 Task: Buy 1 Chef's Knives from Kitchen Knives & Accessories section under best seller category for shipping address: Krystal Hall, 1132 Sharon Lane, South Bend, Indiana 46625, Cell Number 5742125169. Pay from credit card ending with 9757, CVV 798
Action: Mouse moved to (16, 106)
Screenshot: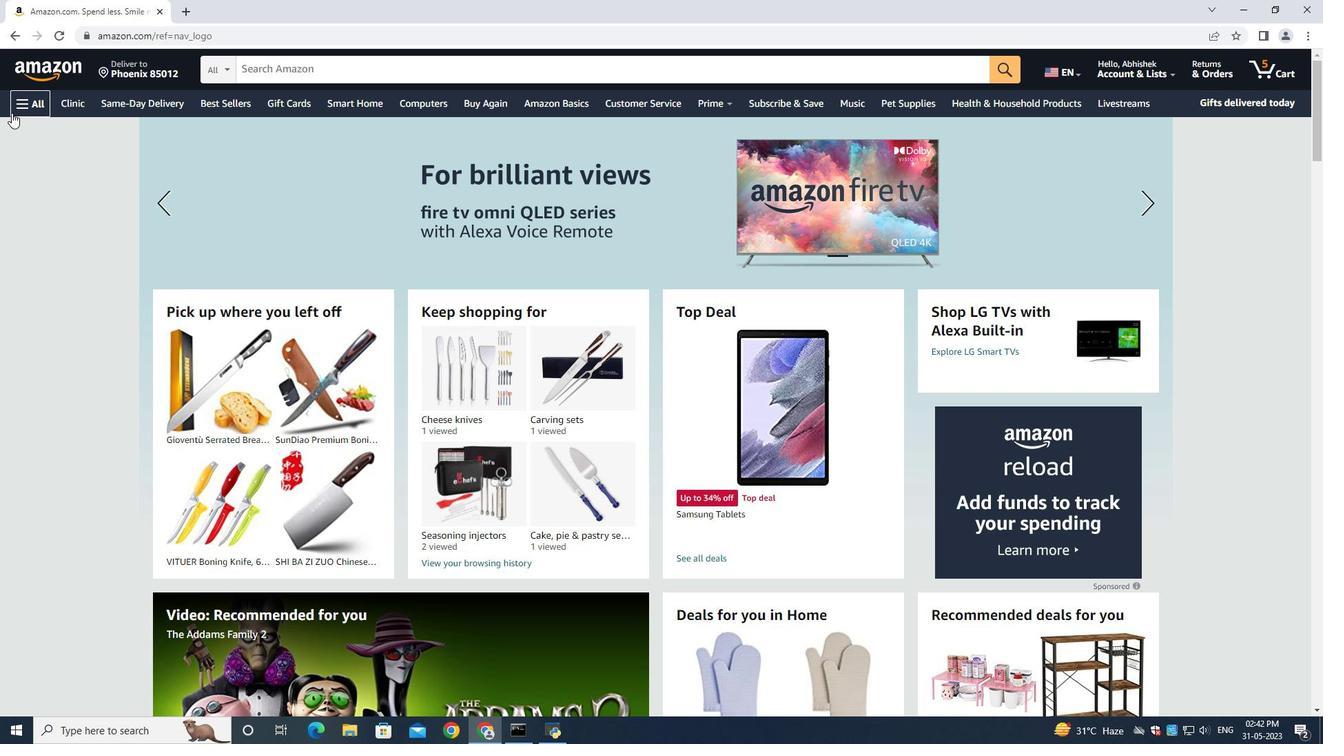 
Action: Mouse pressed left at (16, 106)
Screenshot: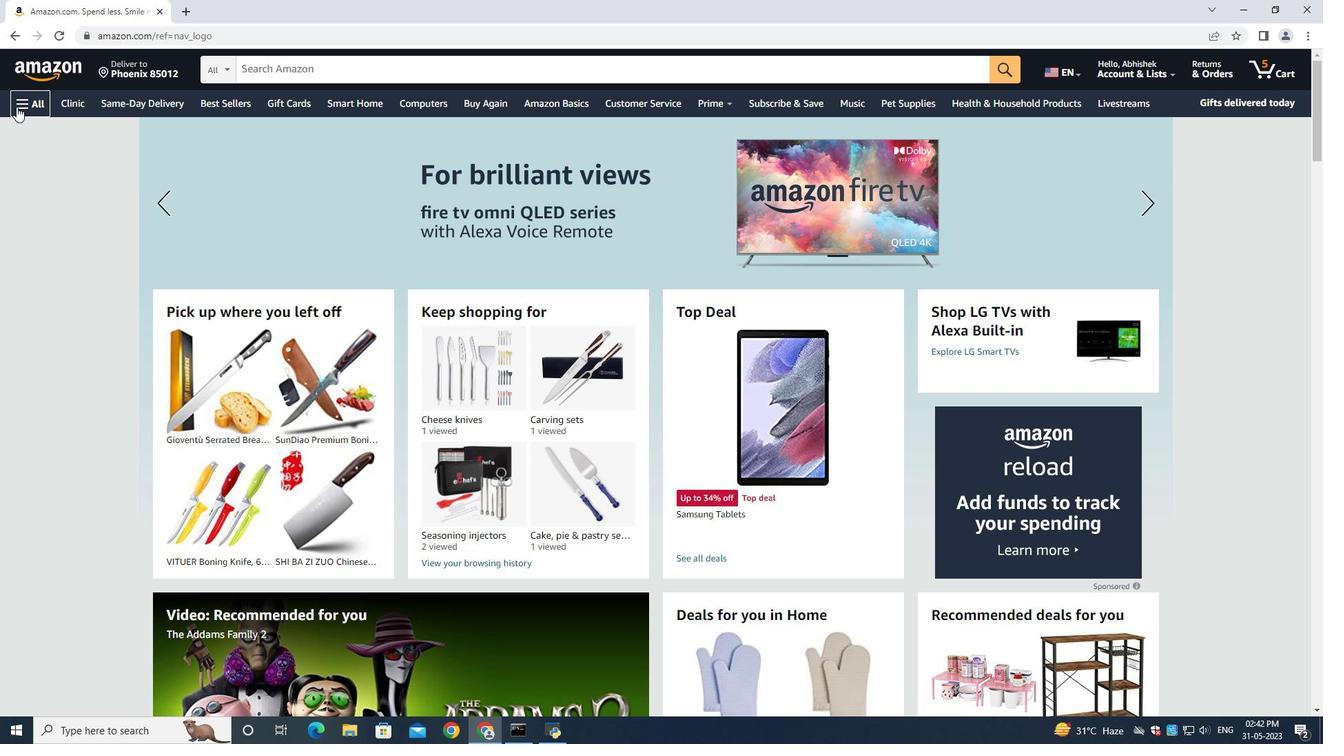 
Action: Mouse moved to (46, 134)
Screenshot: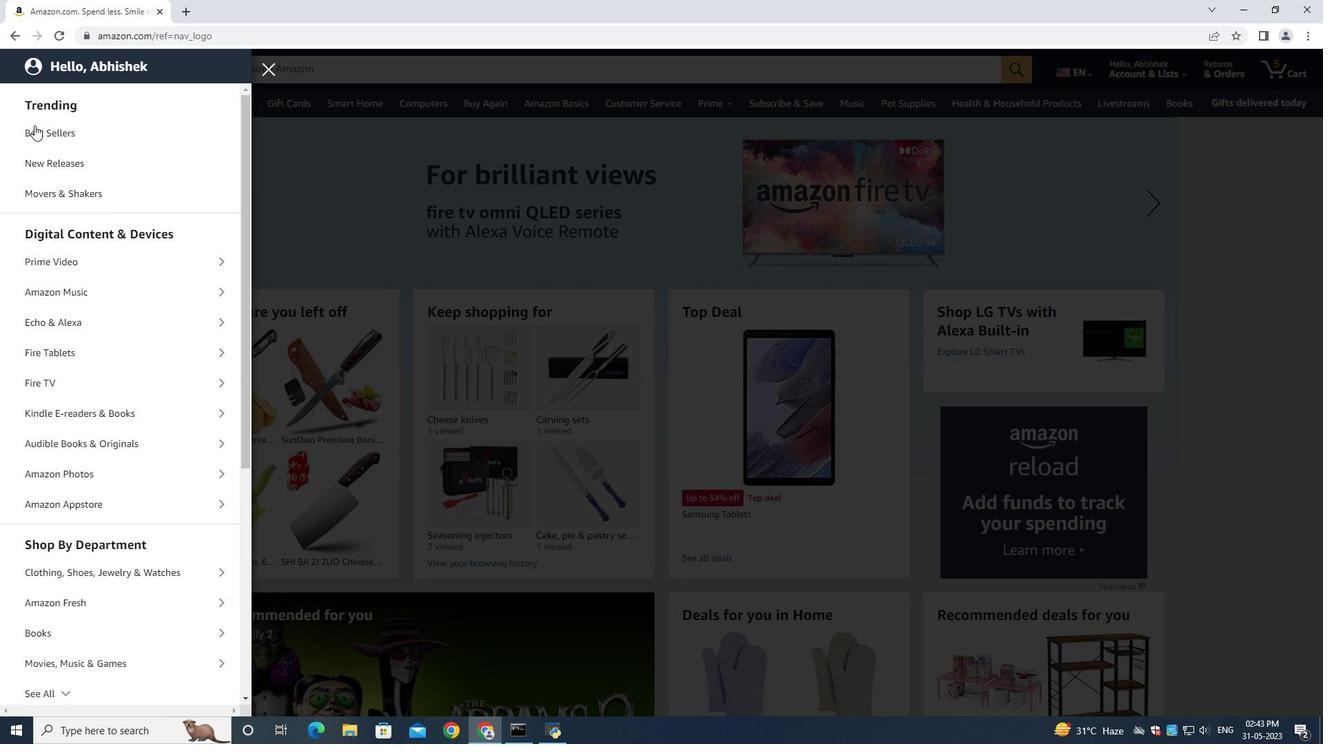 
Action: Mouse pressed left at (46, 134)
Screenshot: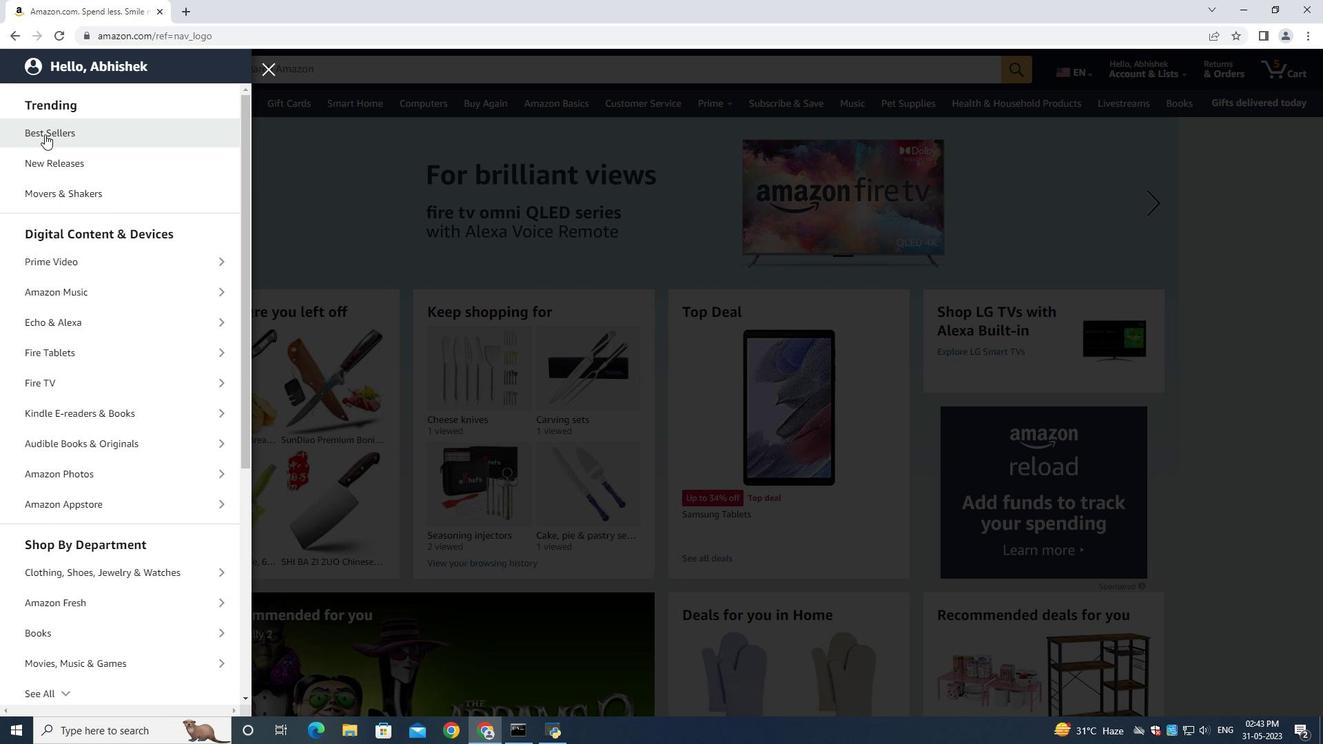 
Action: Mouse moved to (290, 66)
Screenshot: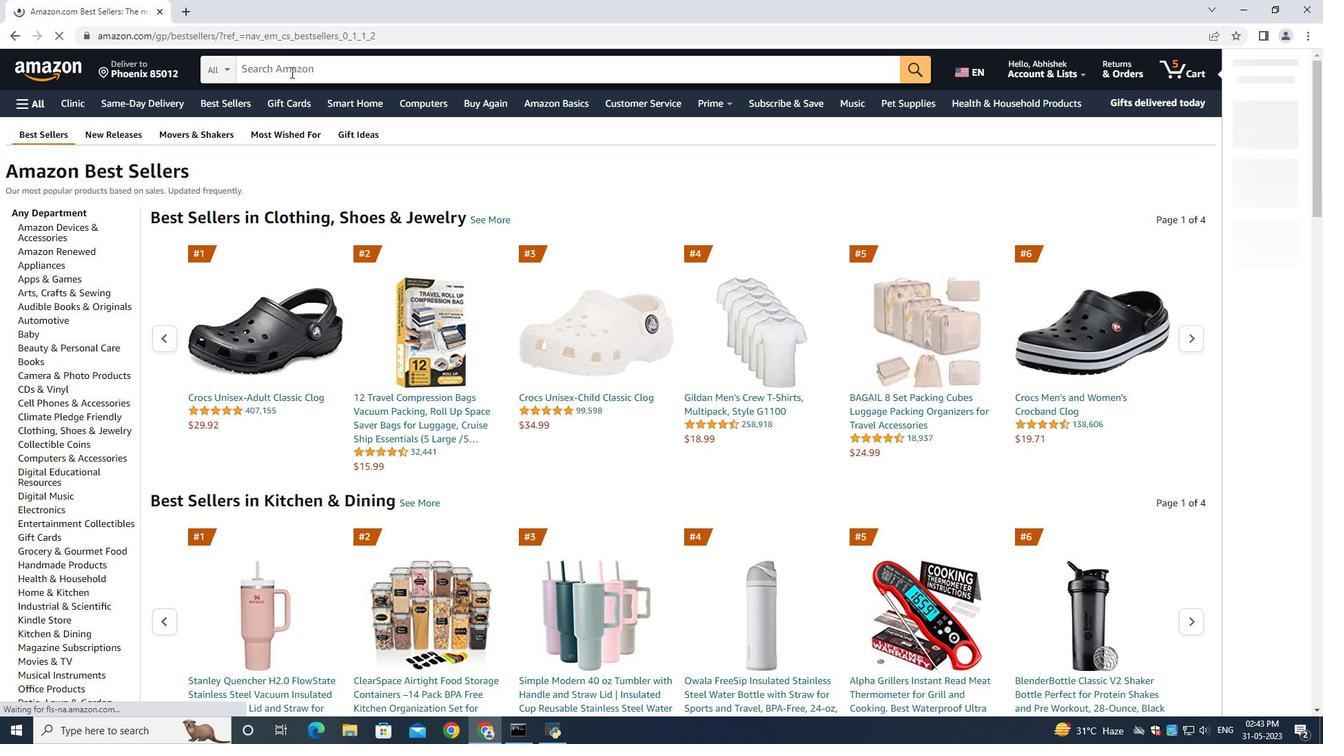 
Action: Mouse pressed left at (290, 66)
Screenshot: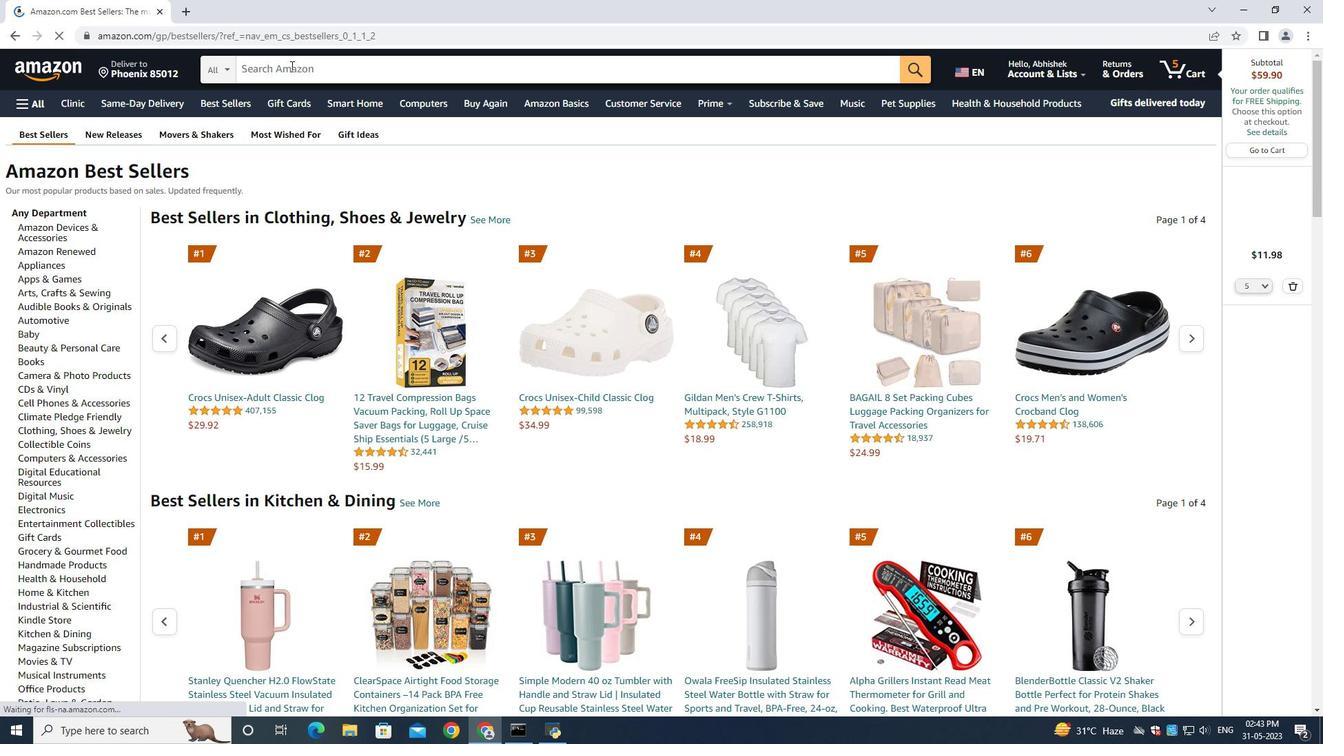 
Action: Mouse moved to (1288, 286)
Screenshot: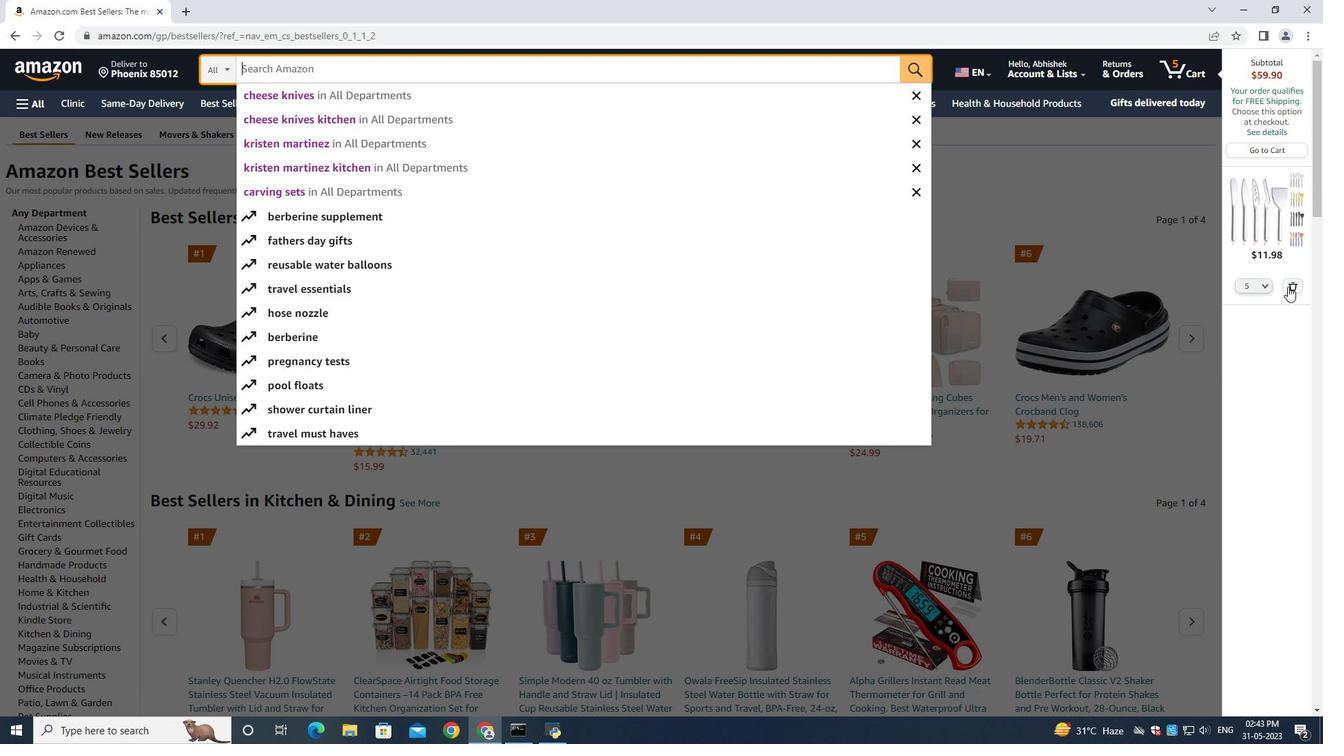 
Action: Mouse pressed left at (1288, 286)
Screenshot: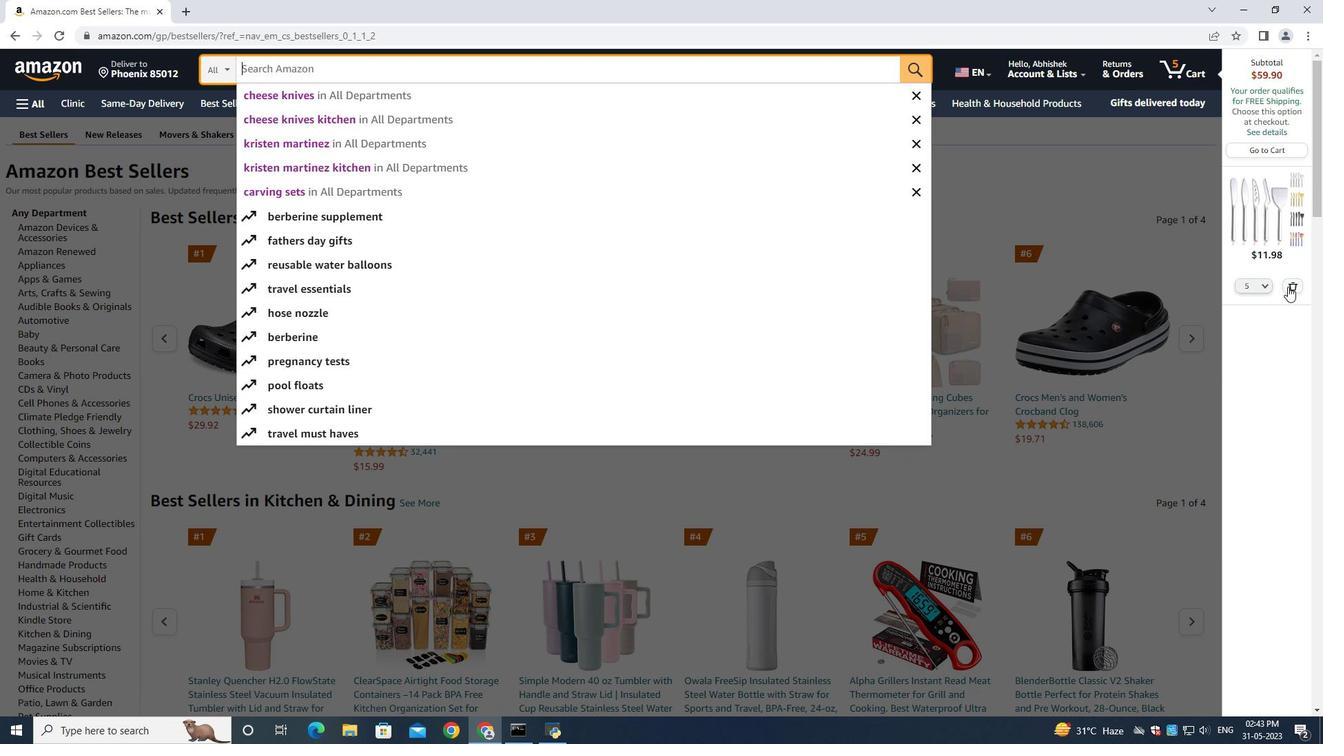 
Action: Mouse moved to (369, 73)
Screenshot: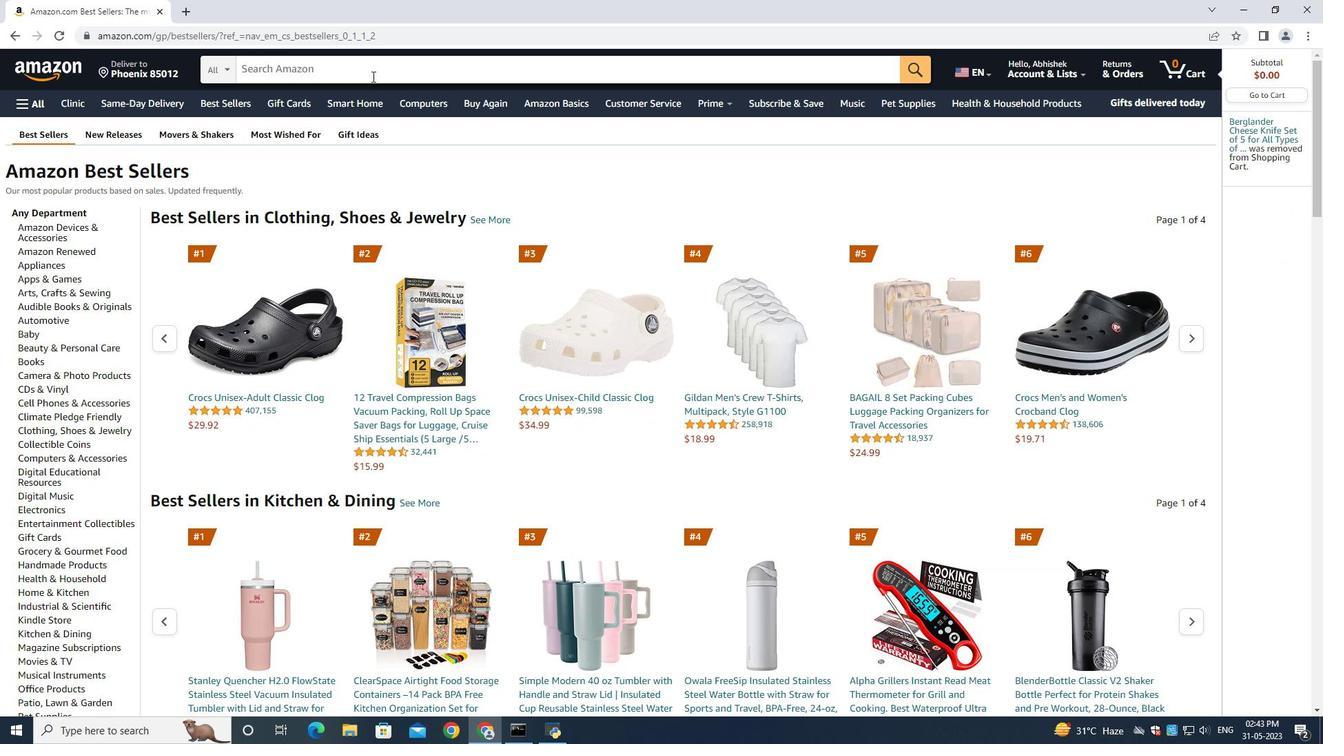 
Action: Mouse pressed left at (369, 73)
Screenshot: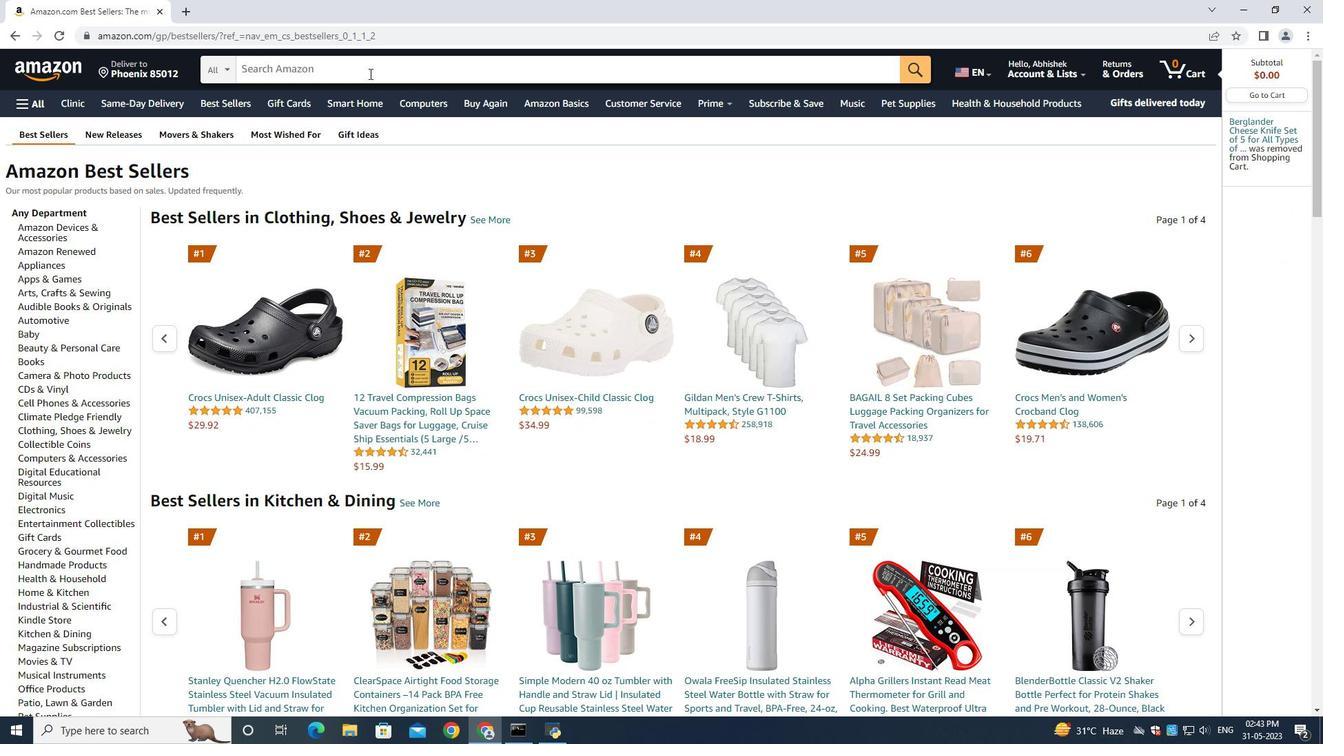 
Action: Mouse moved to (372, 75)
Screenshot: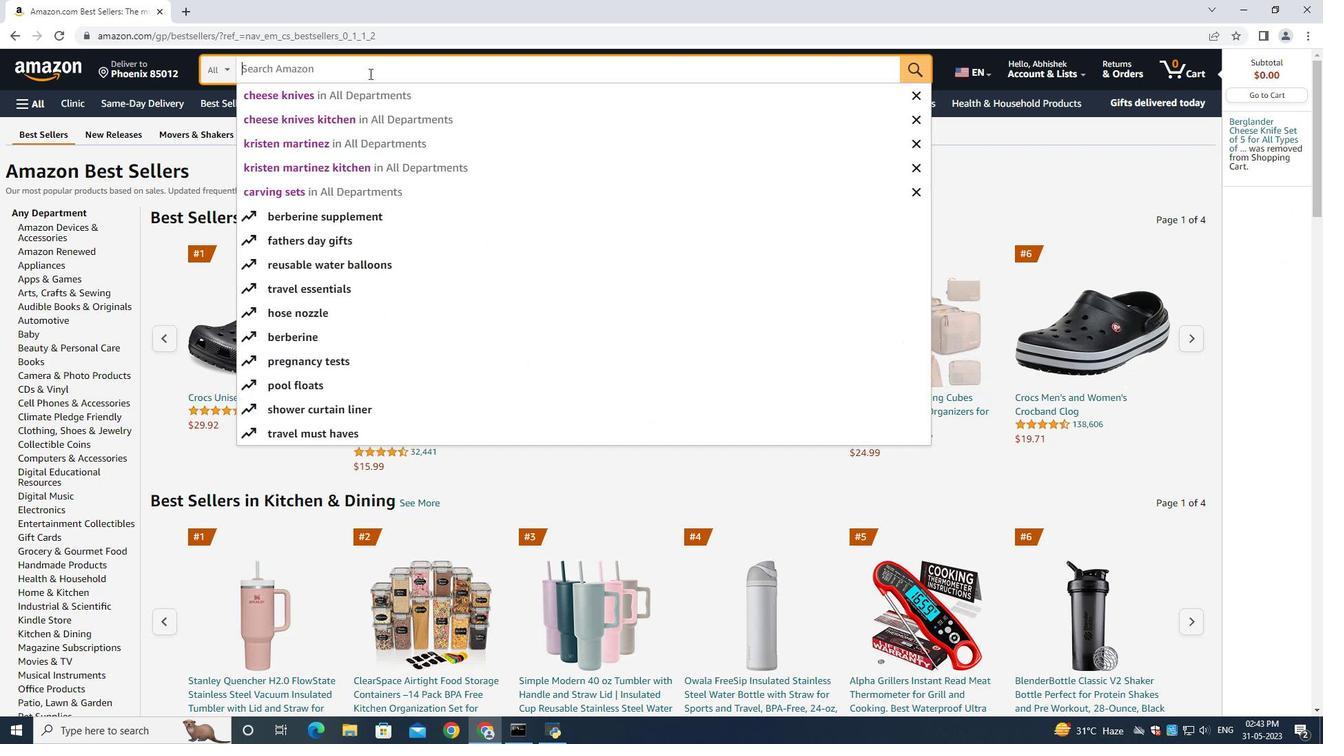 
Action: Key pressed <Key.shift><Key.shift><Key.shift><Key.shift><Key.shift><Key.shift><Key.shift><Key.shift><Key.shift><Key.shift><Key.shift><Key.shift><Key.shift><Key.shift><Key.shift><Key.shift><Key.shift><Key.shift><Key.shift><Key.shift><Key.shift><Key.shift><Key.shift>Chef<Key.space><Key.shift><Key.shift><Key.shift><Key.shift><Key.shift><Key.shift><Key.shift><Key.shift><Key.shift><Key.shift><Key.shift><Key.shift><Key.shift><Key.shift><Key.shift><Key.shift>Knives<Key.enter>
Screenshot: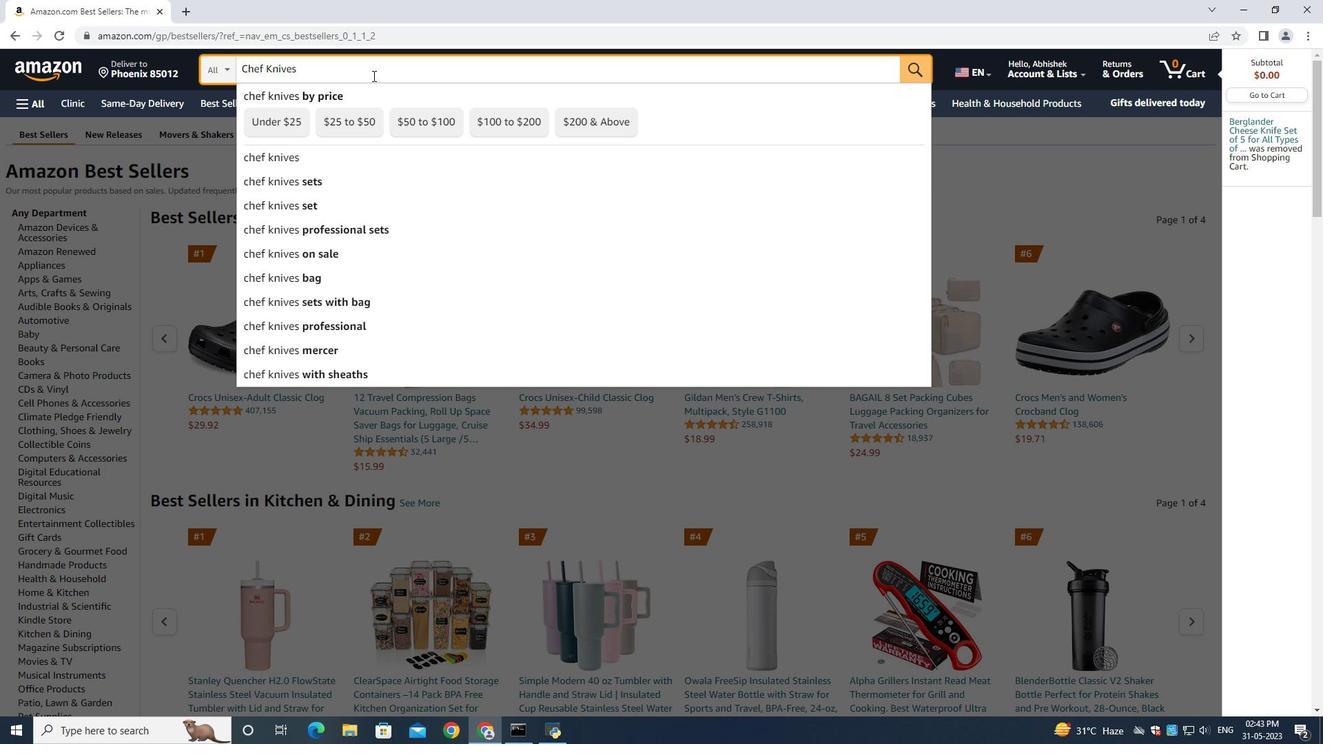 
Action: Mouse moved to (503, 332)
Screenshot: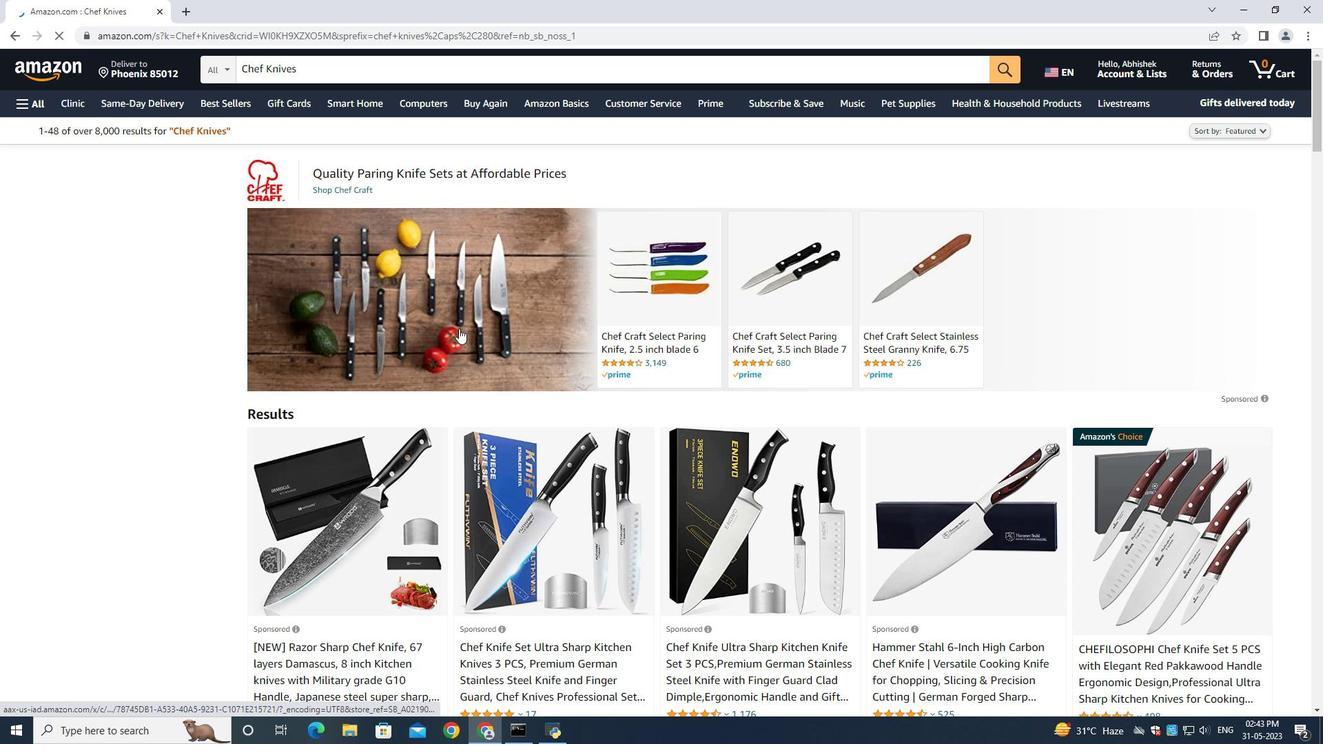
Action: Mouse scrolled (503, 331) with delta (0, 0)
Screenshot: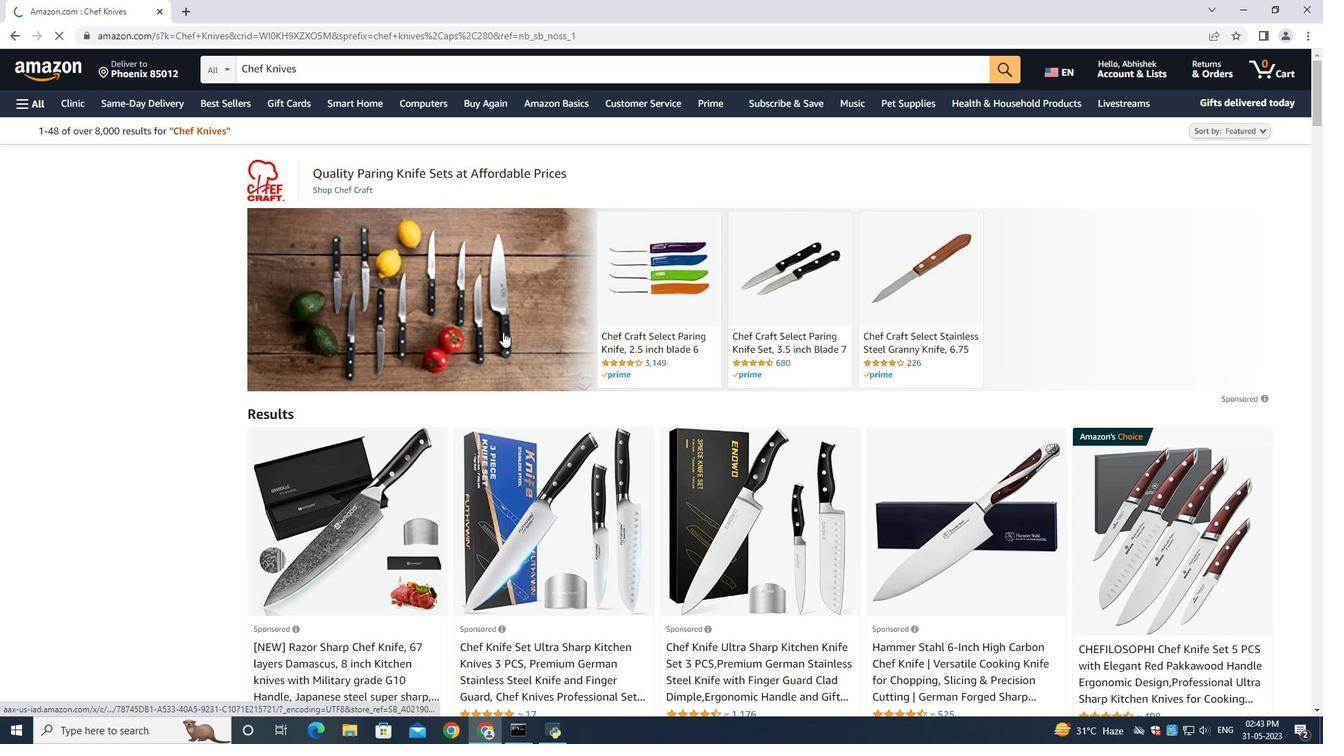 
Action: Mouse scrolled (503, 331) with delta (0, 0)
Screenshot: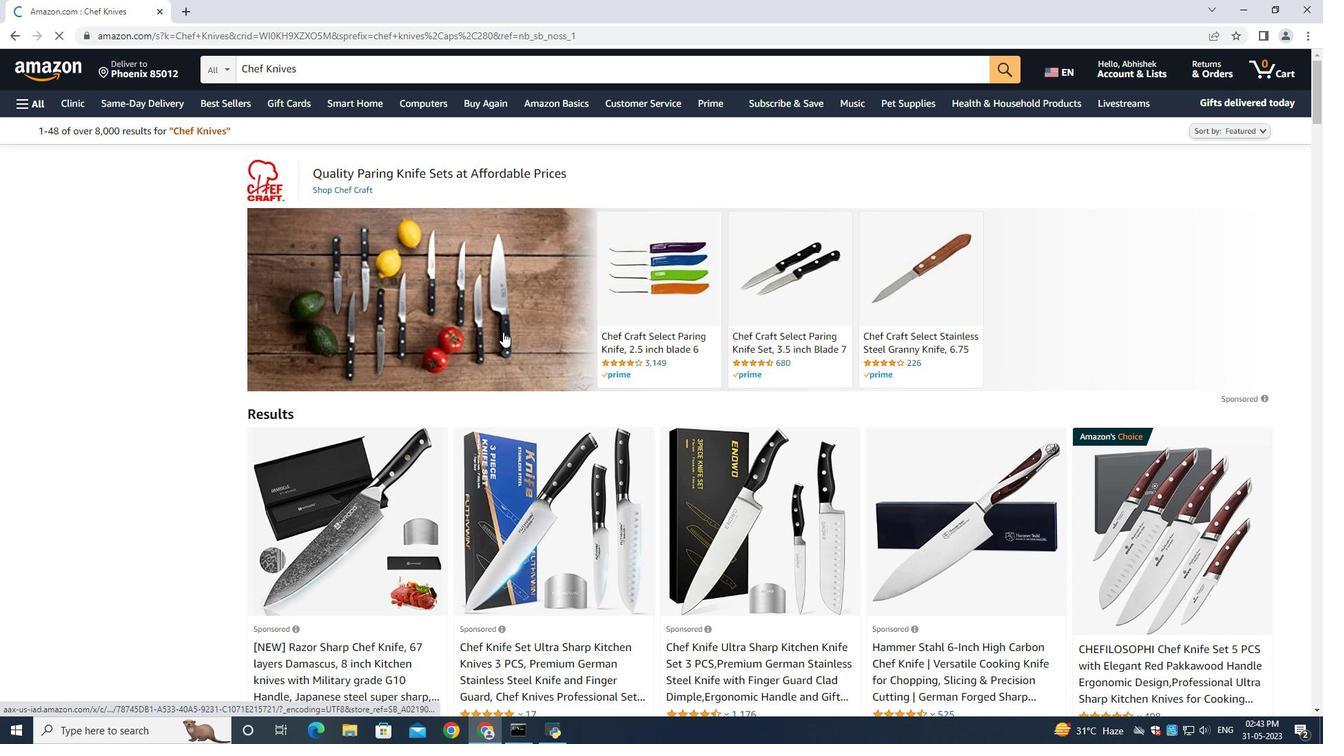 
Action: Mouse scrolled (503, 331) with delta (0, 0)
Screenshot: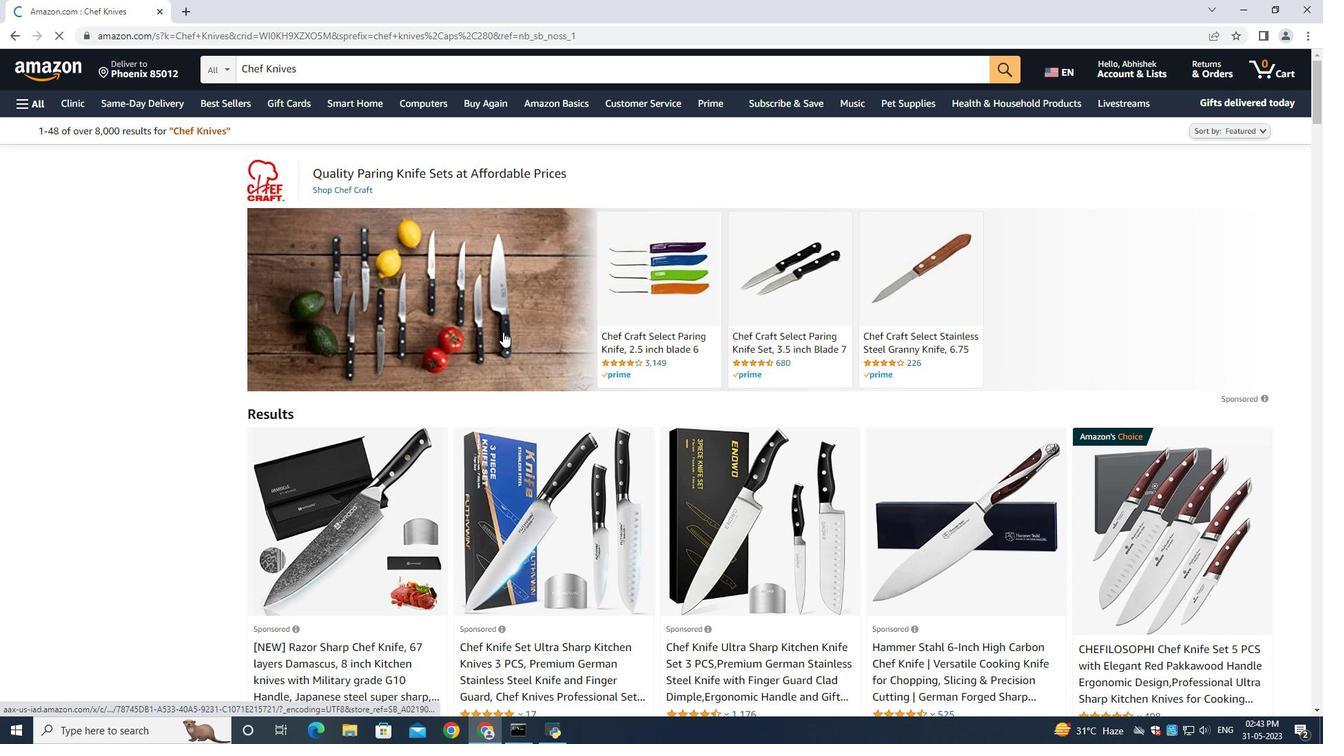 
Action: Mouse moved to (529, 459)
Screenshot: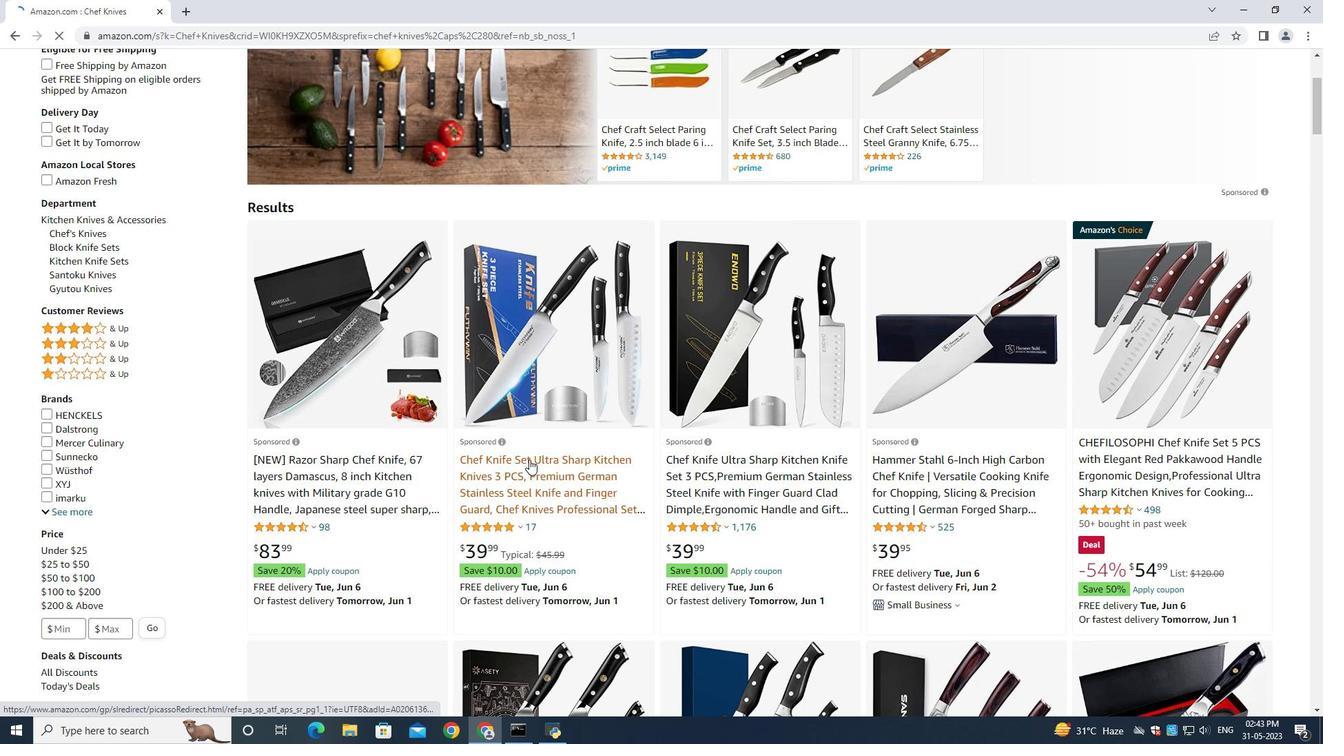 
Action: Mouse pressed left at (529, 459)
Screenshot: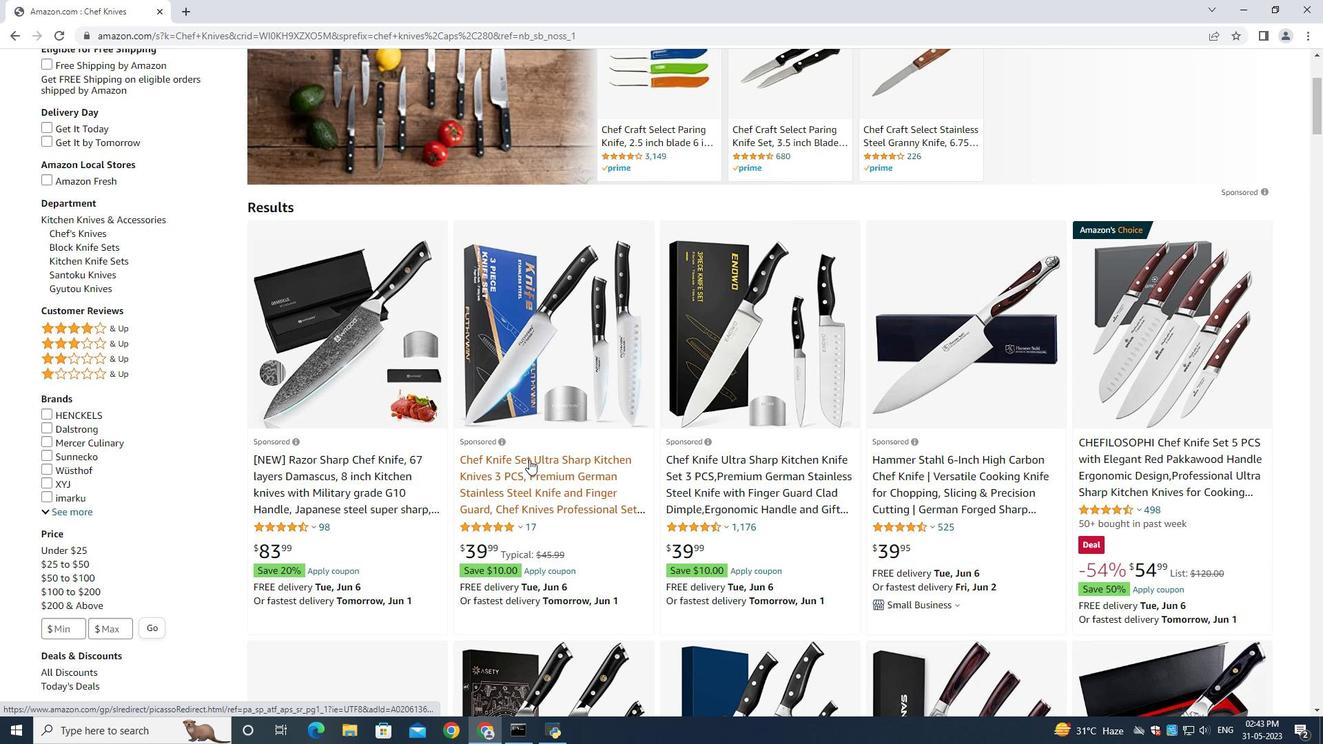
Action: Mouse moved to (1080, 553)
Screenshot: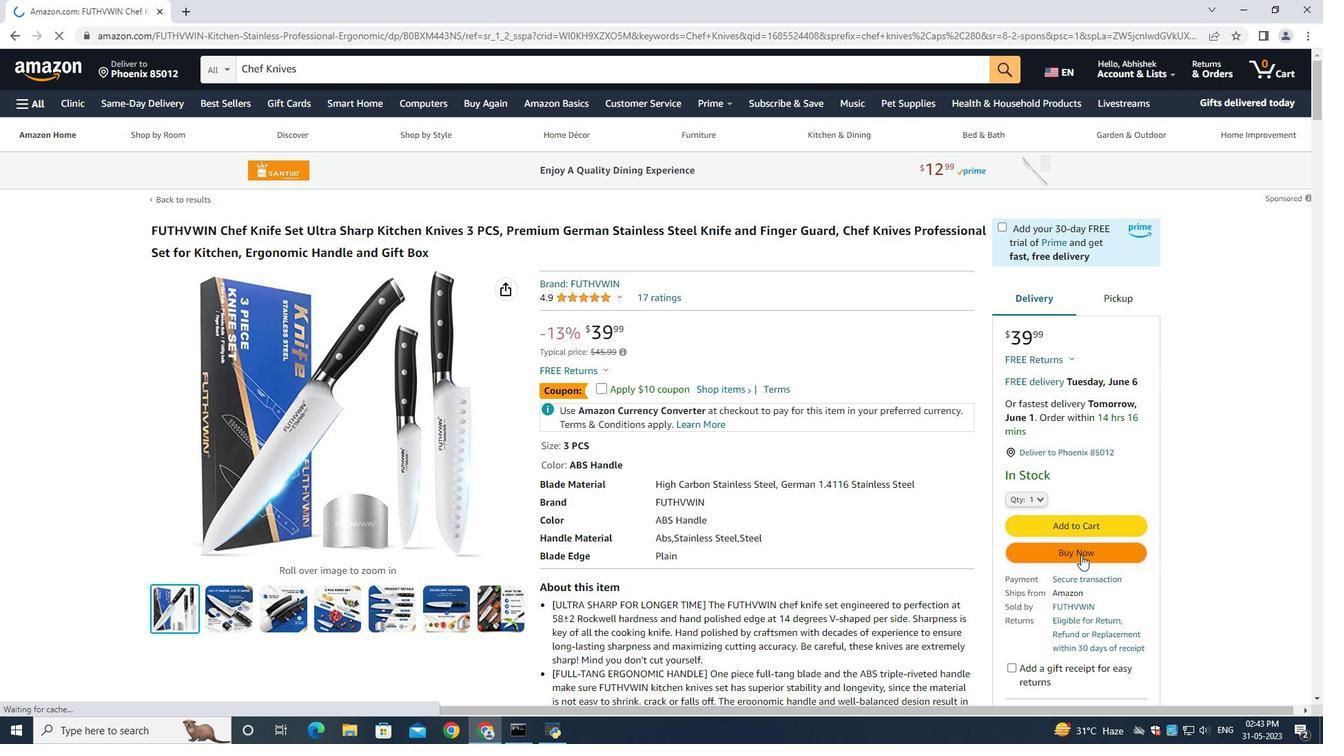 
Action: Mouse pressed left at (1080, 553)
Screenshot: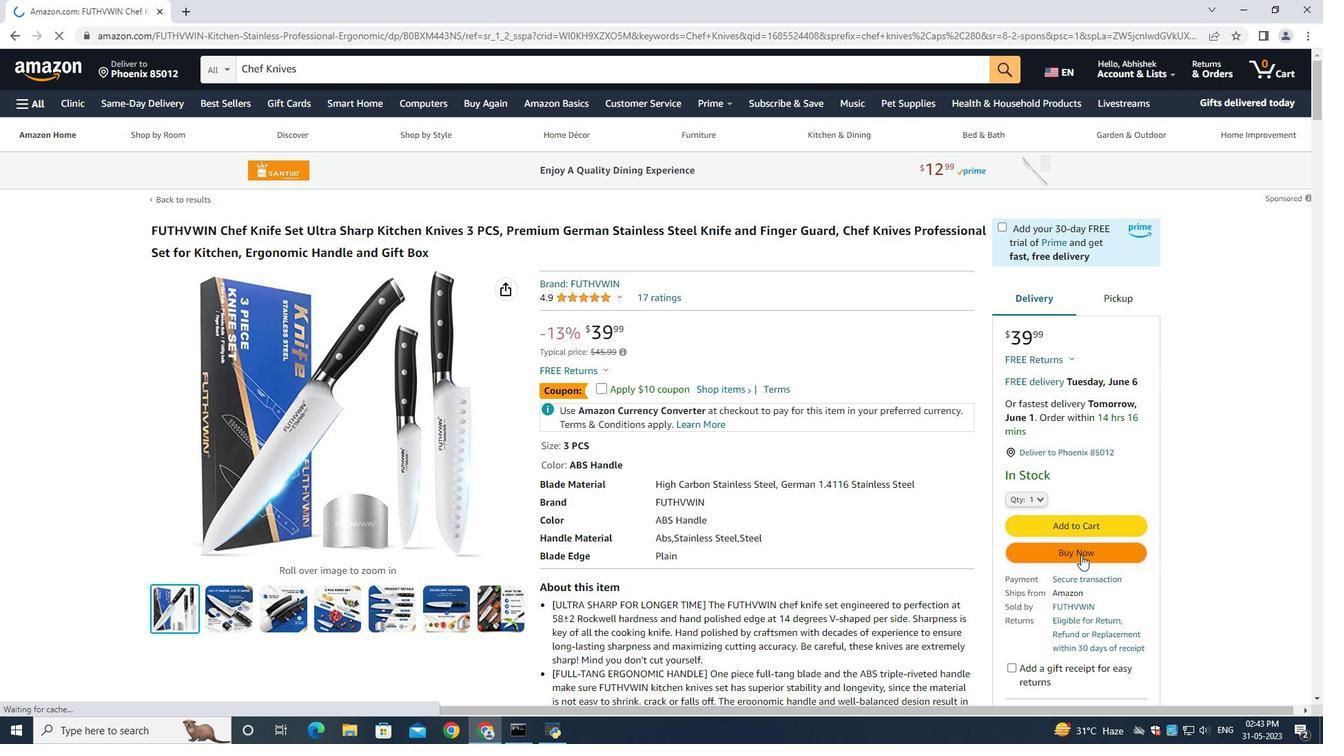 
Action: Mouse moved to (767, 321)
Screenshot: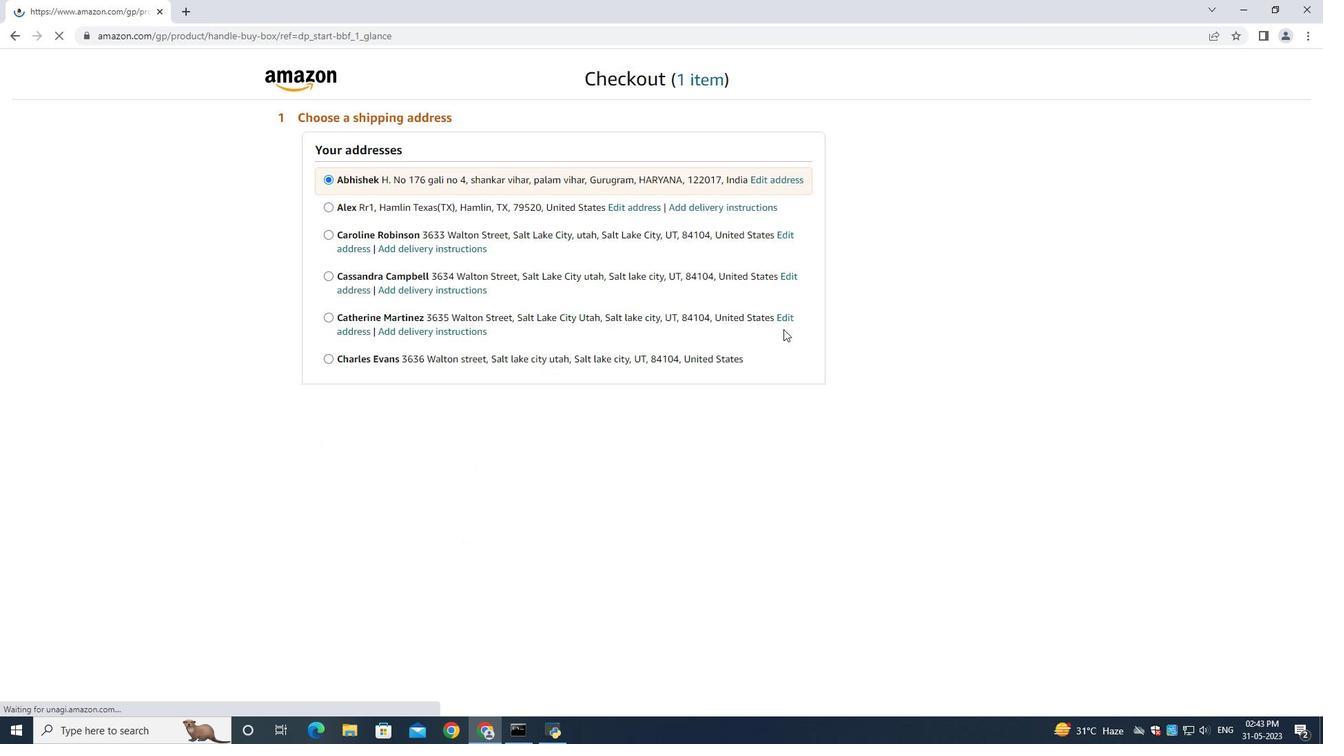 
Action: Mouse scrolled (767, 321) with delta (0, 0)
Screenshot: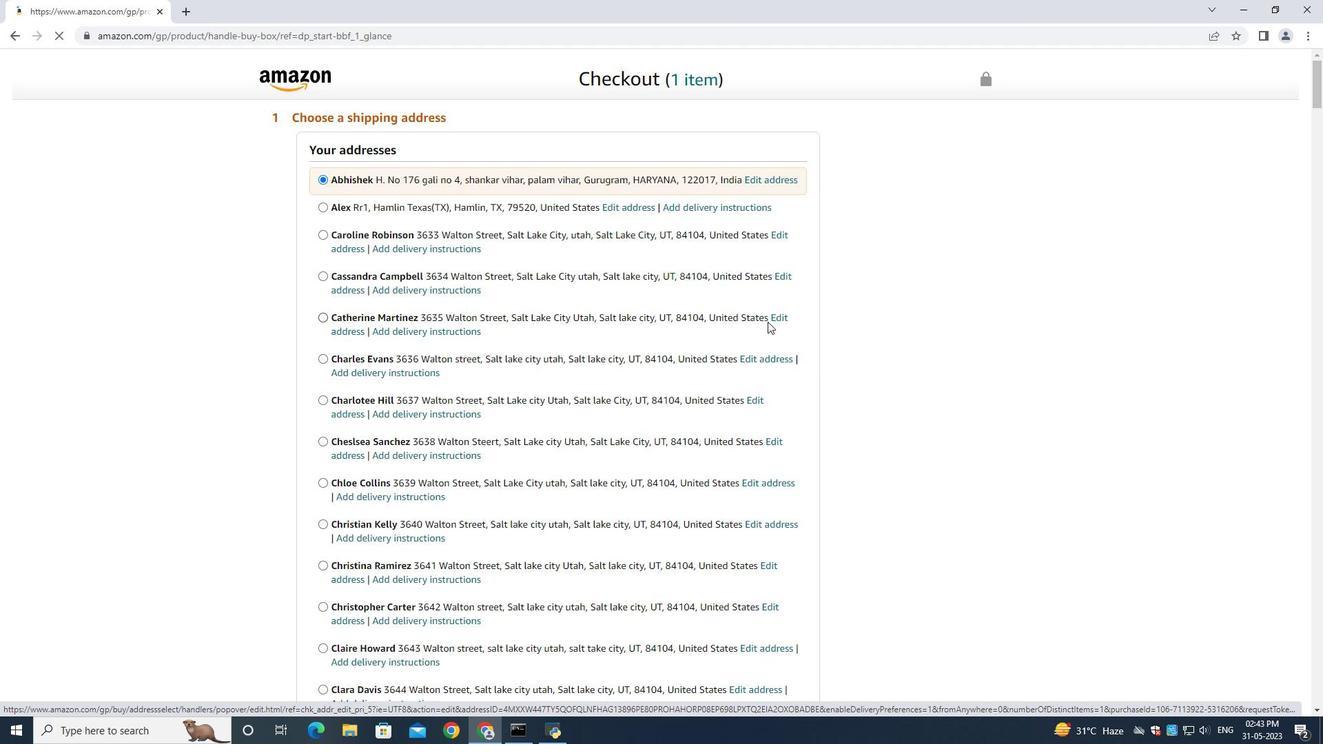 
Action: Mouse scrolled (767, 321) with delta (0, 0)
Screenshot: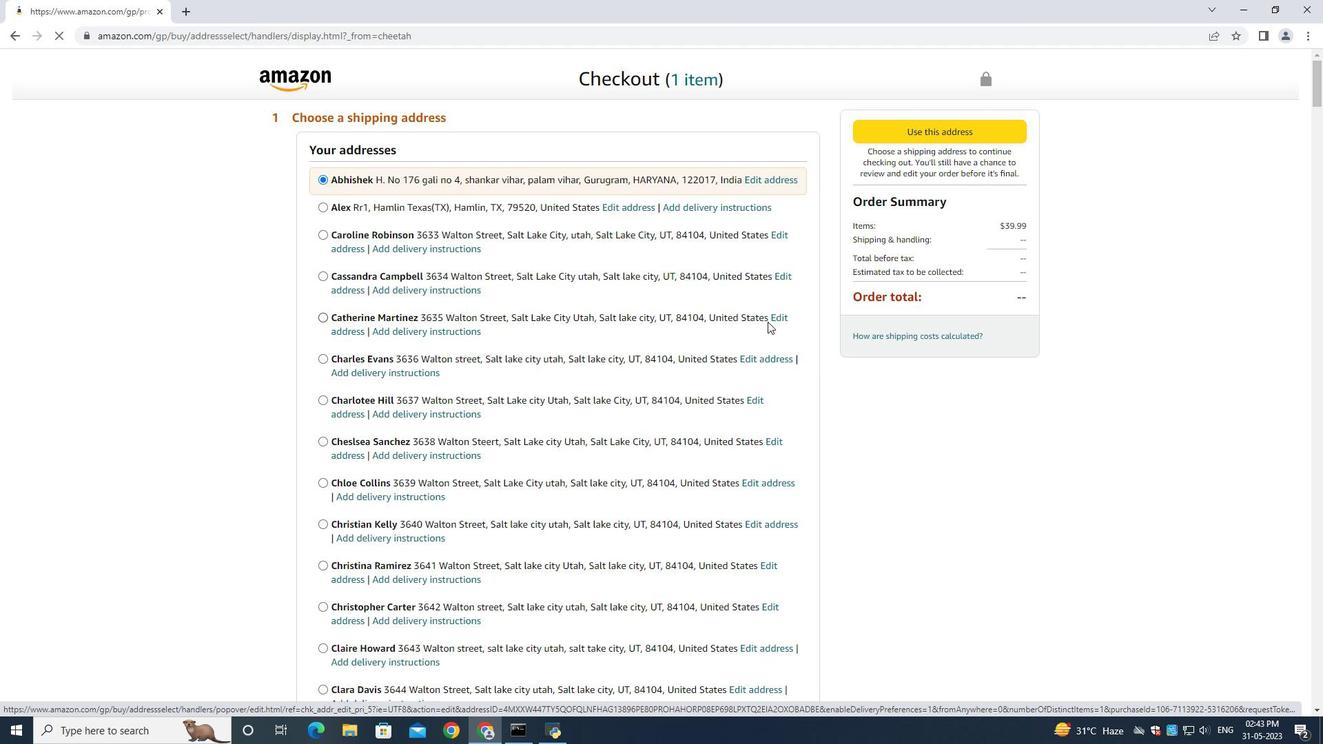 
Action: Mouse scrolled (767, 321) with delta (0, 0)
Screenshot: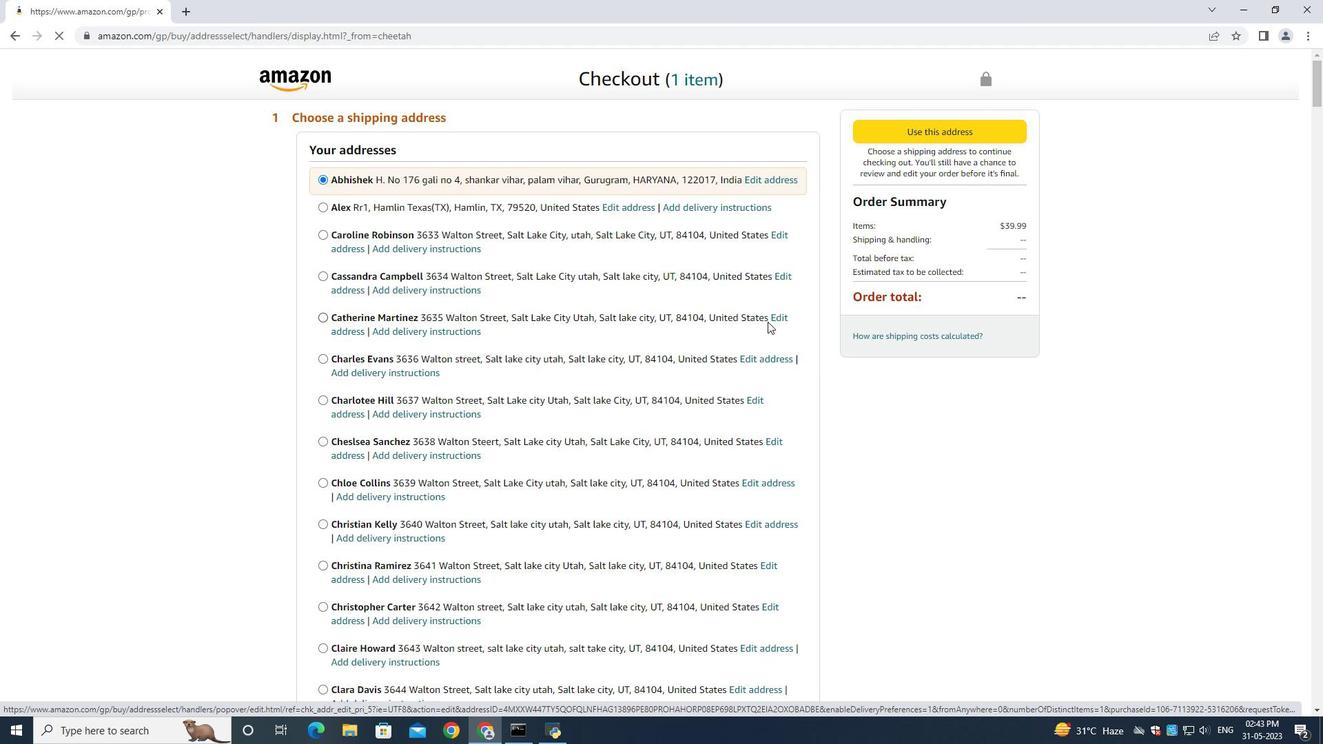 
Action: Mouse moved to (767, 321)
Screenshot: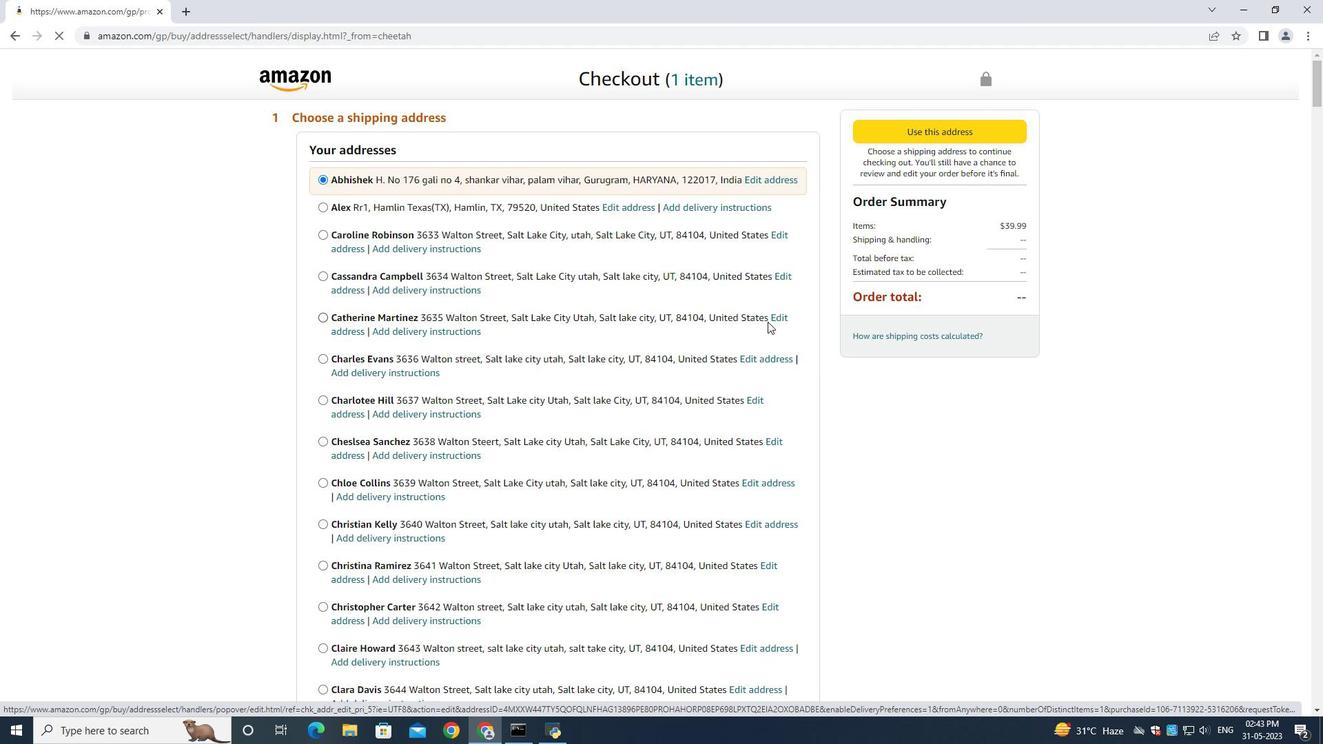
Action: Mouse scrolled (767, 321) with delta (0, 0)
Screenshot: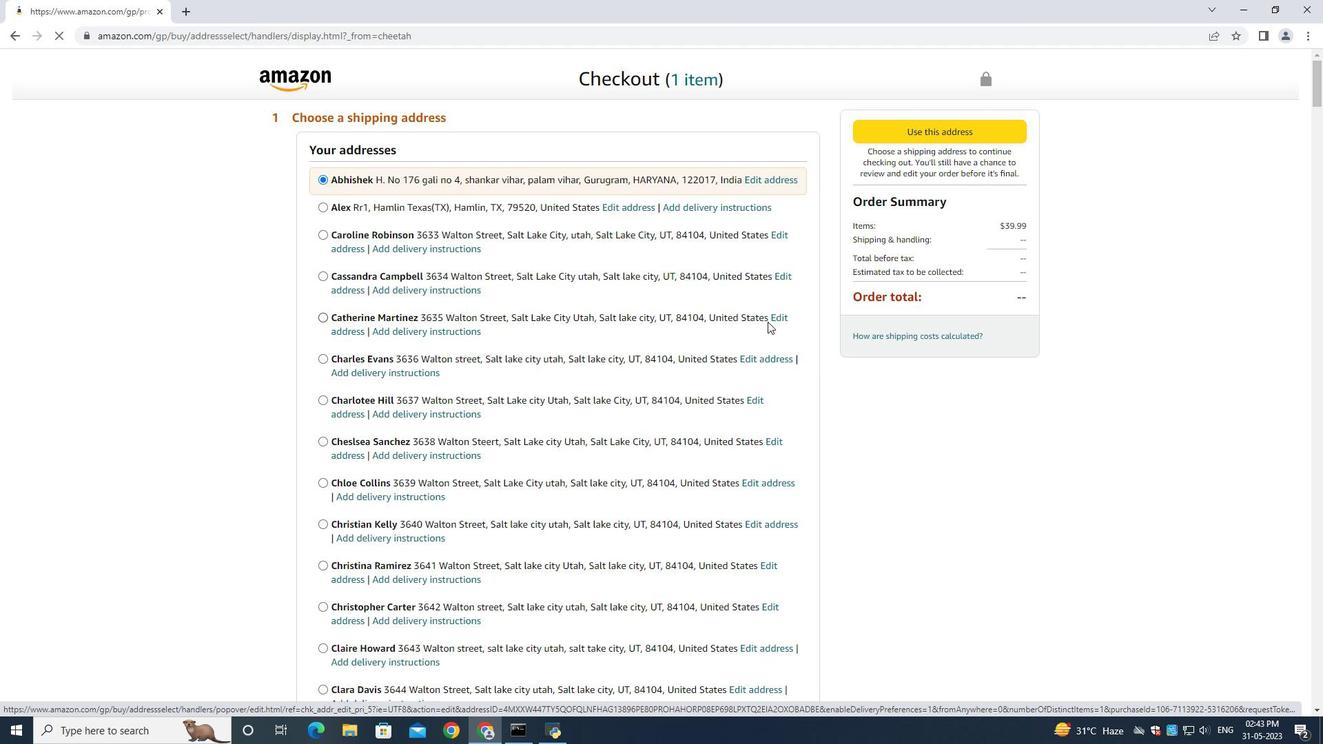 
Action: Mouse scrolled (767, 321) with delta (0, 0)
Screenshot: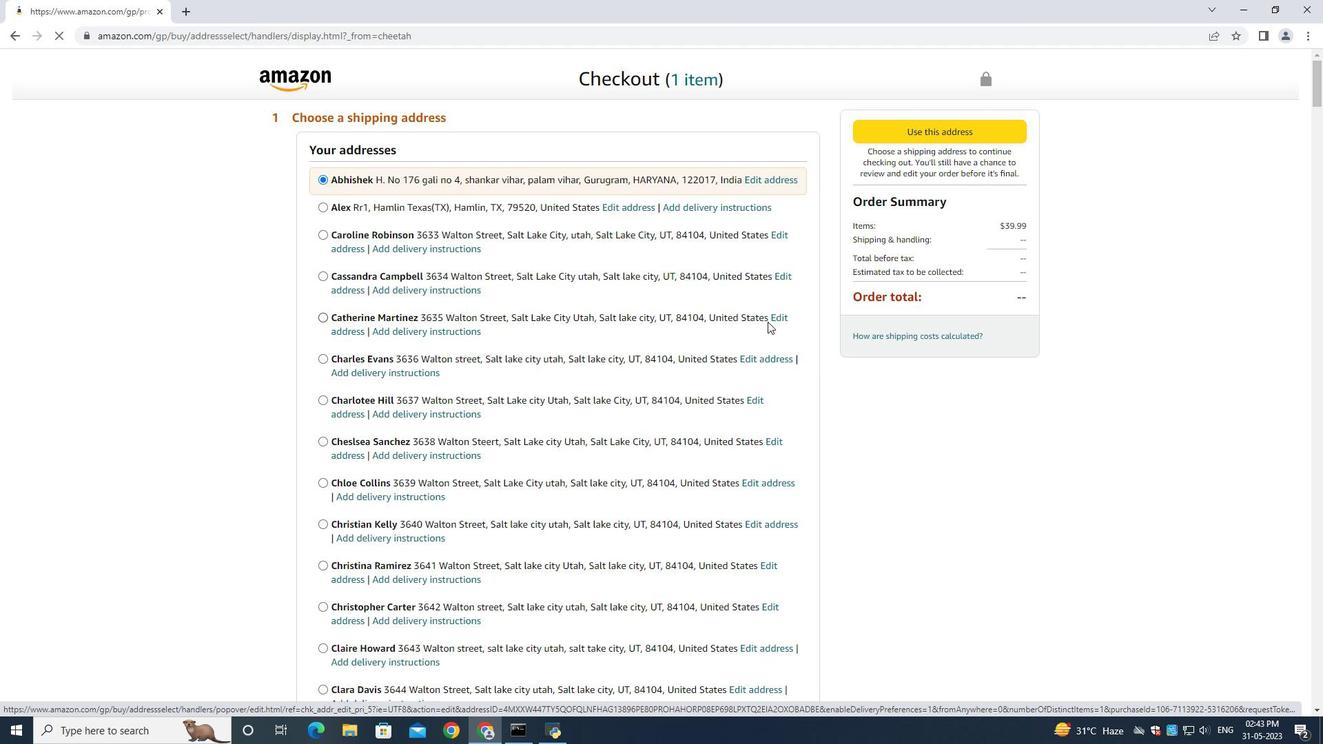 
Action: Mouse scrolled (767, 321) with delta (0, 0)
Screenshot: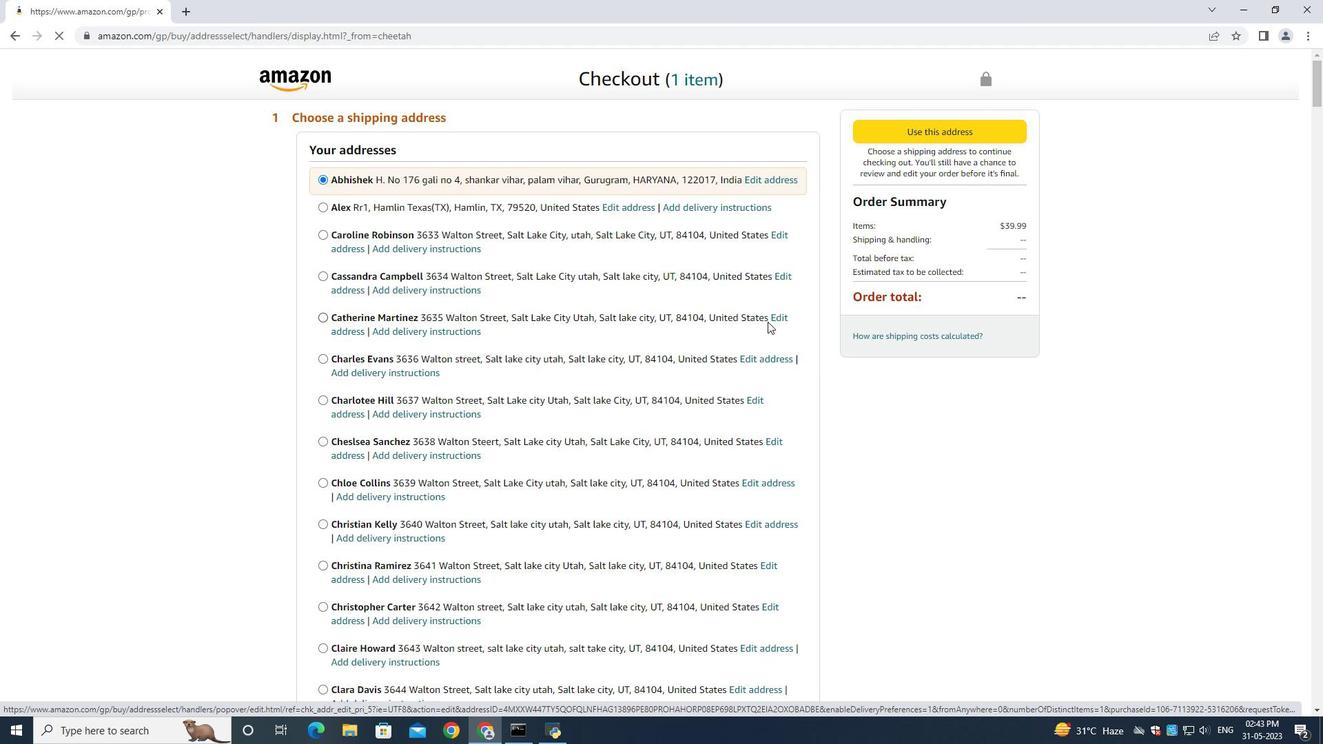 
Action: Mouse scrolled (767, 321) with delta (0, 0)
Screenshot: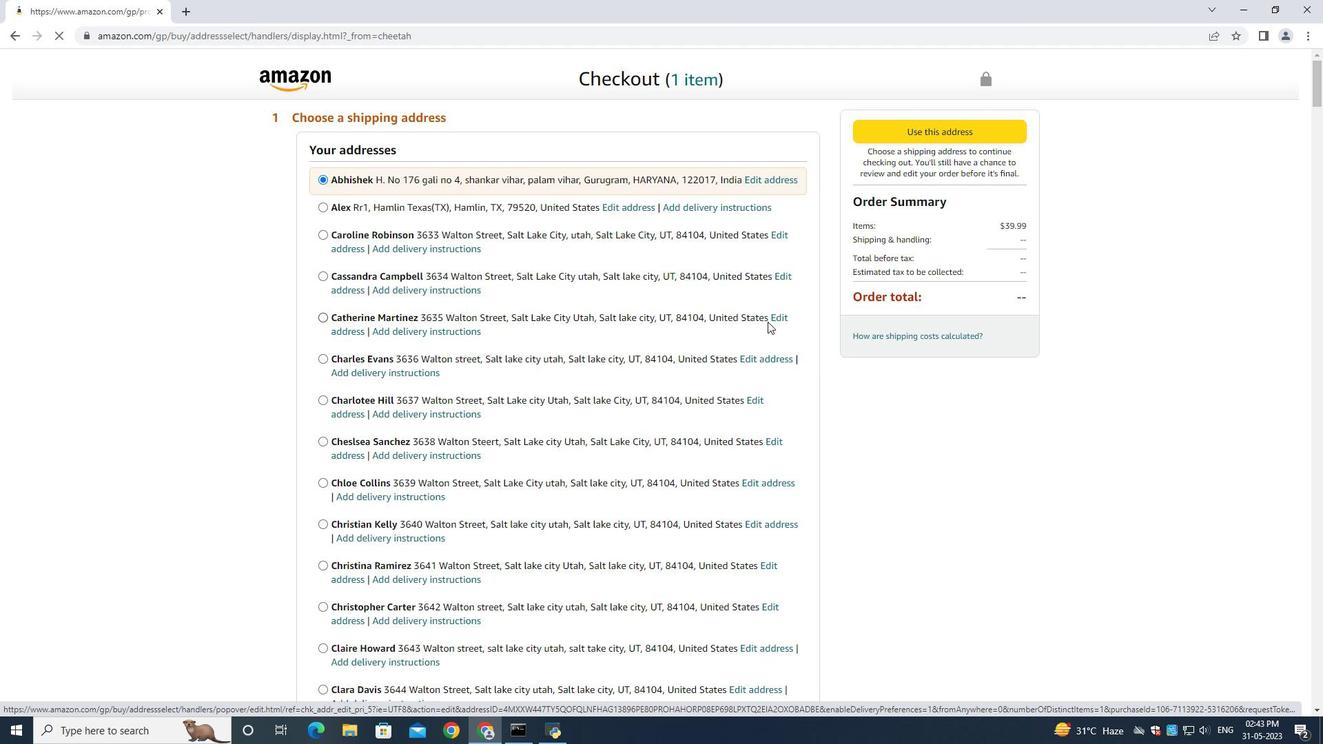 
Action: Mouse moved to (764, 322)
Screenshot: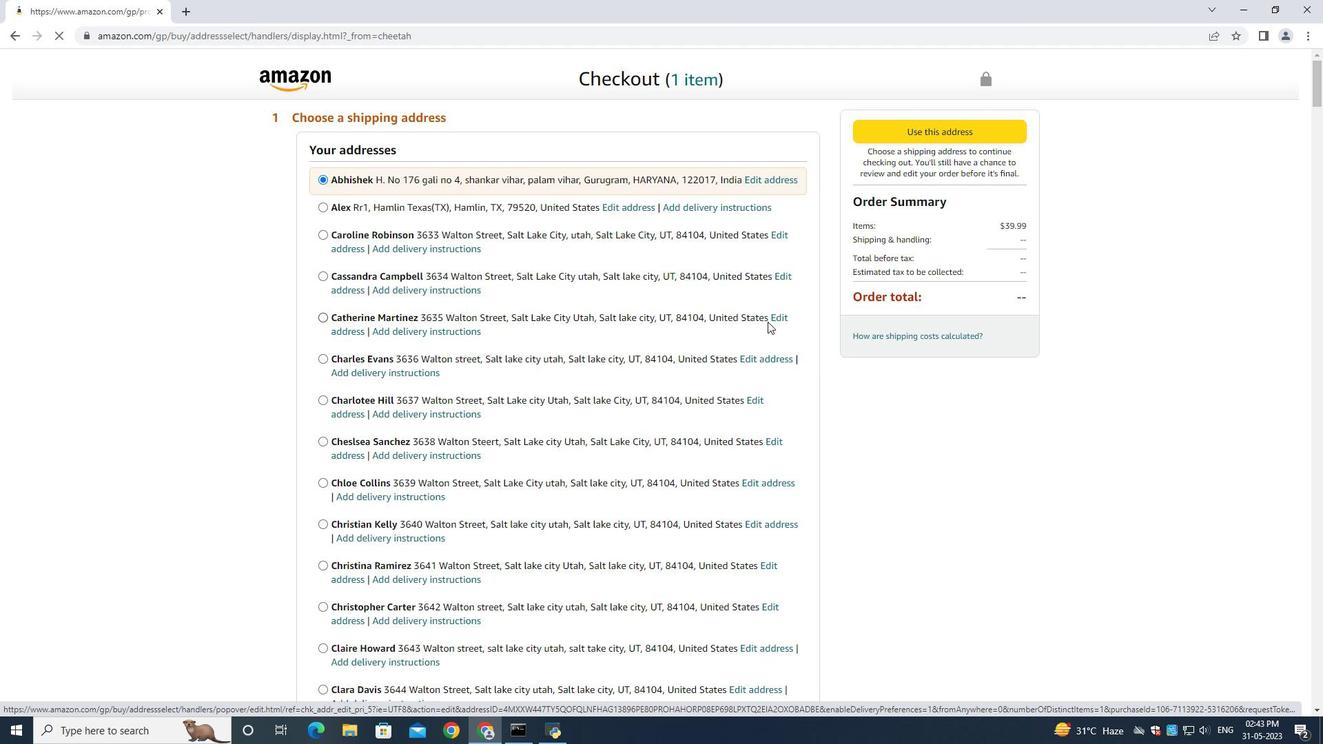 
Action: Mouse scrolled (766, 321) with delta (0, 0)
Screenshot: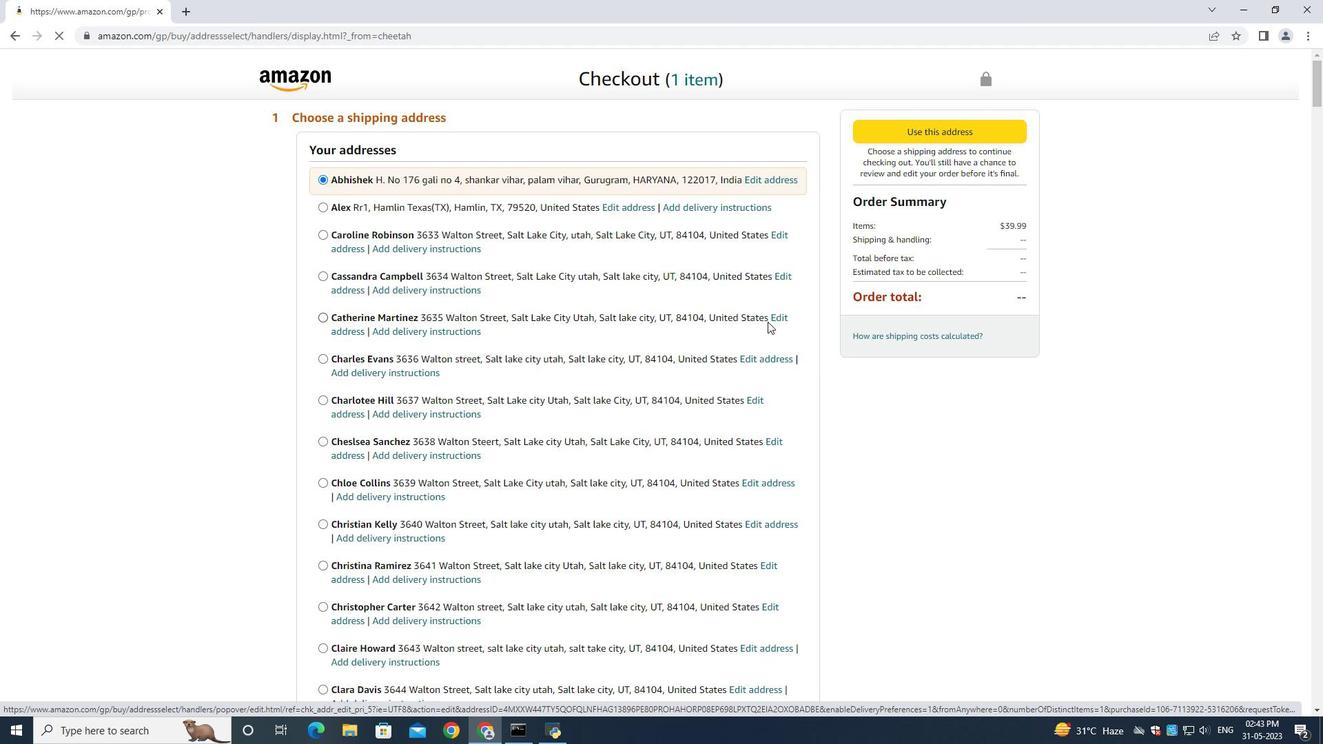 
Action: Mouse moved to (761, 318)
Screenshot: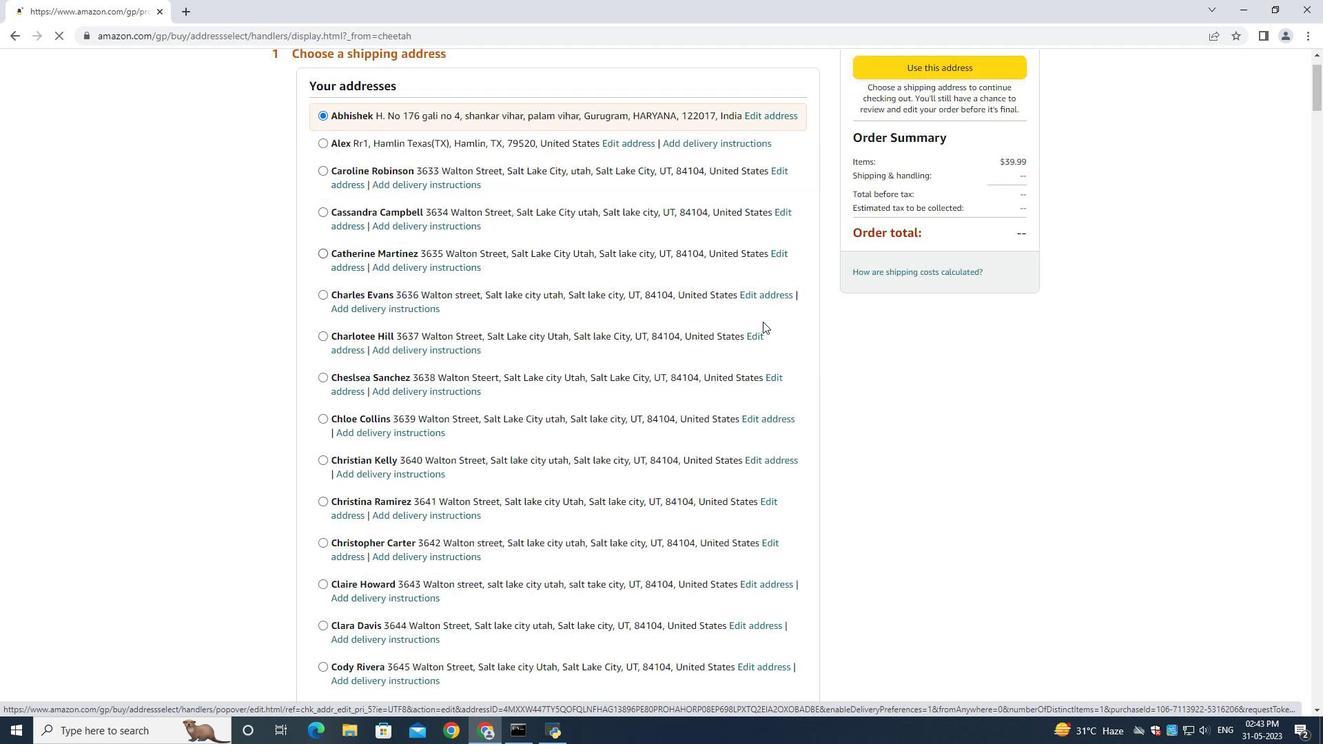 
Action: Mouse scrolled (761, 317) with delta (0, 0)
Screenshot: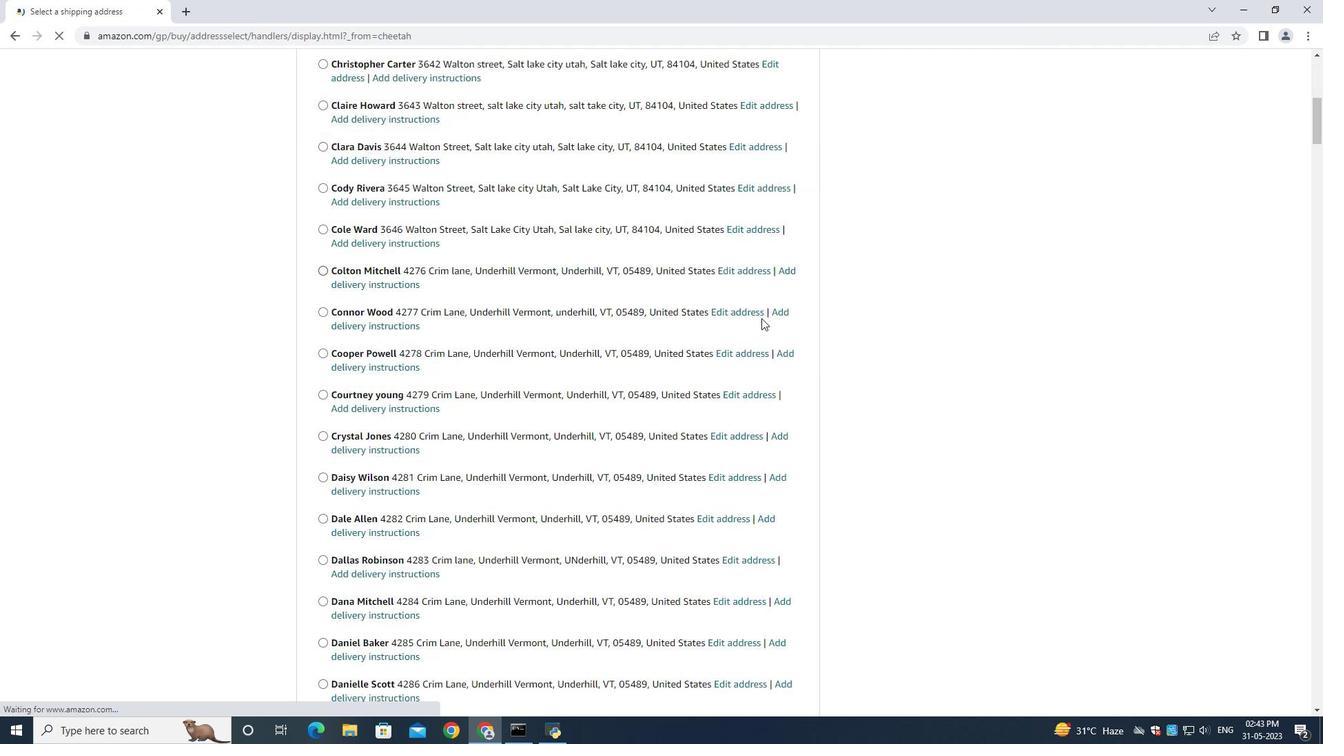
Action: Mouse scrolled (761, 317) with delta (0, 0)
Screenshot: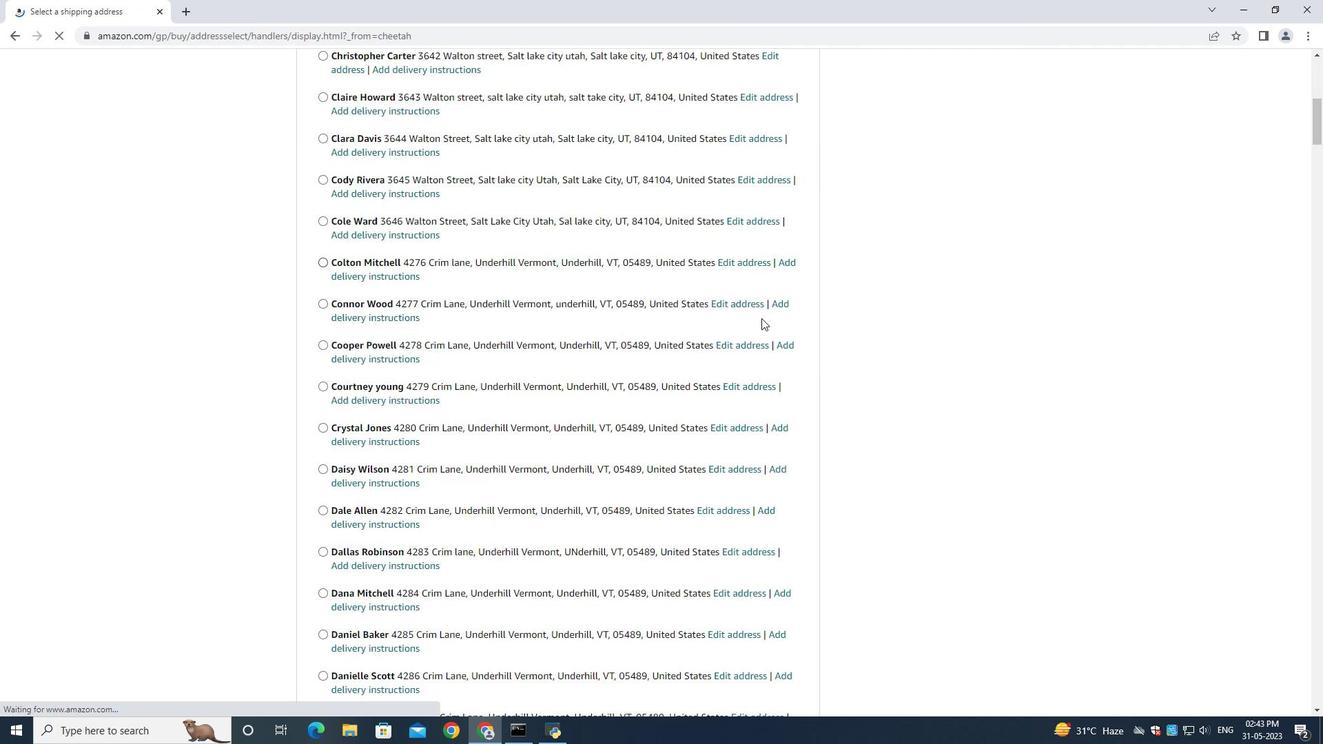 
Action: Mouse scrolled (761, 317) with delta (0, 0)
Screenshot: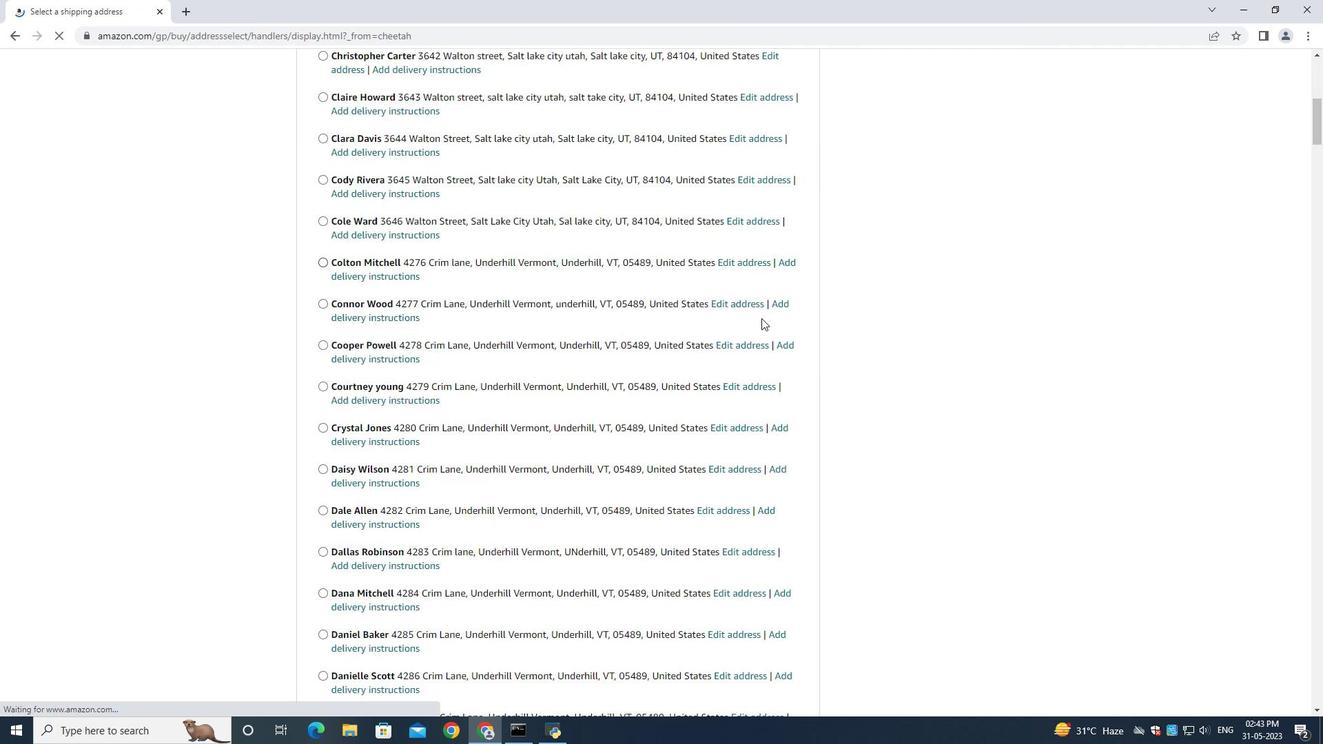 
Action: Mouse scrolled (761, 317) with delta (0, 0)
Screenshot: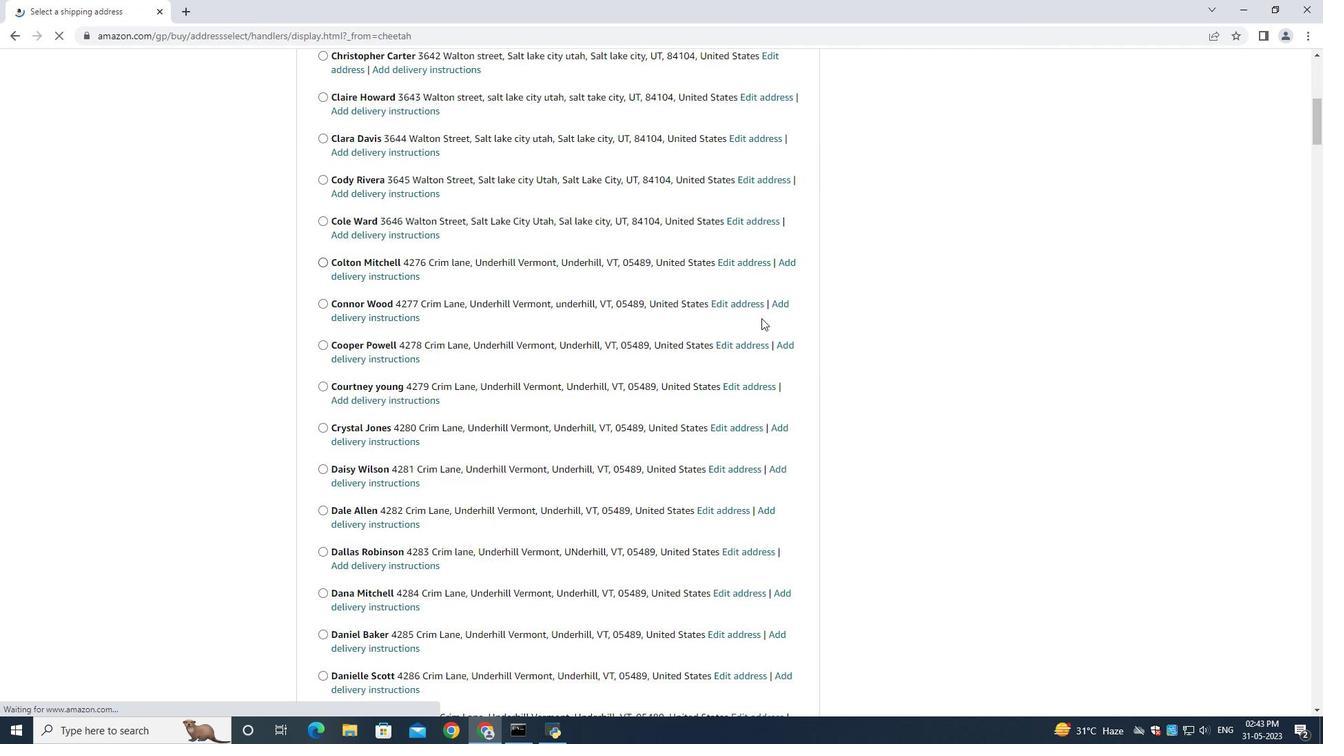 
Action: Mouse scrolled (761, 317) with delta (0, 0)
Screenshot: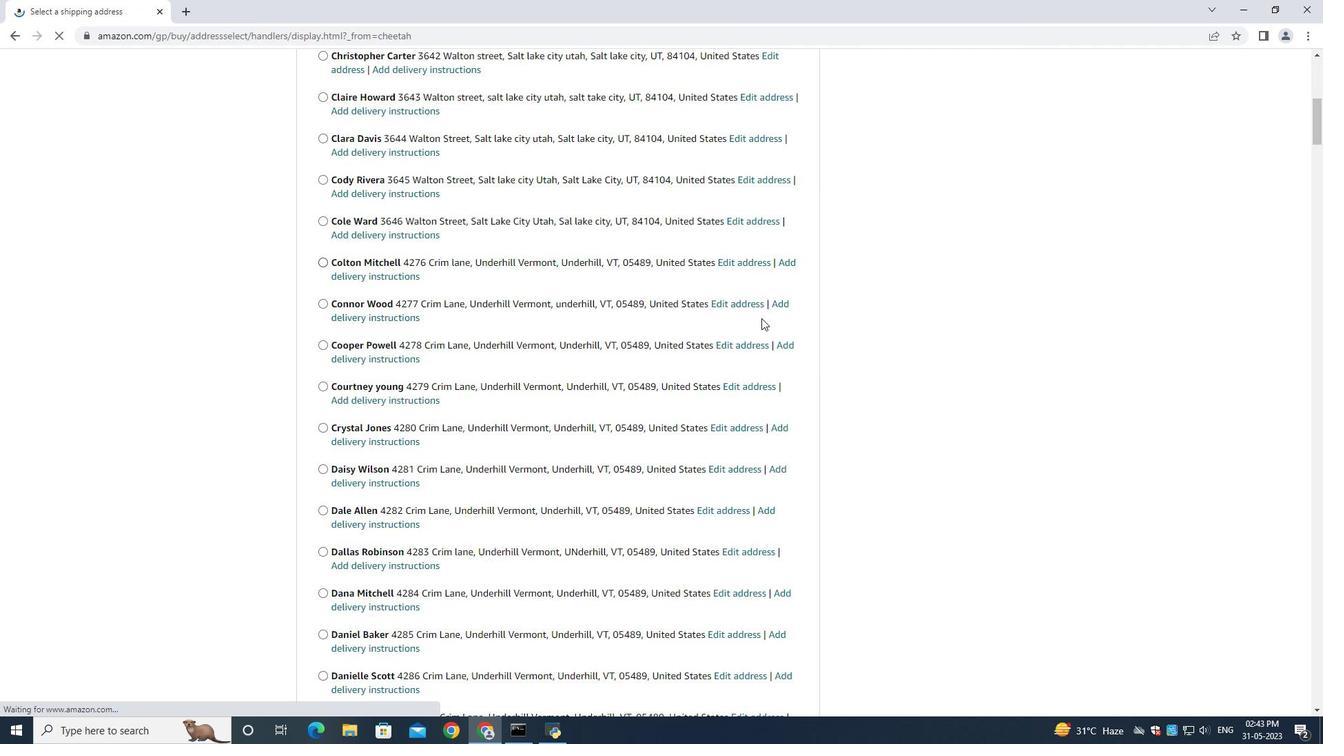 
Action: Mouse scrolled (761, 317) with delta (0, 0)
Screenshot: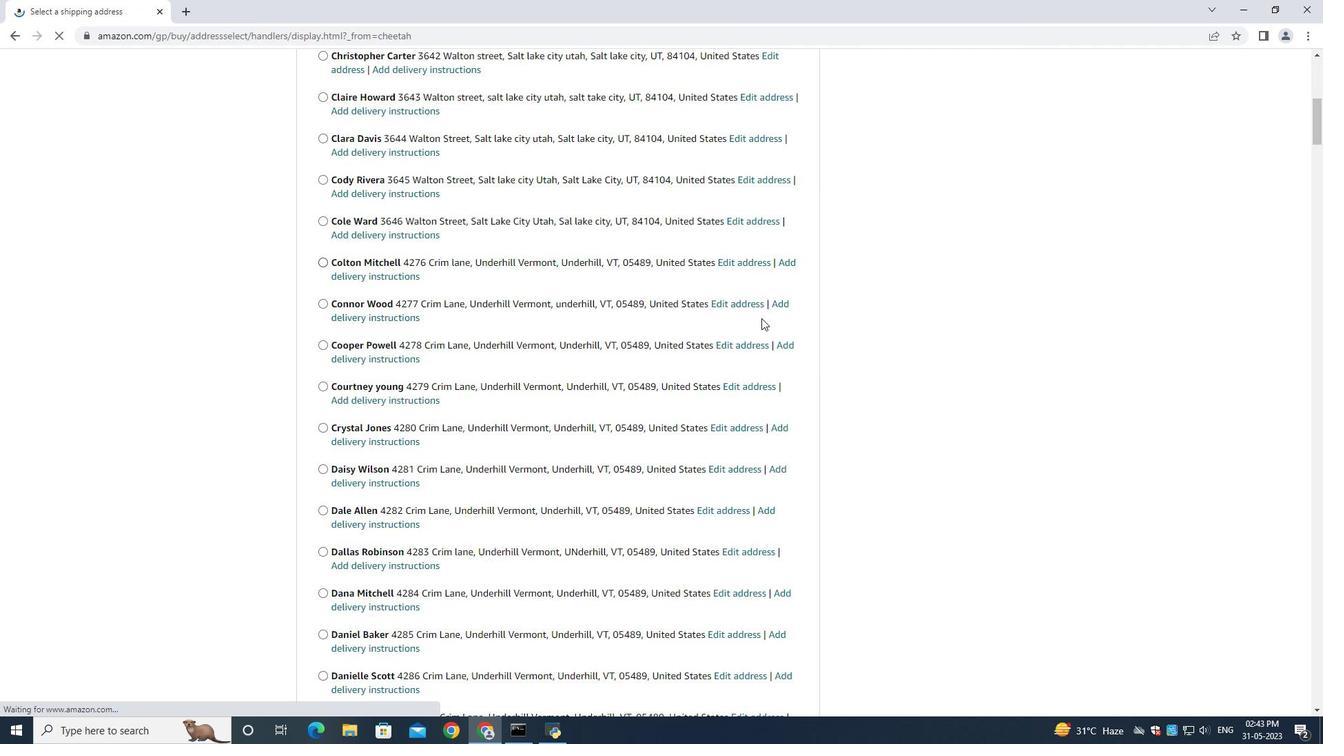 
Action: Mouse moved to (761, 318)
Screenshot: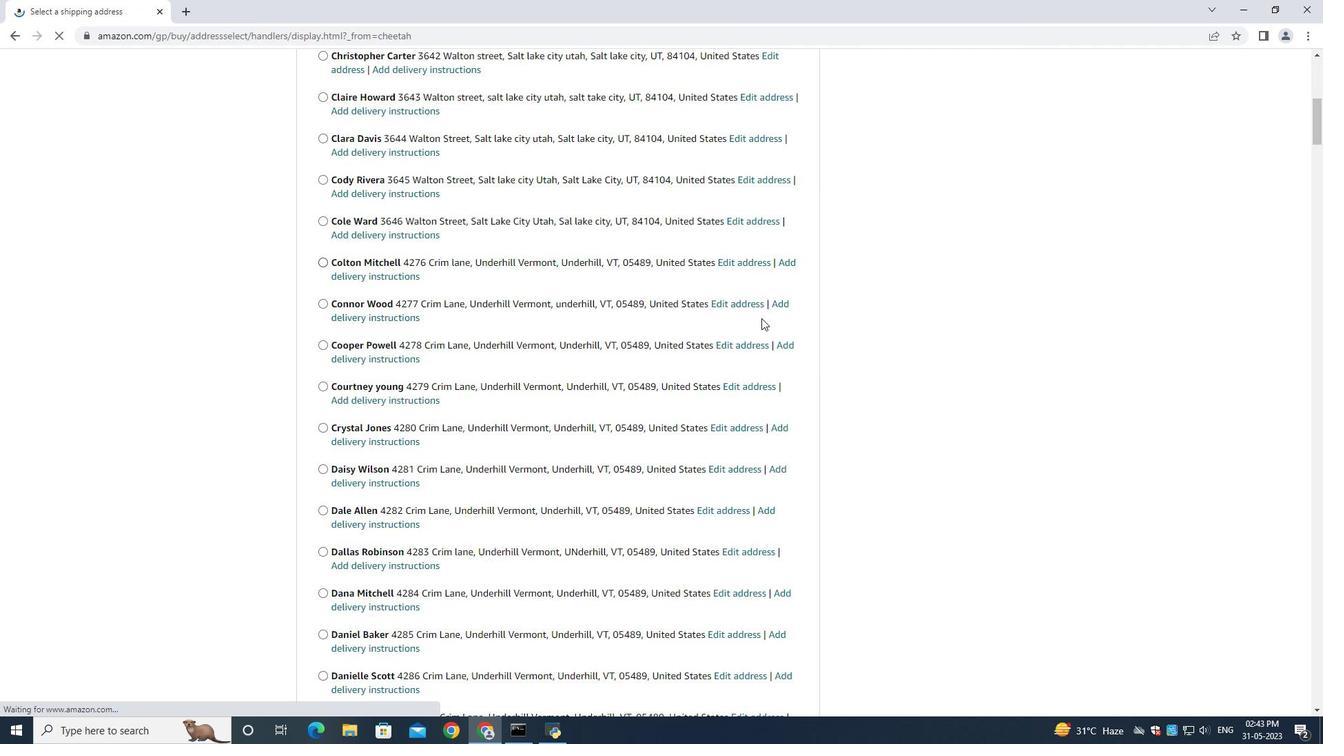 
Action: Mouse scrolled (761, 317) with delta (0, 0)
Screenshot: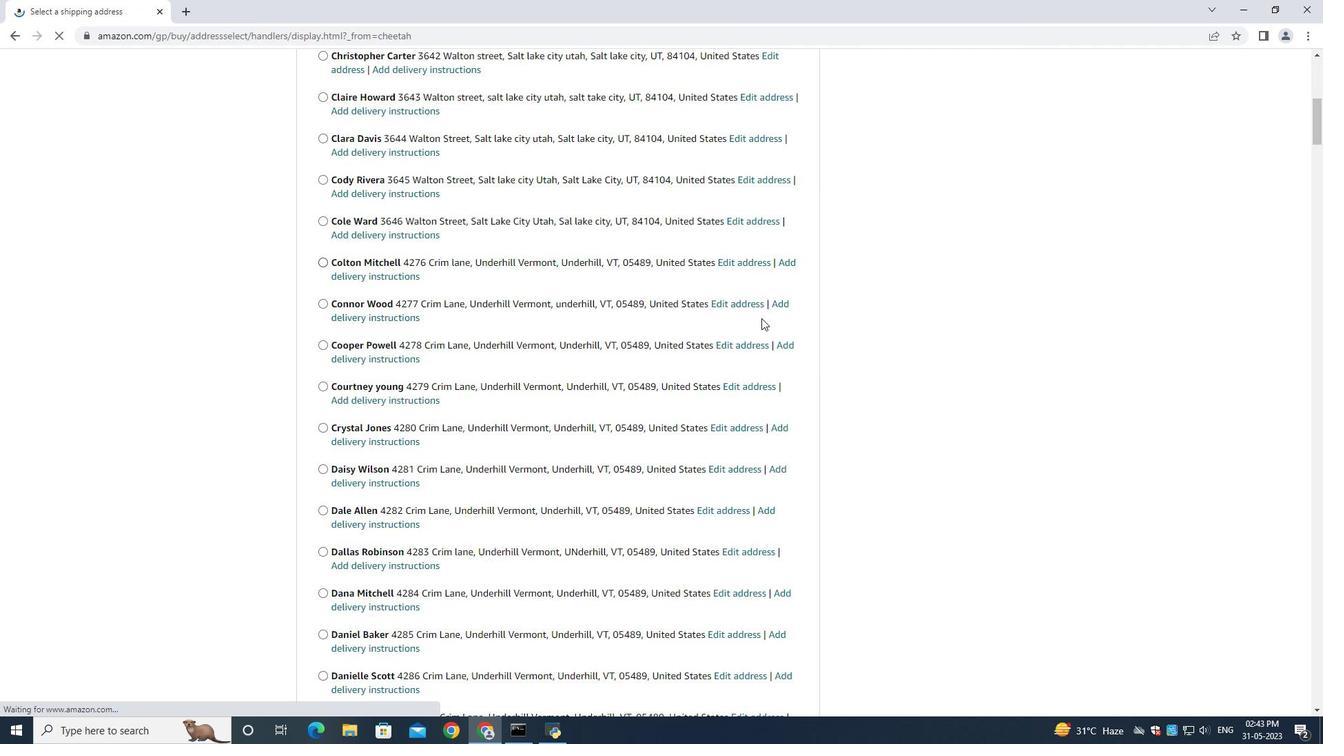 
Action: Mouse moved to (761, 318)
Screenshot: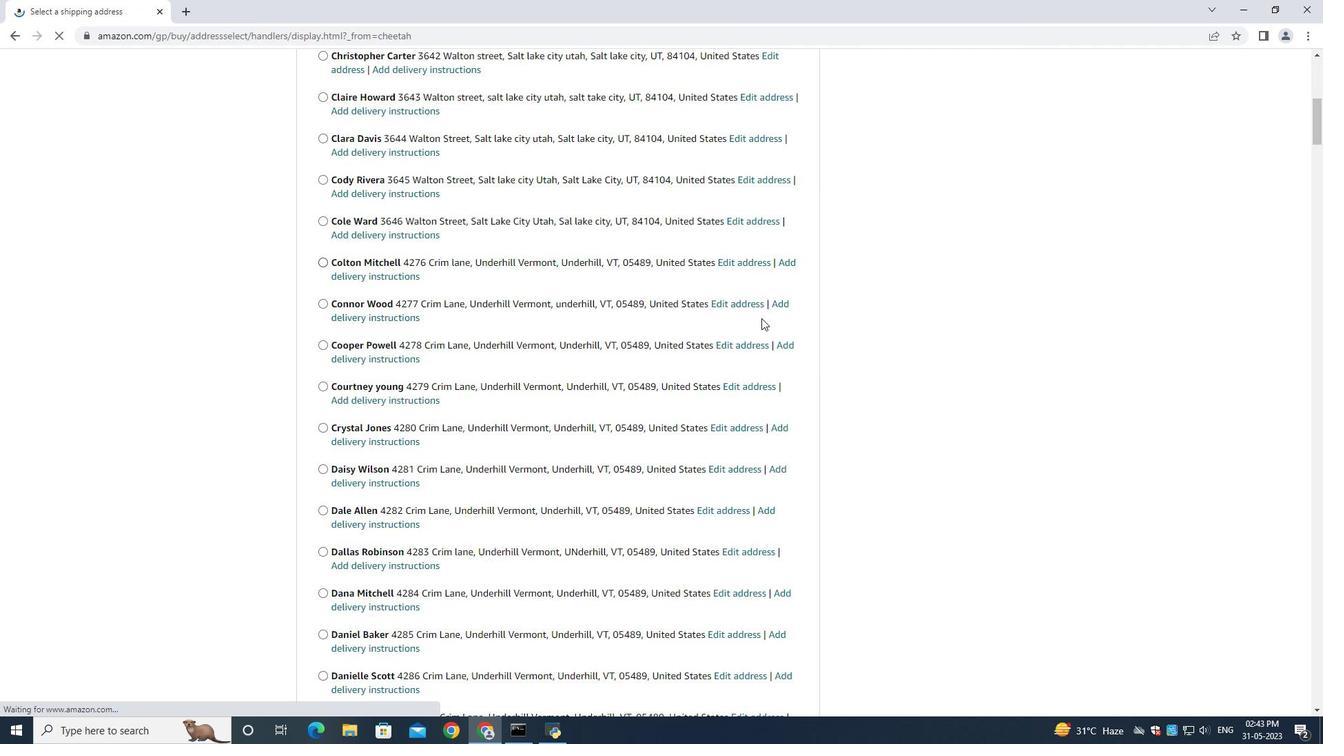 
Action: Mouse scrolled (761, 317) with delta (0, 0)
Screenshot: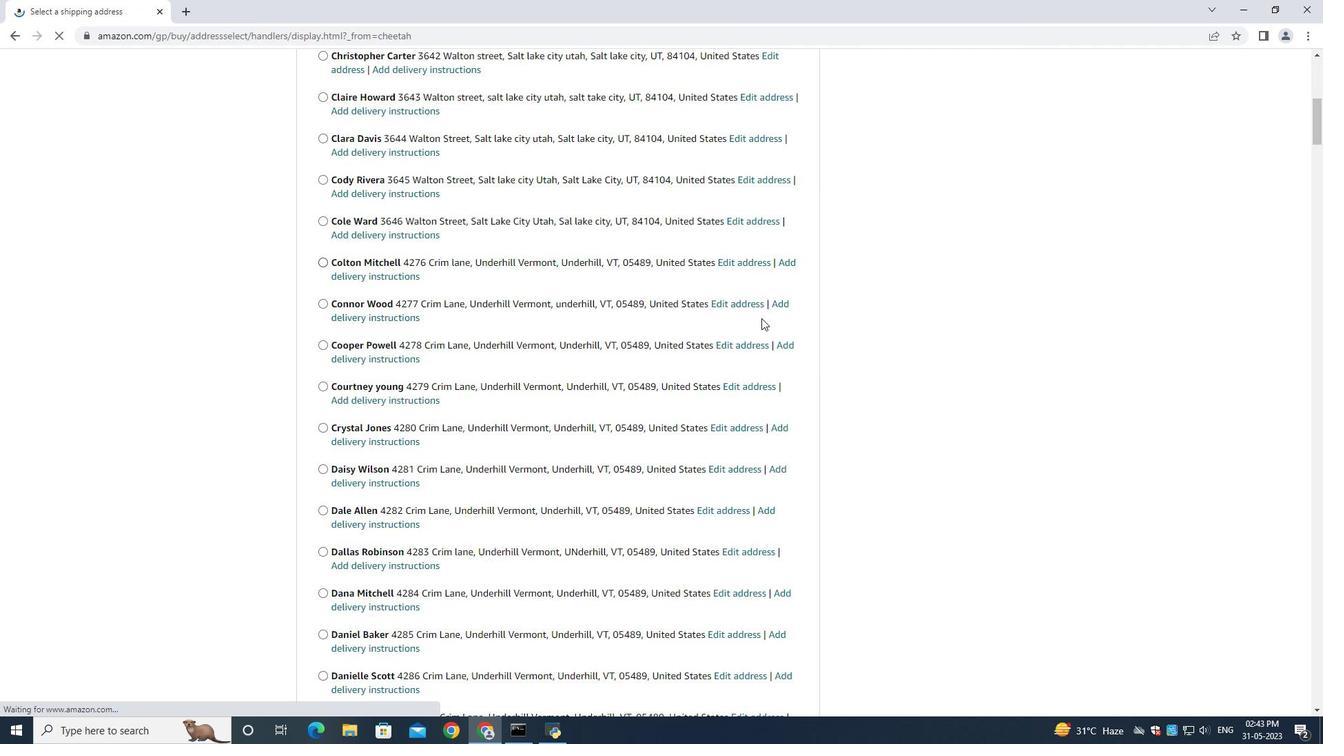 
Action: Mouse scrolled (761, 317) with delta (0, 0)
Screenshot: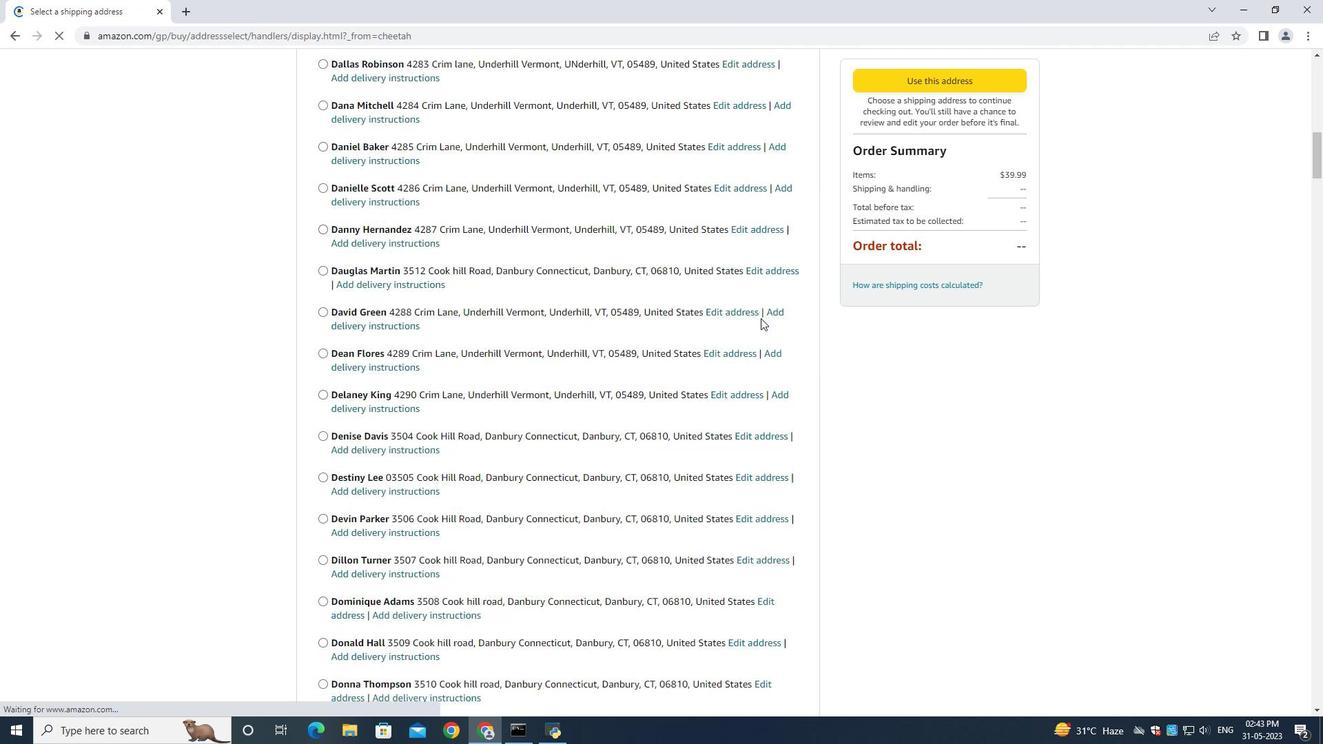
Action: Mouse scrolled (761, 317) with delta (0, 0)
Screenshot: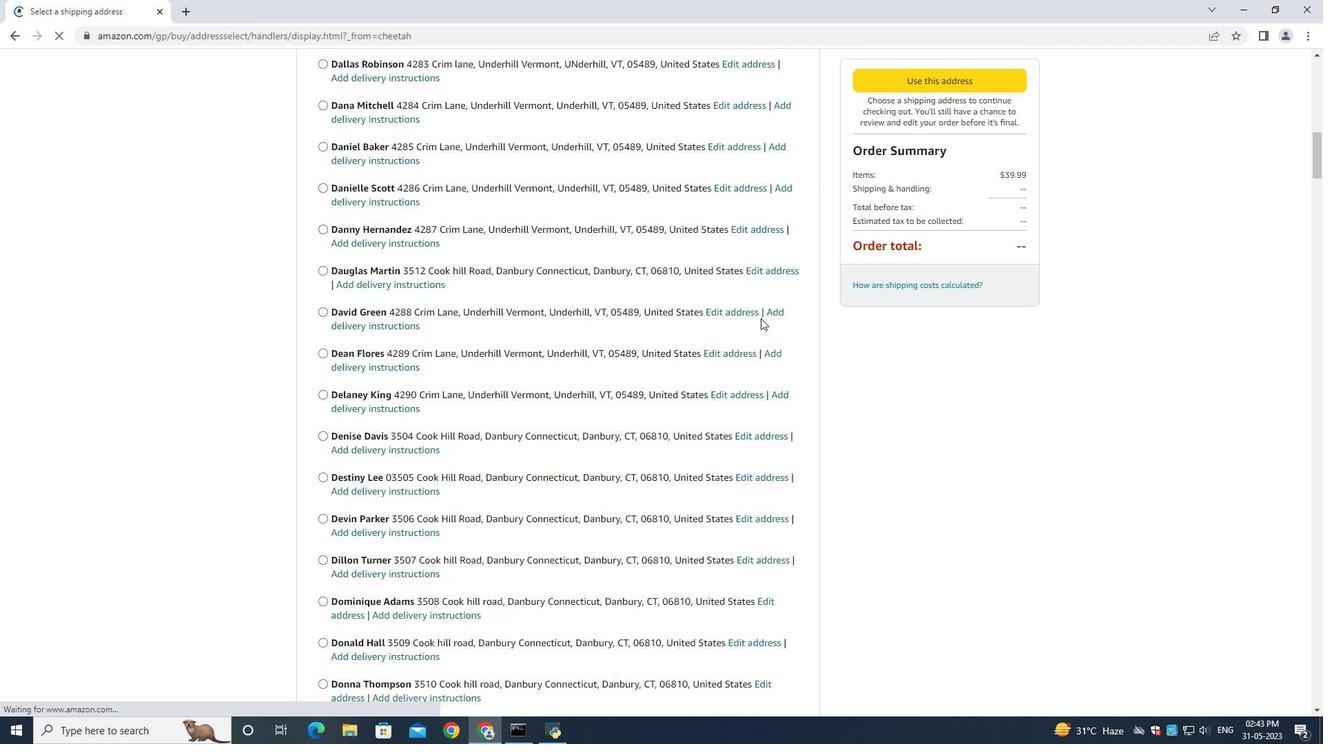
Action: Mouse scrolled (761, 317) with delta (0, 0)
Screenshot: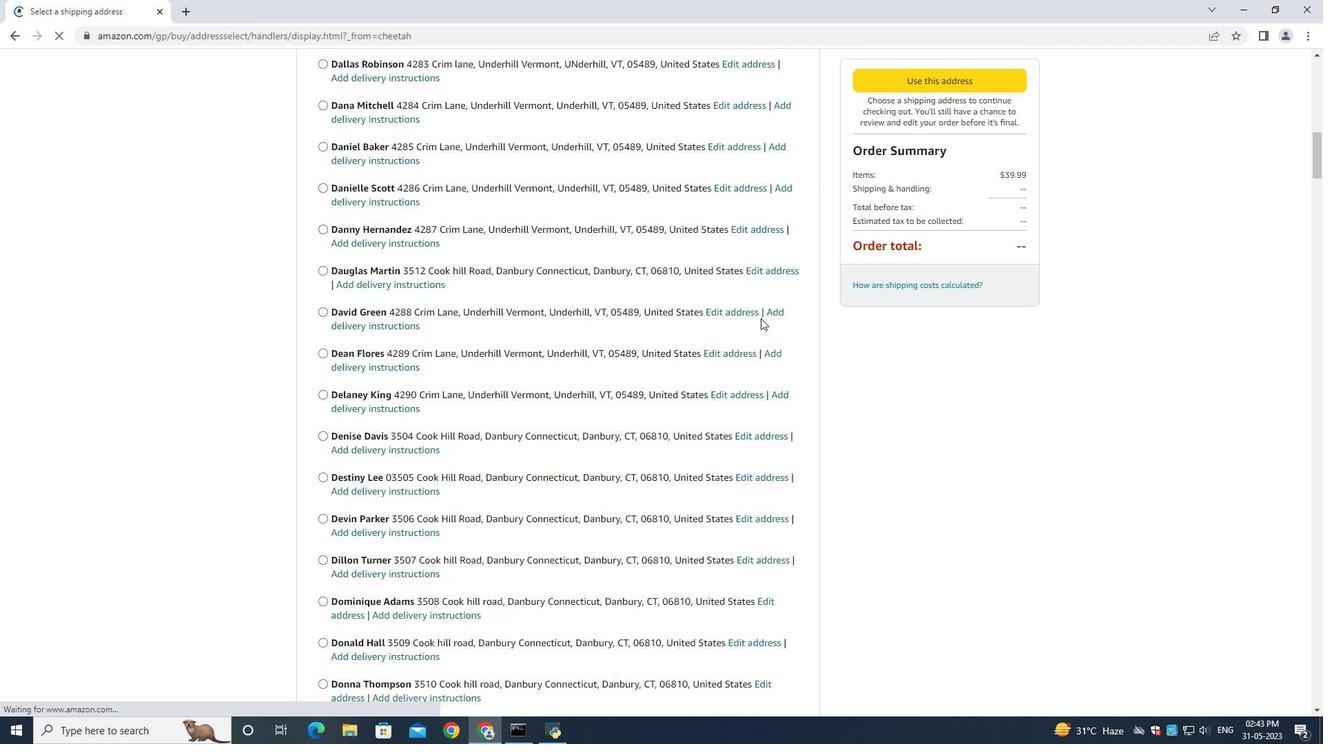 
Action: Mouse scrolled (761, 317) with delta (0, 0)
Screenshot: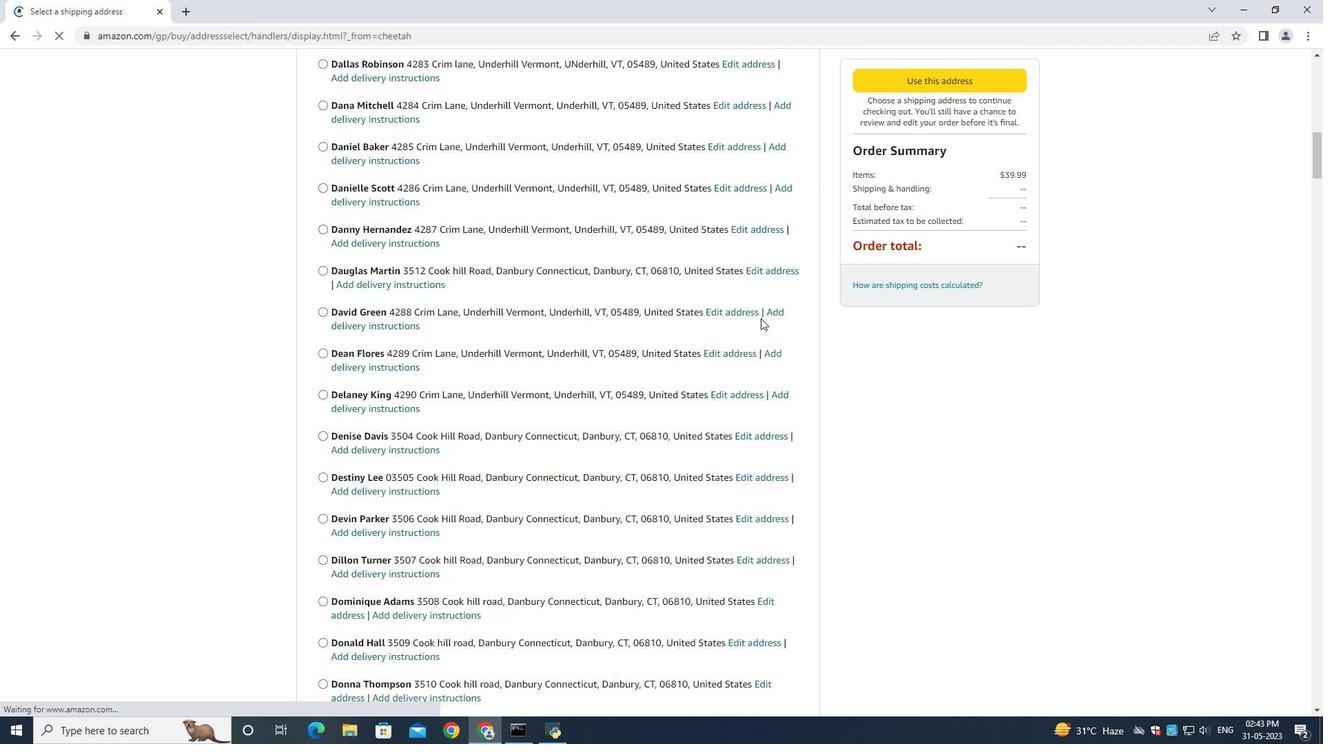 
Action: Mouse scrolled (761, 317) with delta (0, 0)
Screenshot: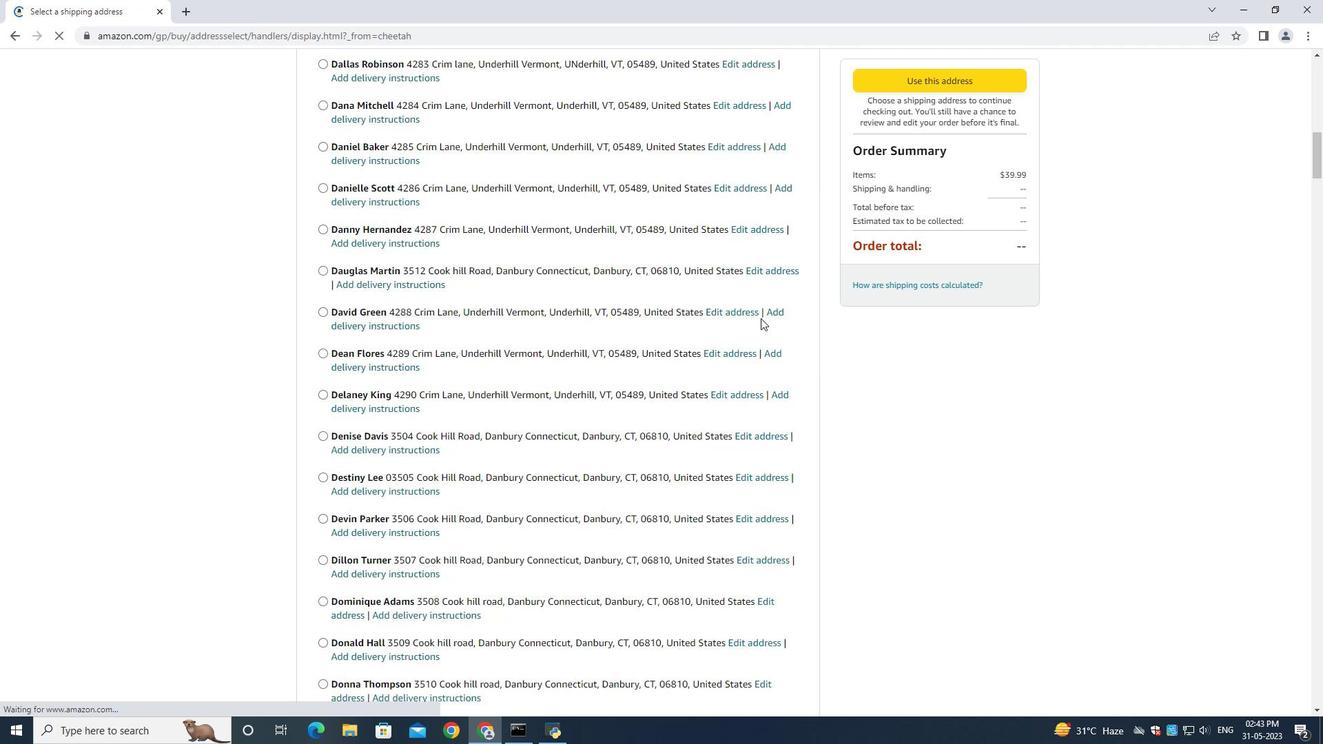 
Action: Mouse scrolled (761, 317) with delta (0, 0)
Screenshot: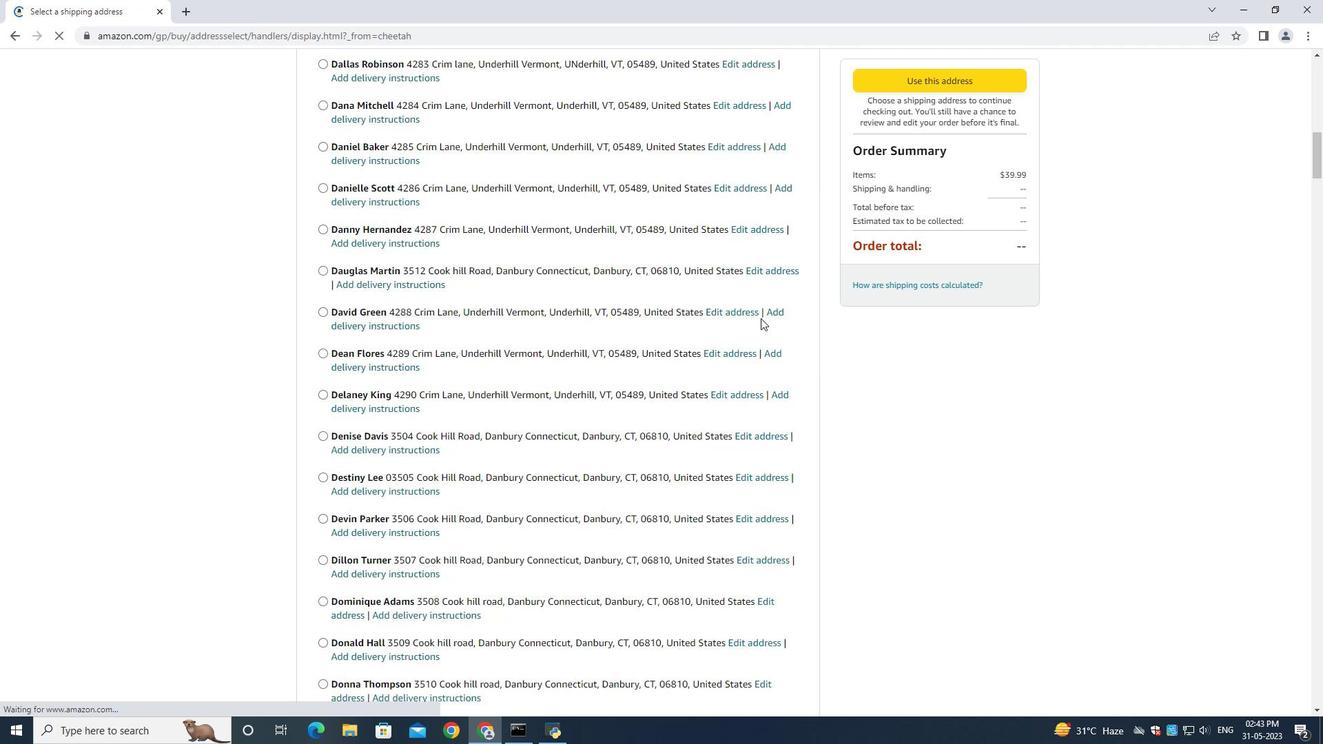 
Action: Mouse scrolled (761, 317) with delta (0, 0)
Screenshot: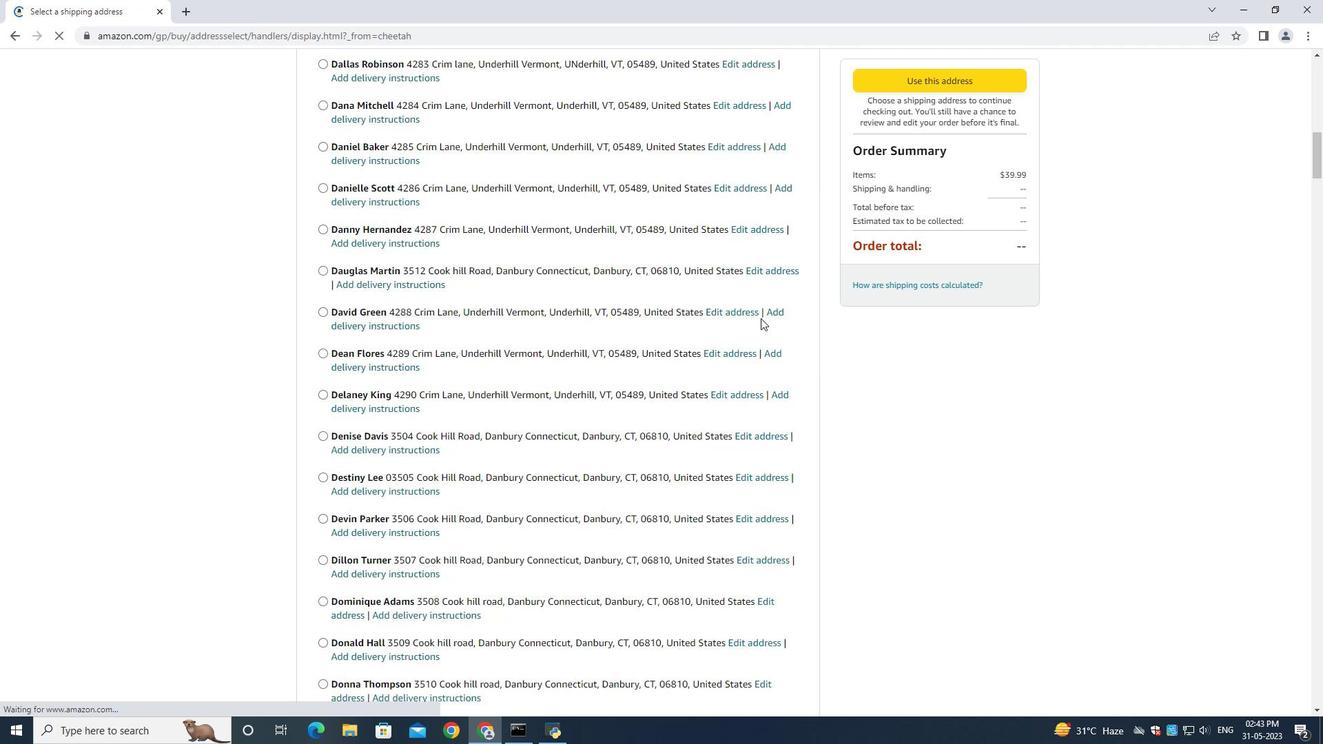 
Action: Mouse scrolled (761, 317) with delta (0, 0)
Screenshot: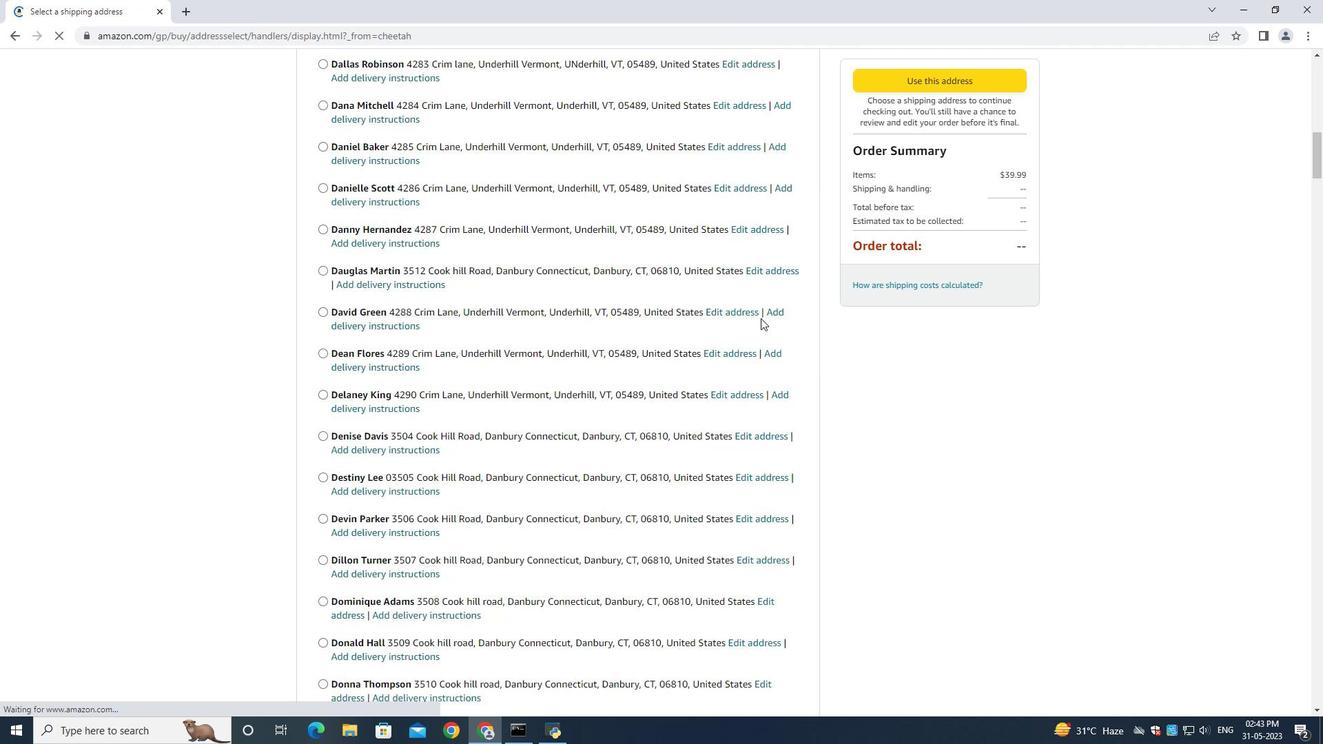 
Action: Mouse moved to (1320, 193)
Screenshot: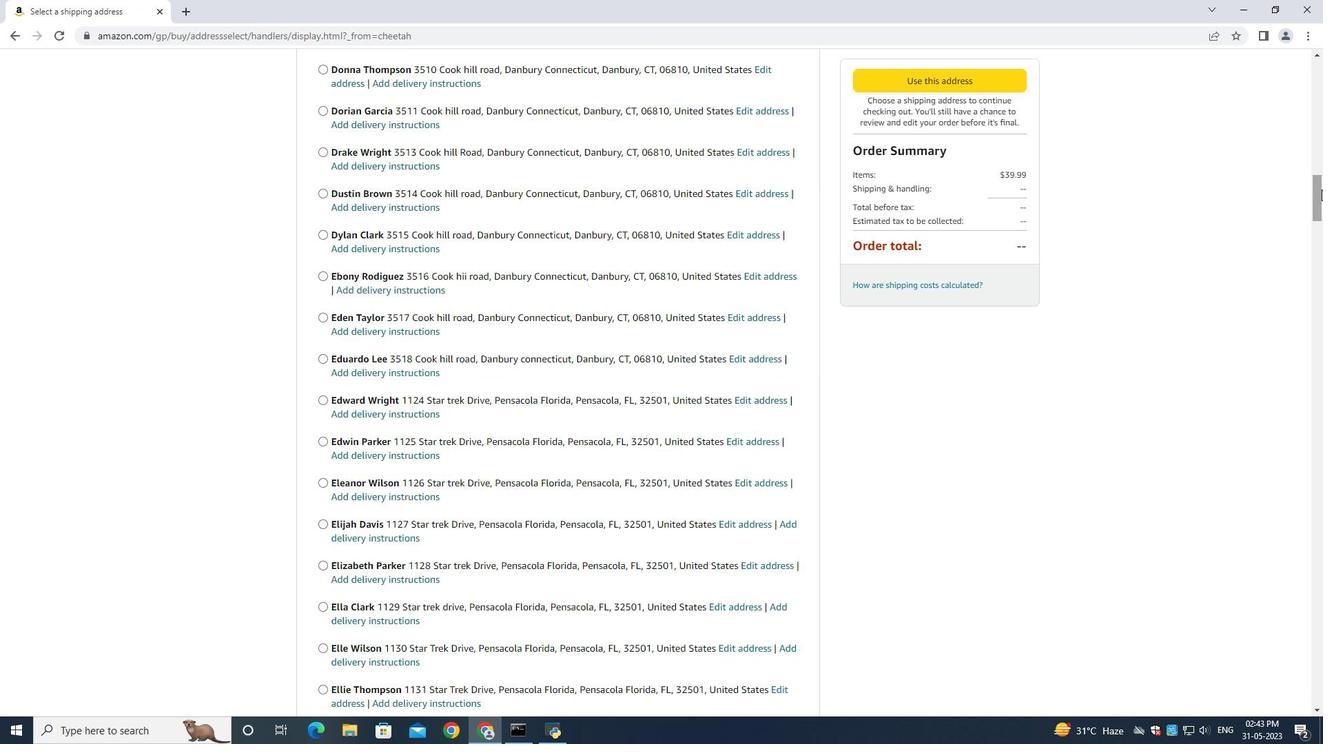 
Action: Mouse pressed left at (1320, 193)
Screenshot: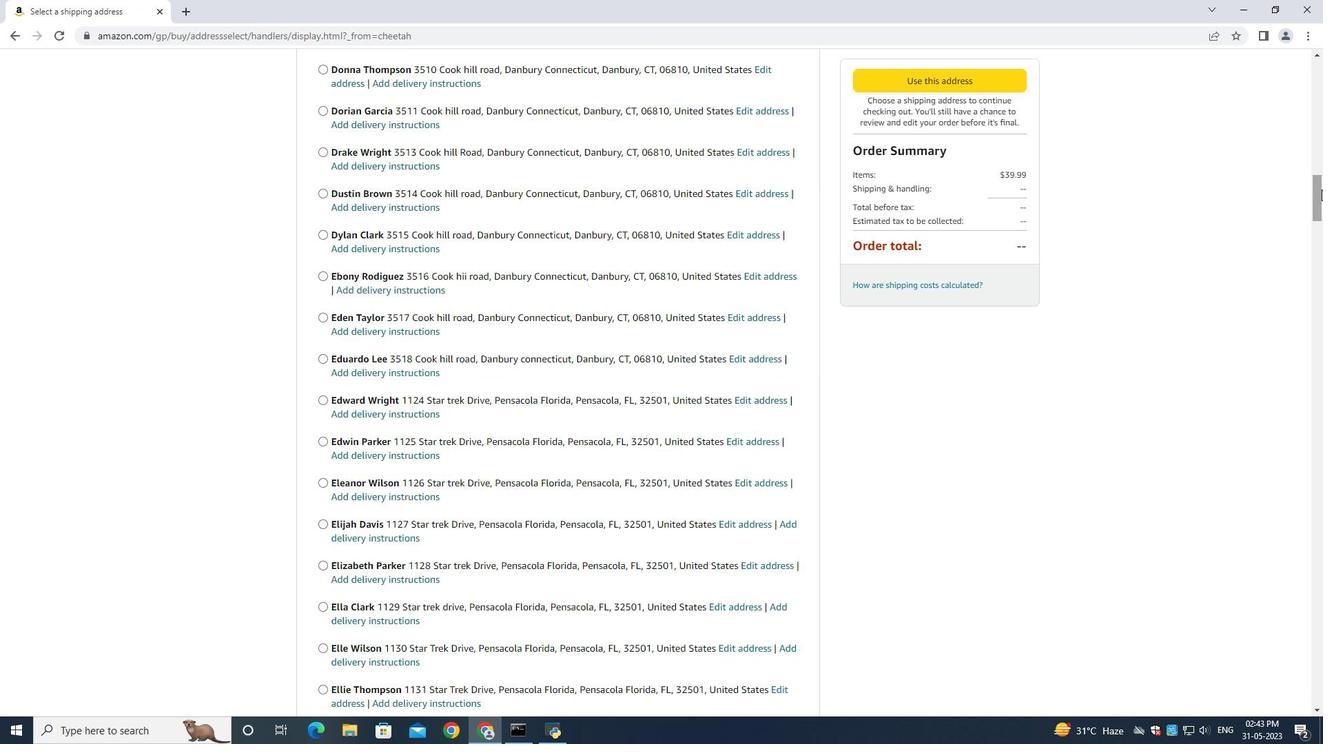 
Action: Mouse moved to (620, 419)
Screenshot: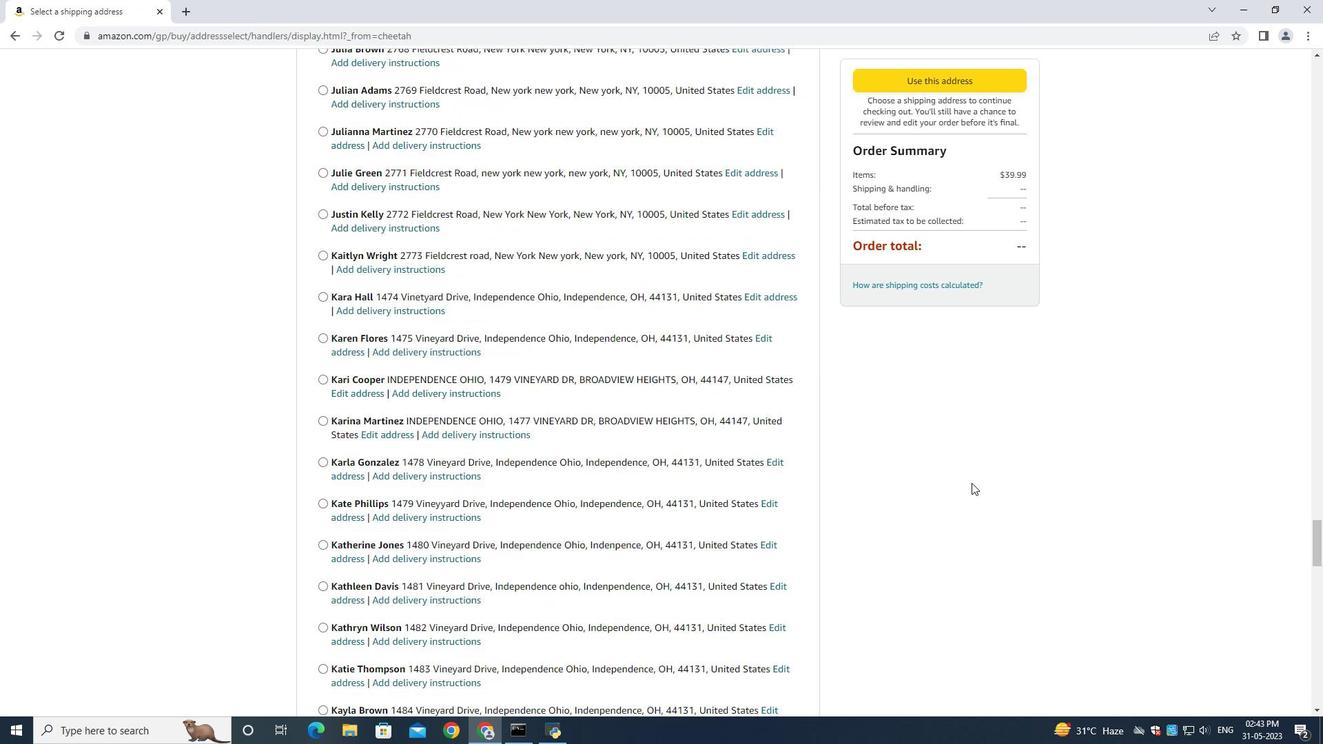 
Action: Mouse scrolled (620, 419) with delta (0, 0)
Screenshot: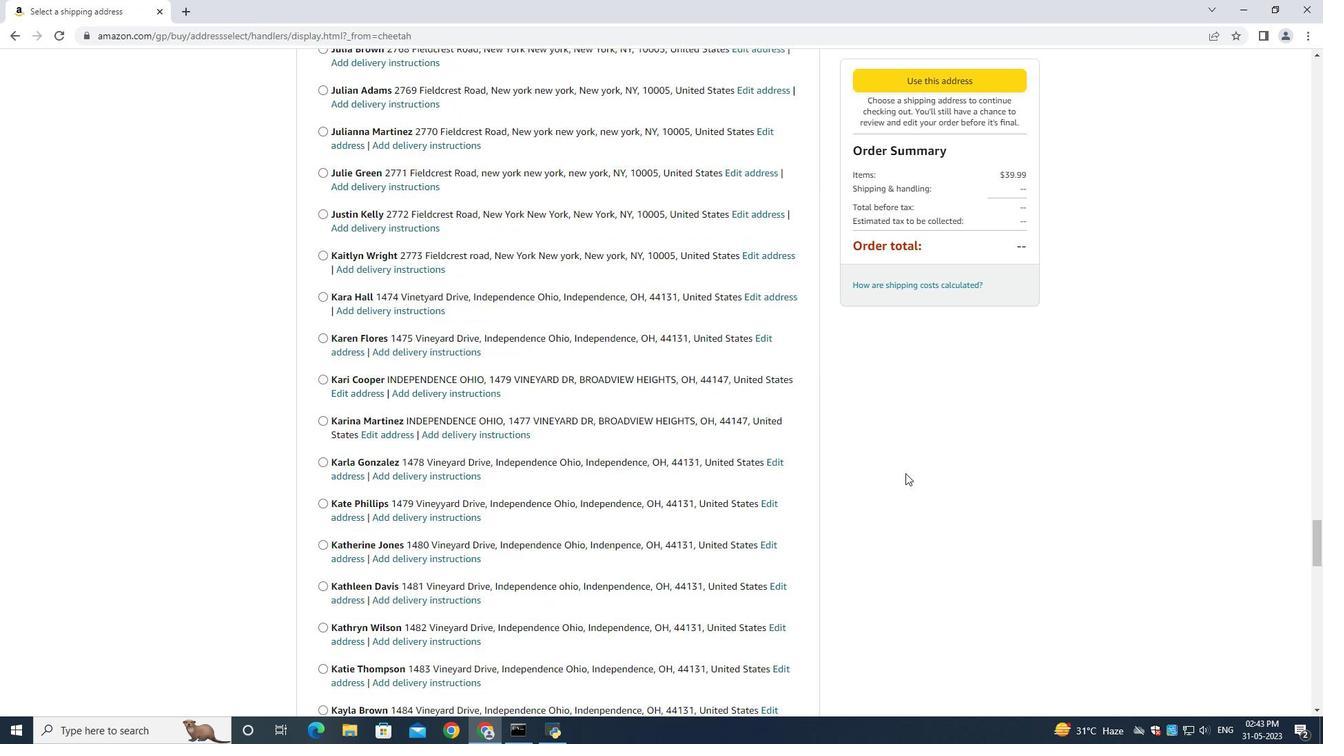 
Action: Mouse moved to (620, 419)
Screenshot: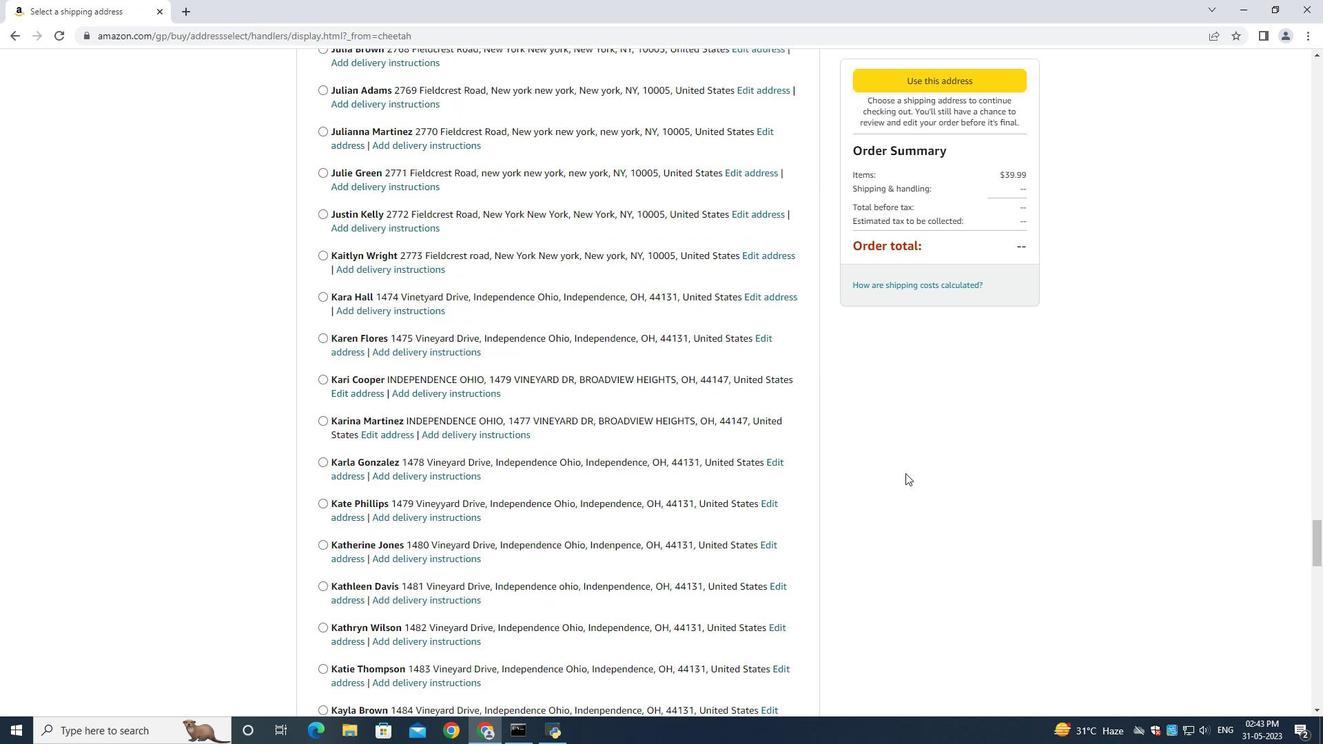 
Action: Mouse scrolled (620, 418) with delta (0, 0)
Screenshot: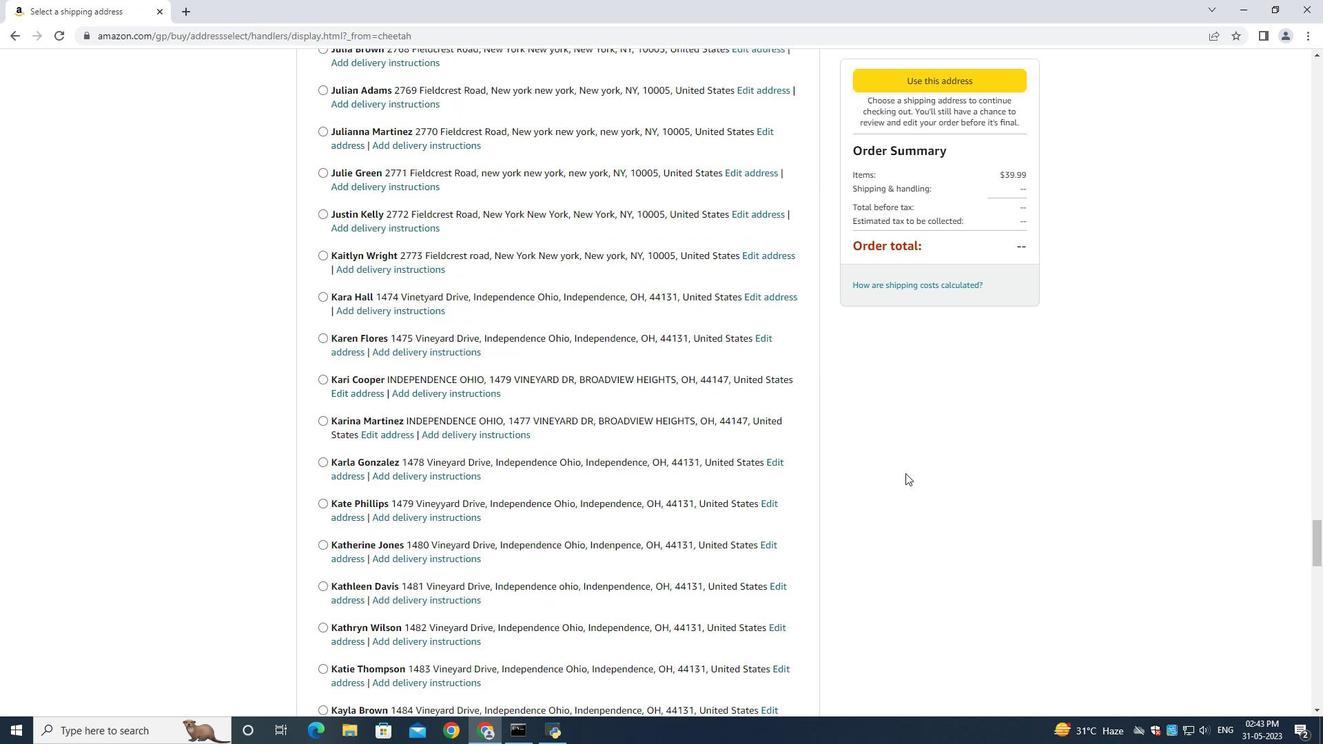 
Action: Mouse scrolled (620, 418) with delta (0, 0)
Screenshot: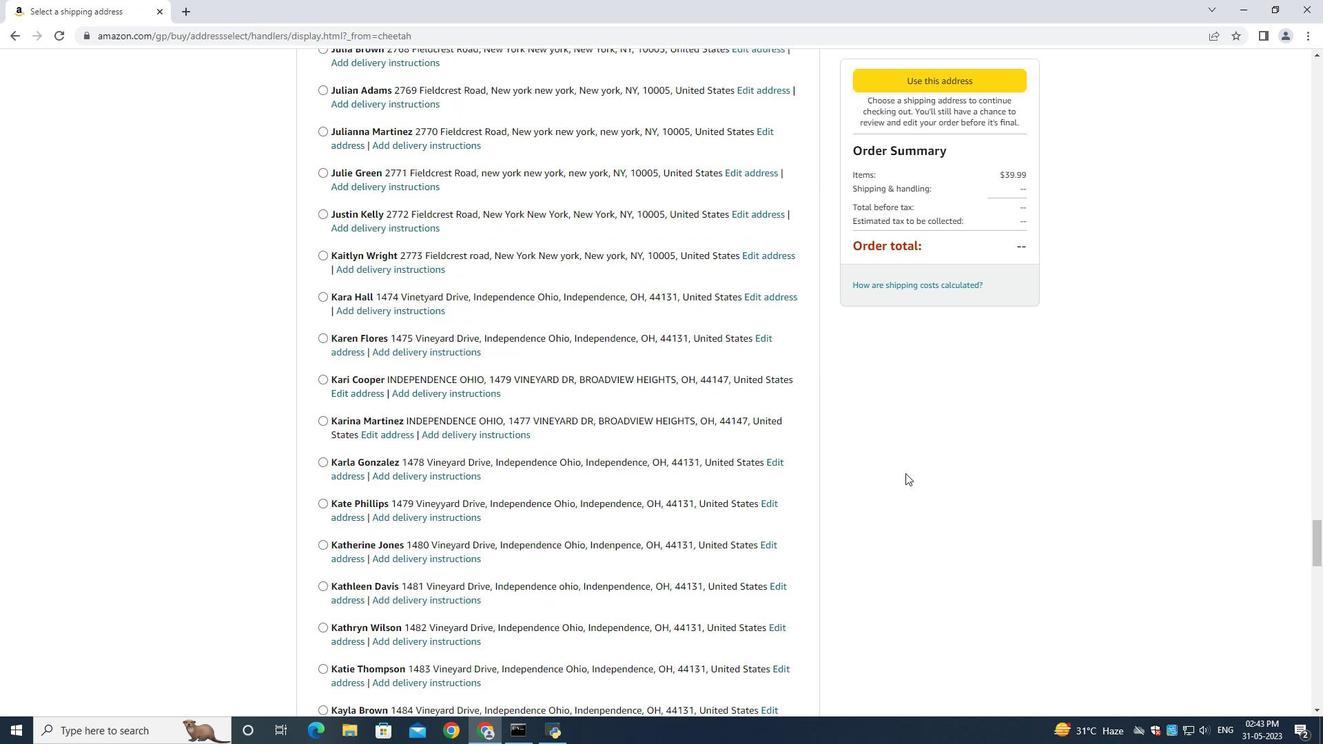 
Action: Mouse scrolled (620, 418) with delta (0, 0)
Screenshot: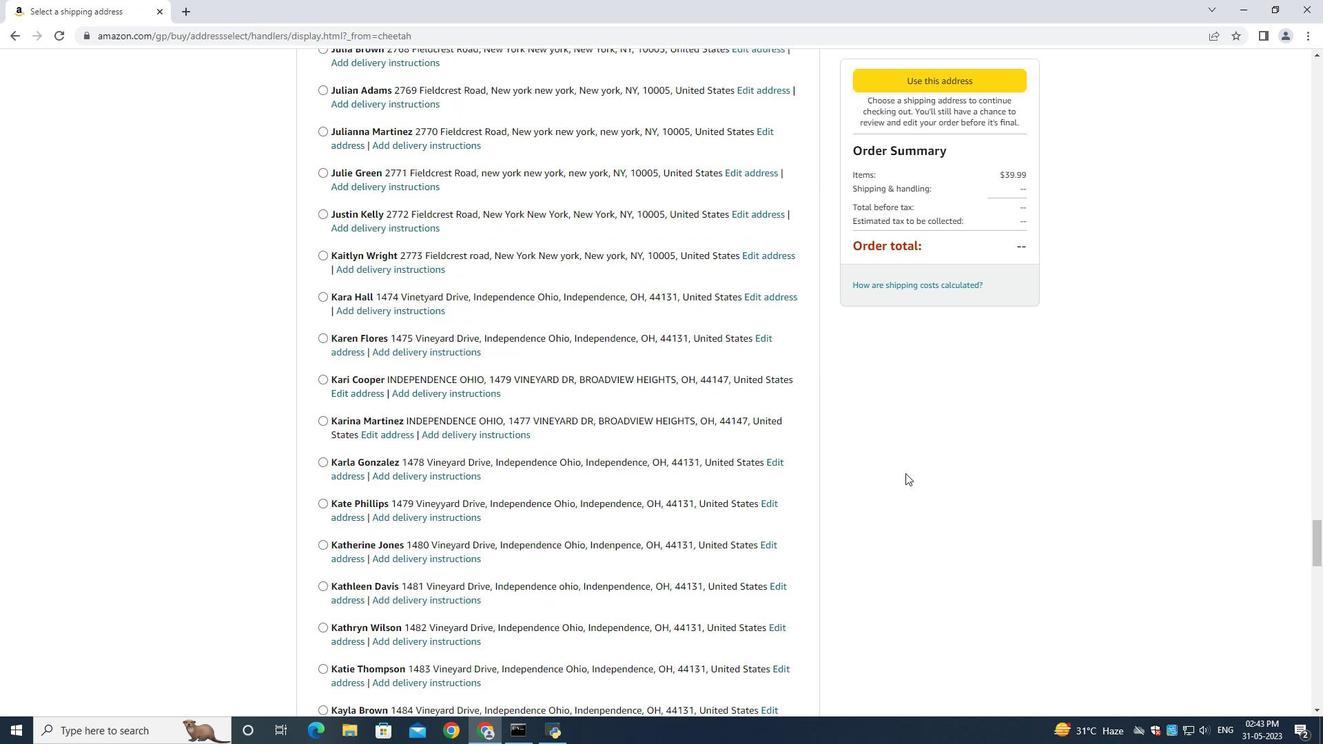 
Action: Mouse scrolled (620, 417) with delta (0, -1)
Screenshot: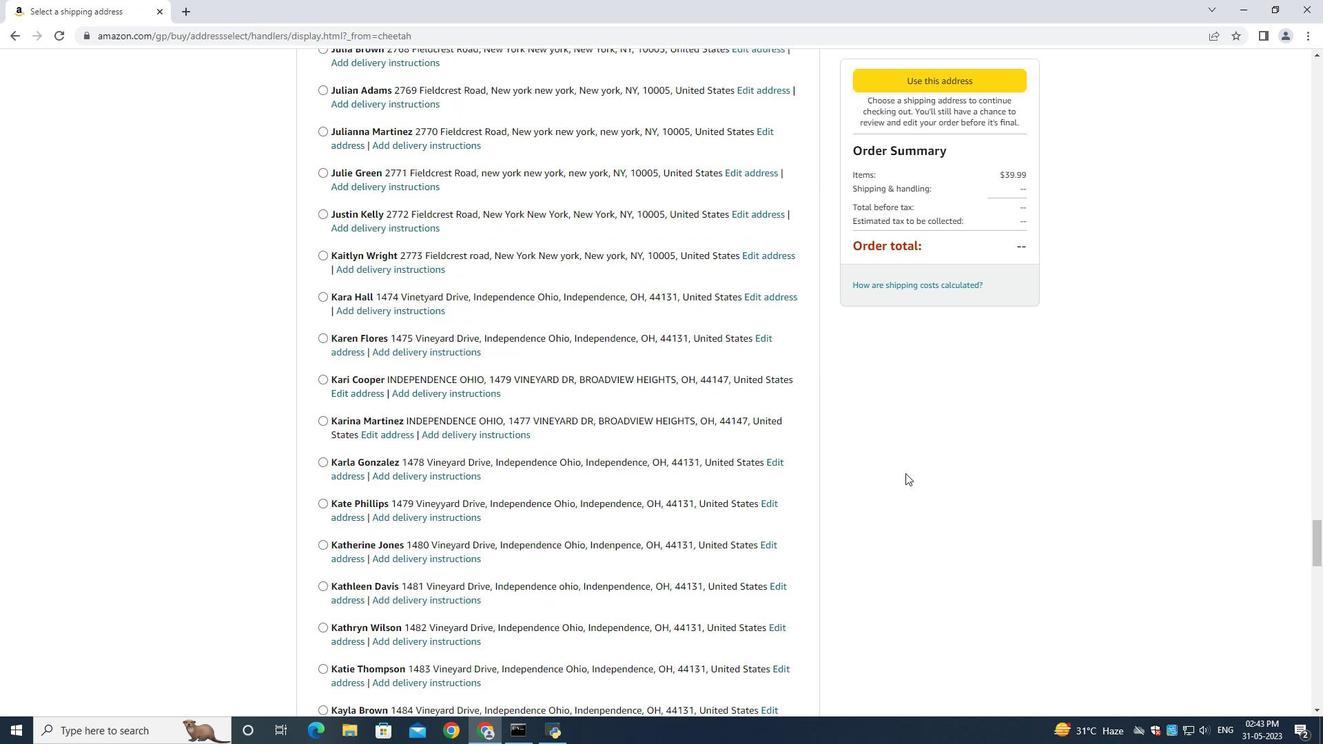 
Action: Mouse scrolled (620, 418) with delta (0, 0)
Screenshot: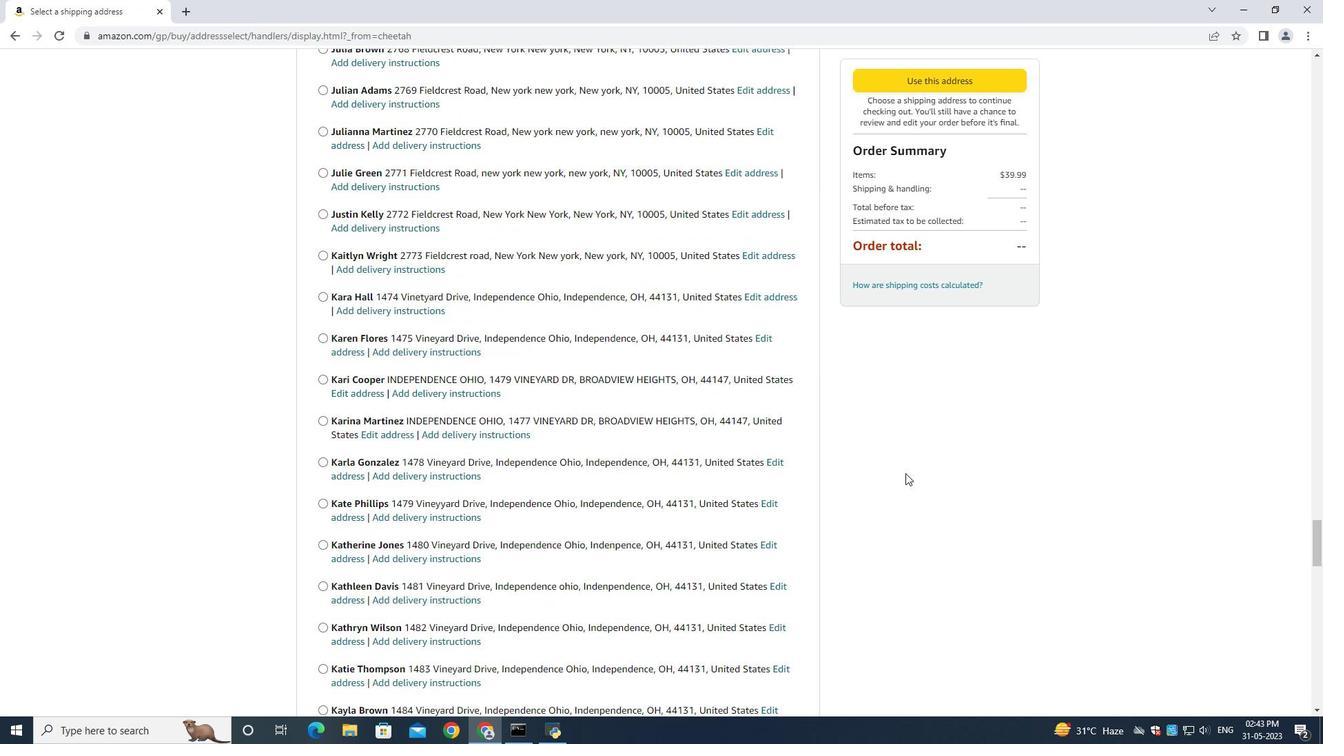 
Action: Mouse scrolled (620, 418) with delta (0, 0)
Screenshot: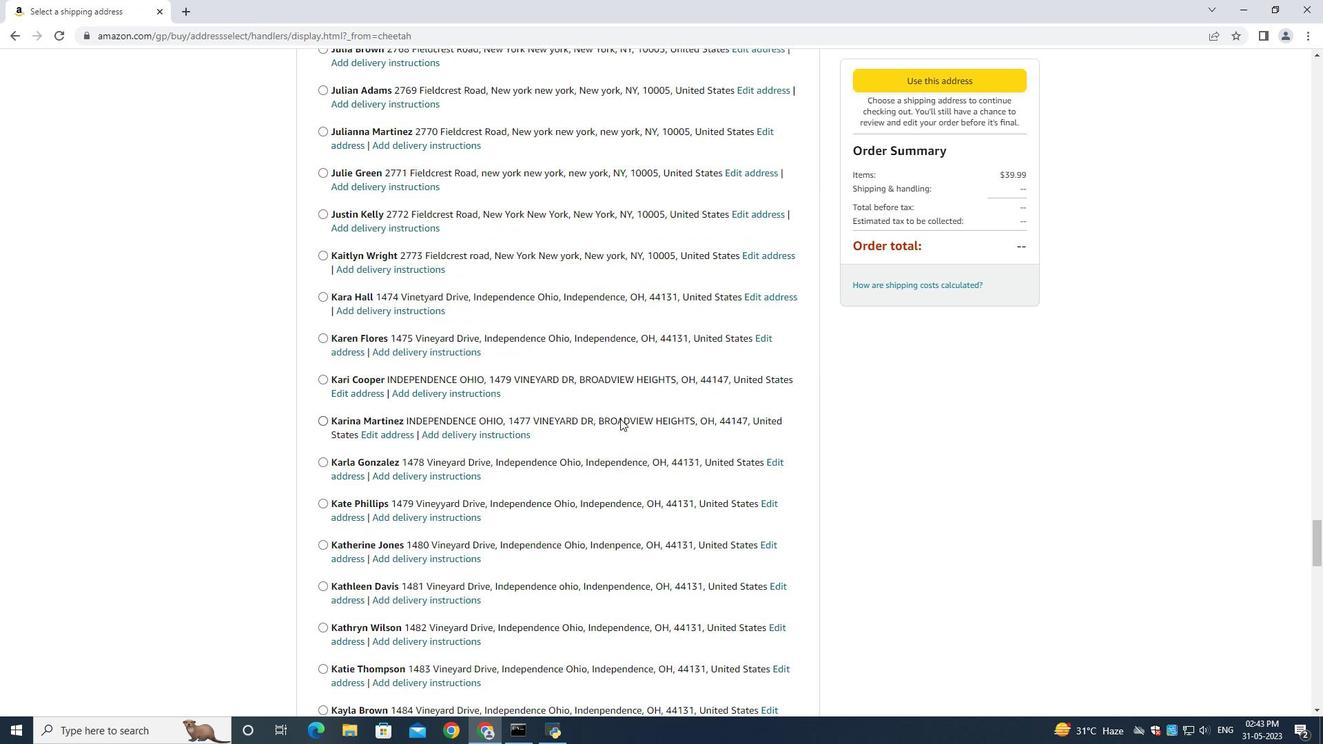 
Action: Mouse moved to (618, 416)
Screenshot: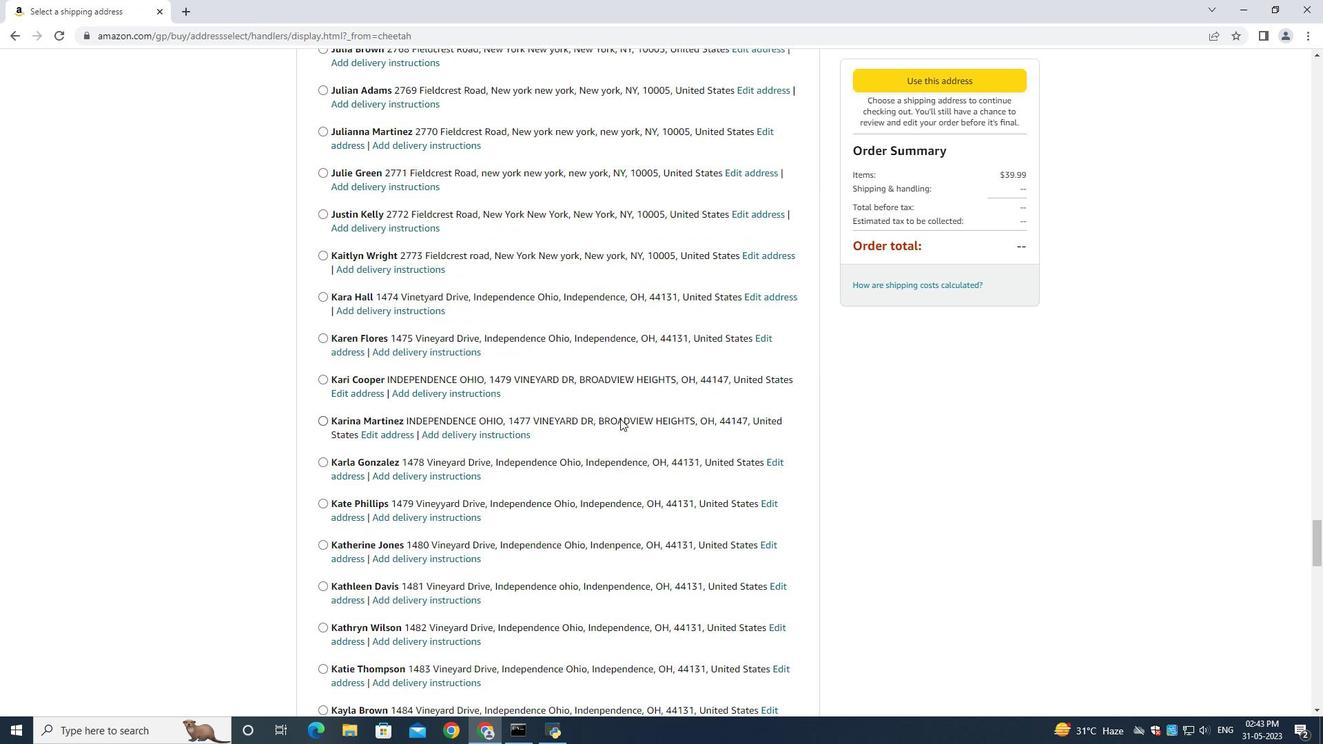 
Action: Mouse scrolled (618, 415) with delta (0, 0)
Screenshot: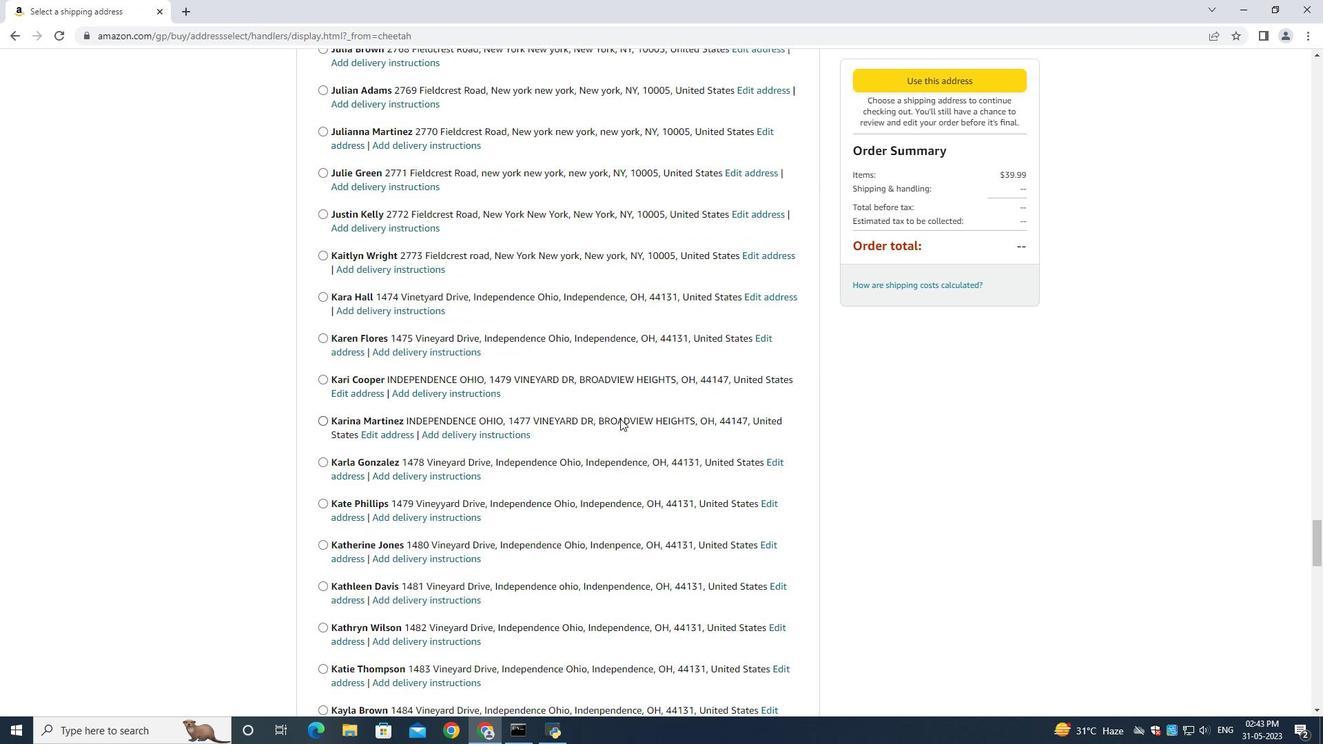 
Action: Mouse moved to (570, 380)
Screenshot: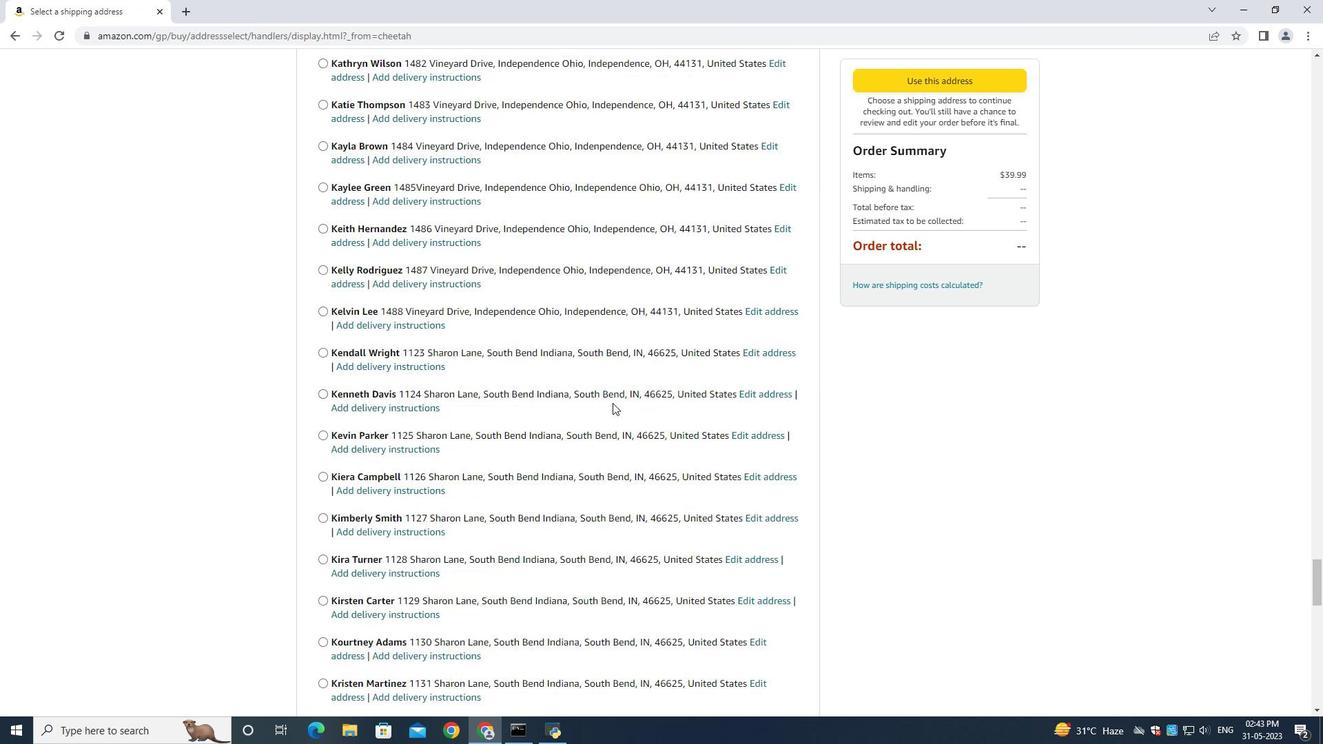 
Action: Mouse scrolled (570, 379) with delta (0, 0)
Screenshot: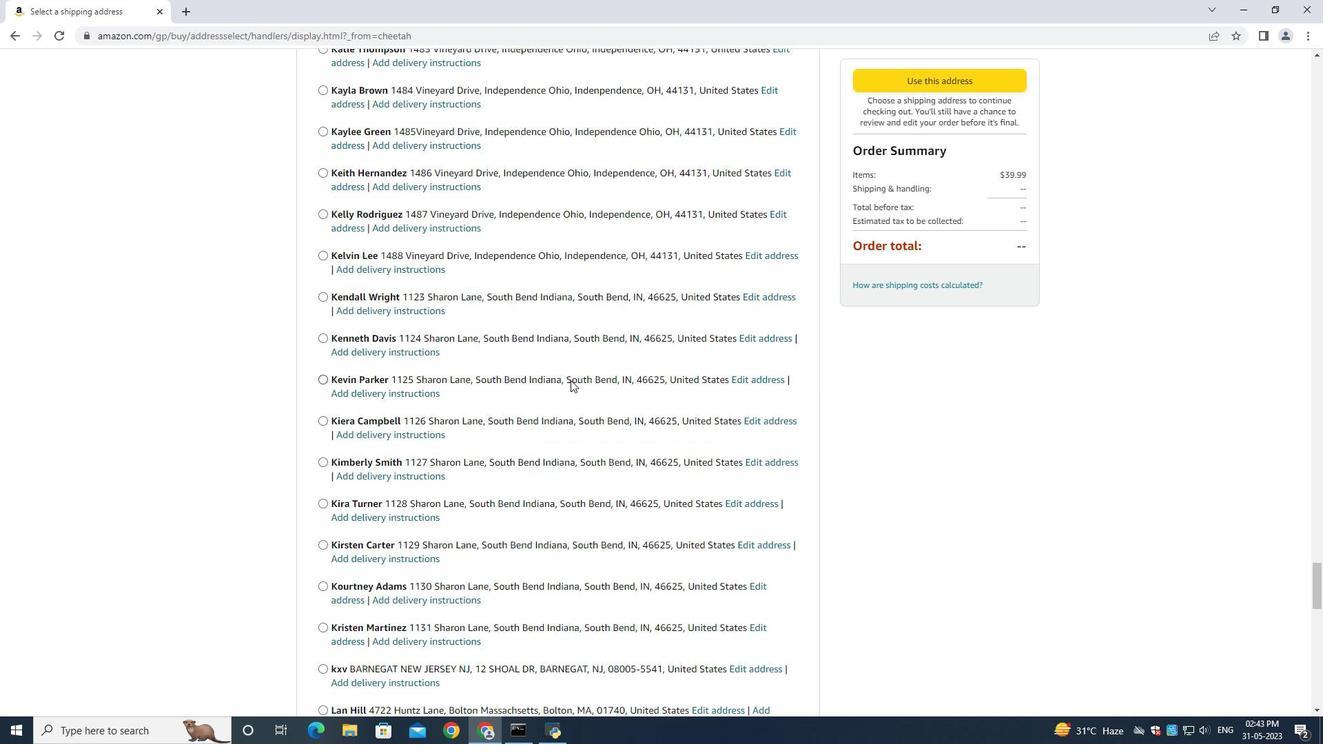 
Action: Mouse scrolled (570, 379) with delta (0, 0)
Screenshot: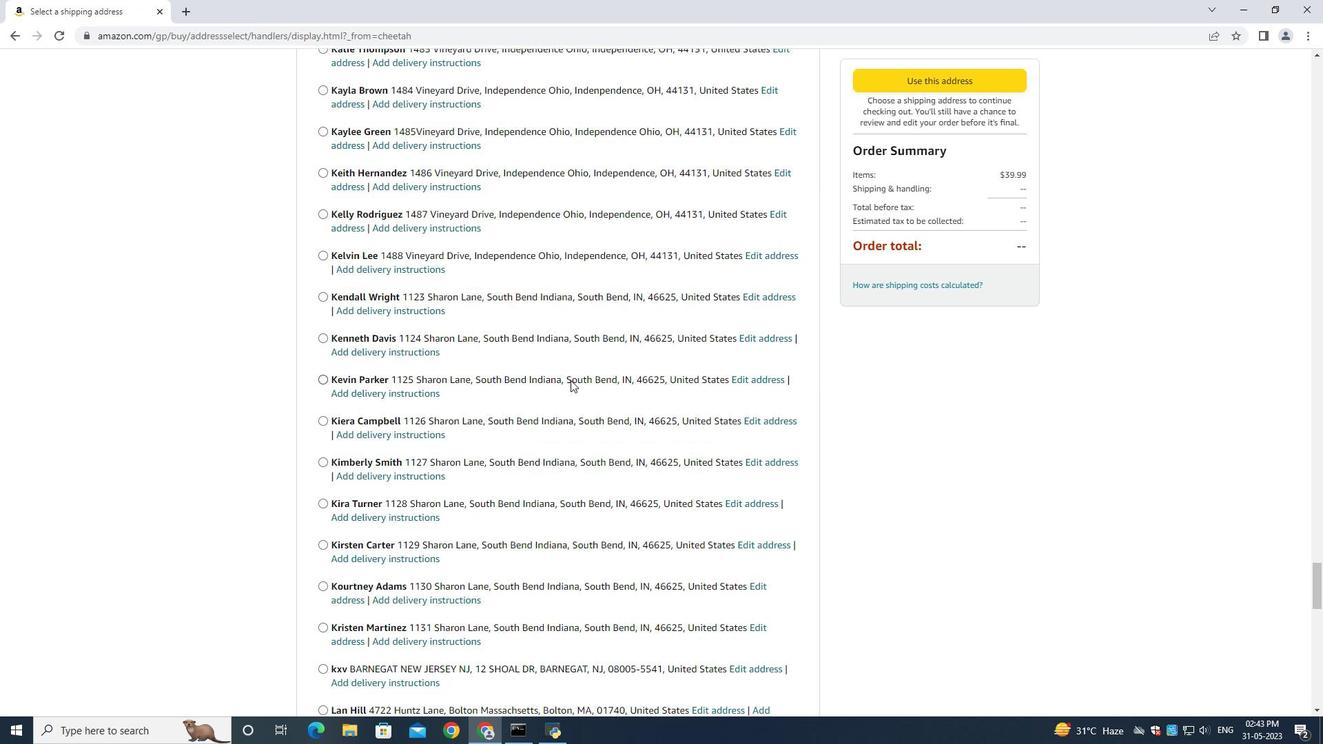 
Action: Mouse scrolled (570, 379) with delta (0, 0)
Screenshot: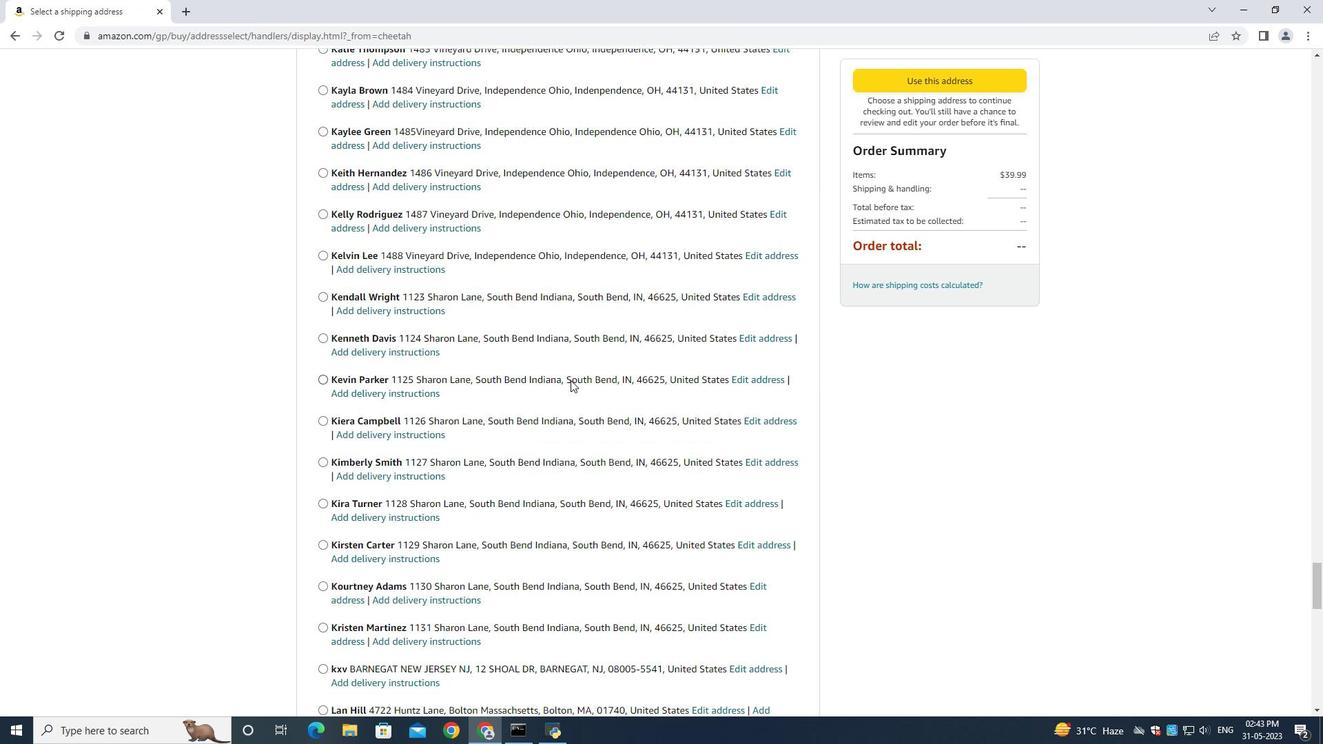 
Action: Mouse scrolled (570, 379) with delta (0, 0)
Screenshot: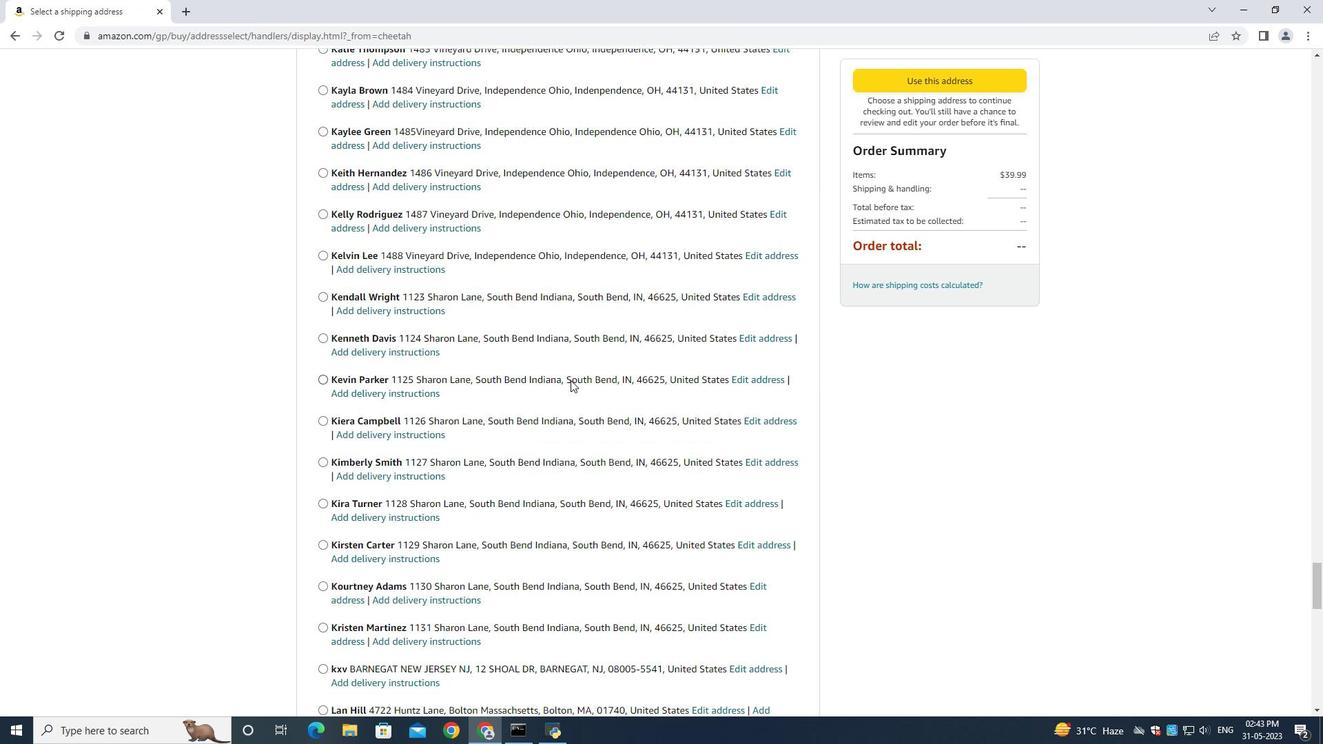 
Action: Mouse scrolled (570, 379) with delta (0, 0)
Screenshot: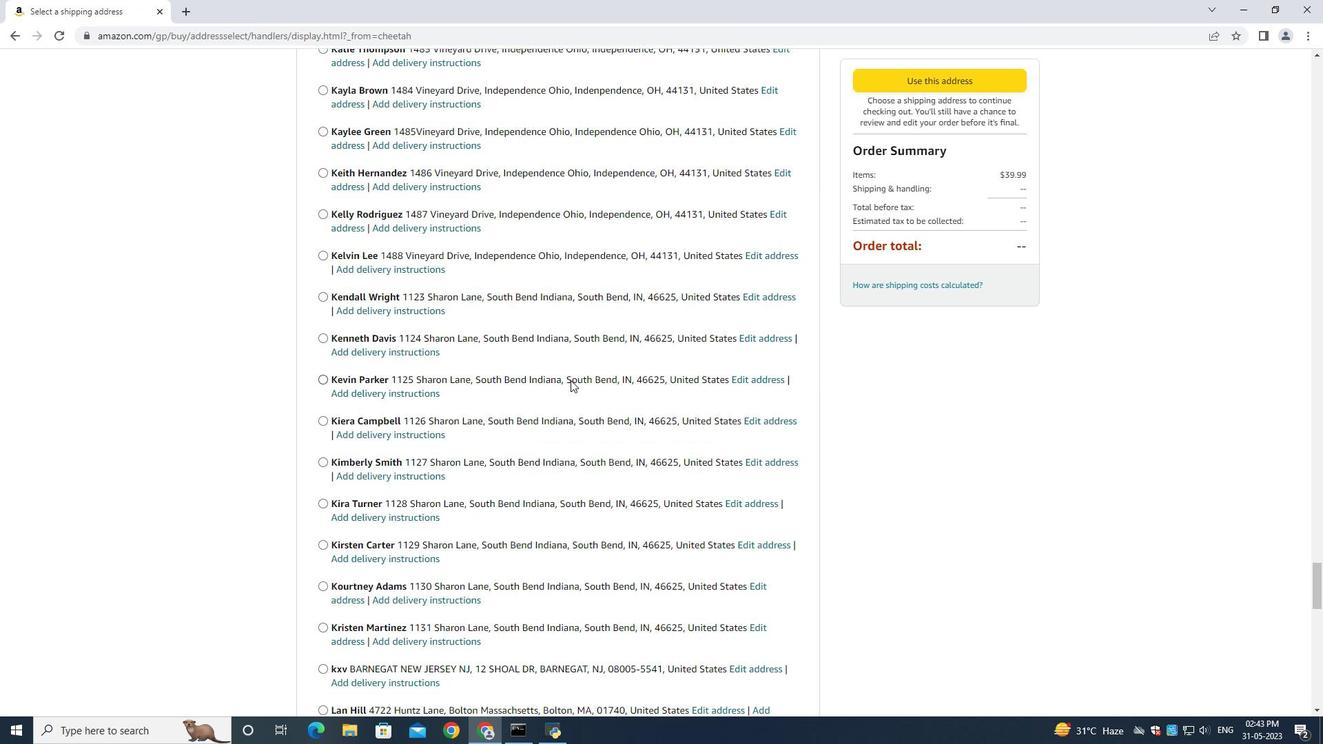 
Action: Mouse moved to (561, 370)
Screenshot: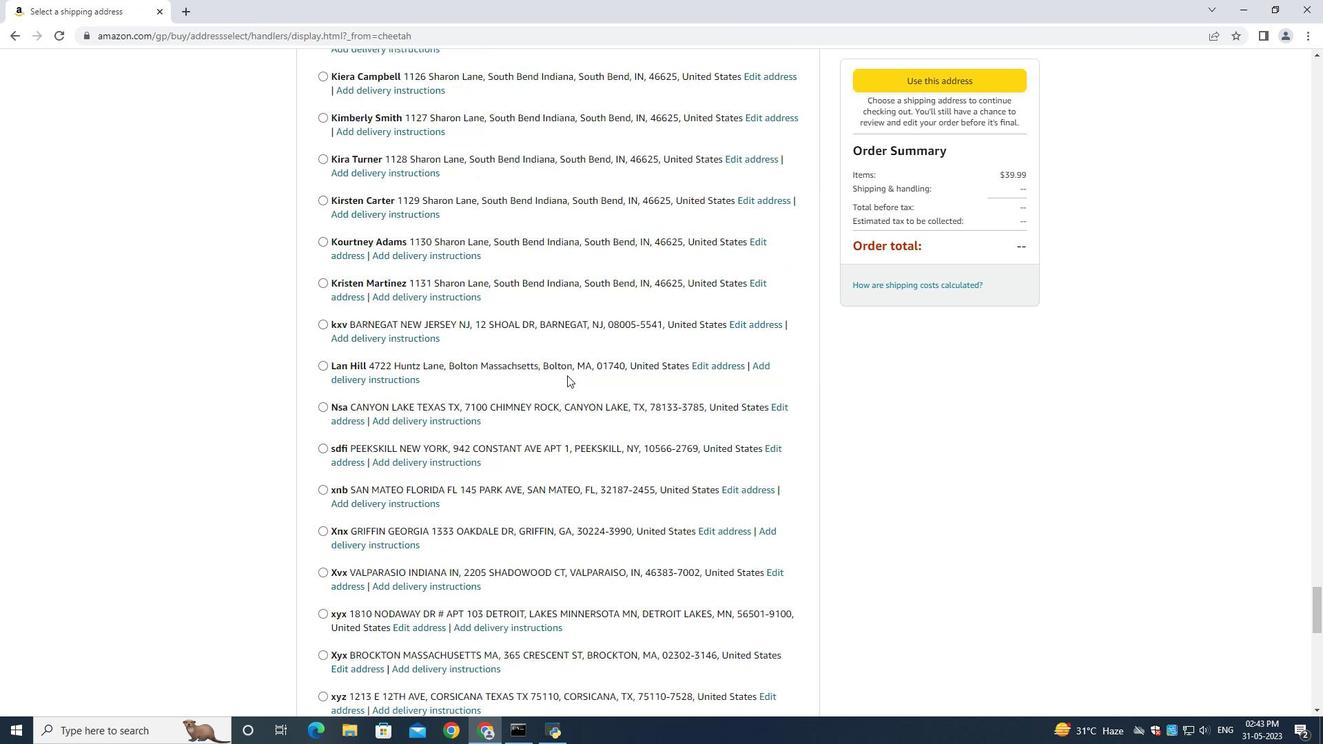 
Action: Mouse scrolled (561, 370) with delta (0, 0)
Screenshot: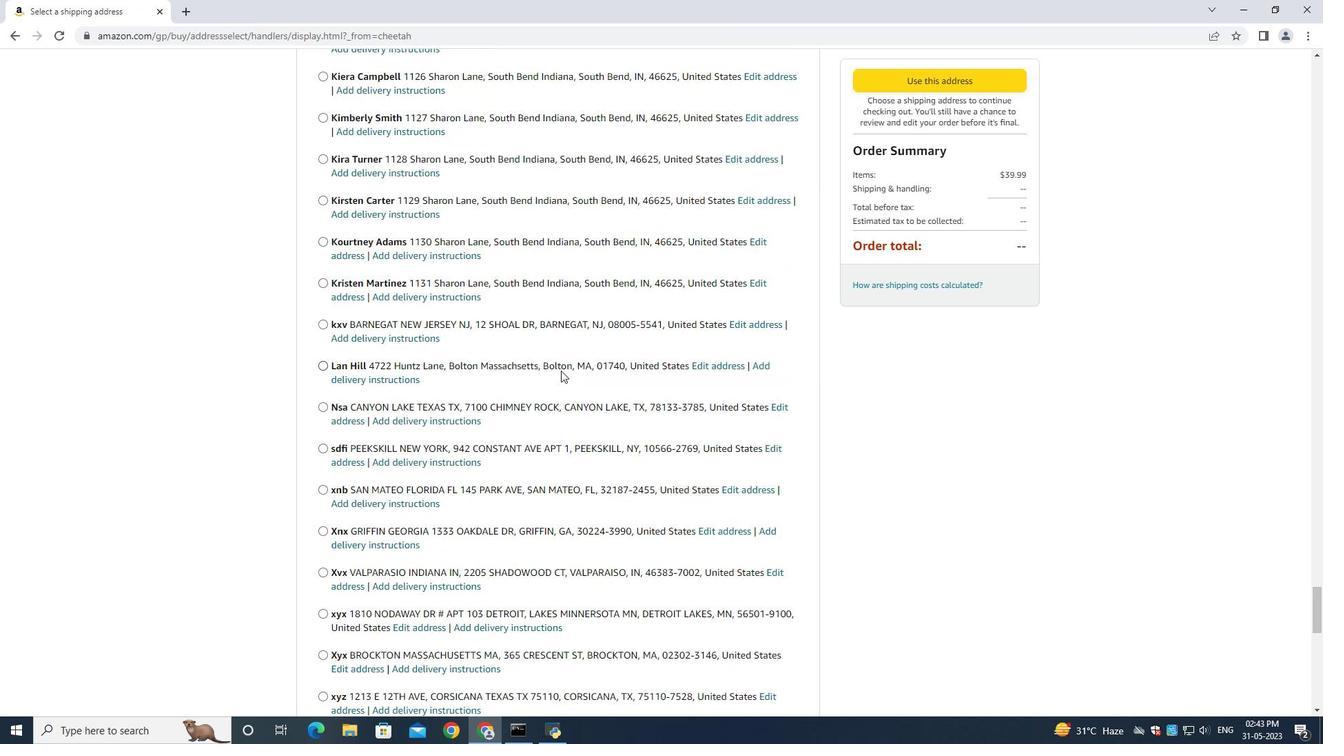 
Action: Mouse scrolled (561, 370) with delta (0, 0)
Screenshot: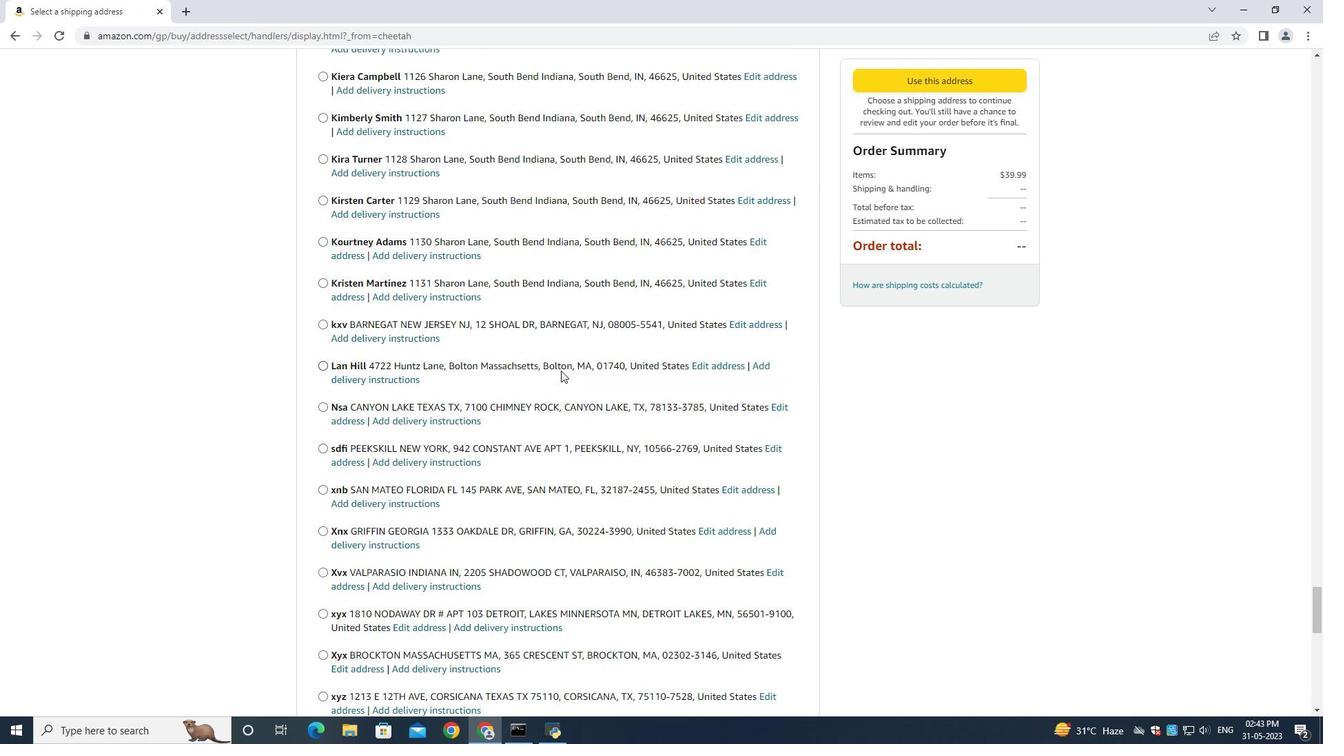 
Action: Mouse moved to (548, 365)
Screenshot: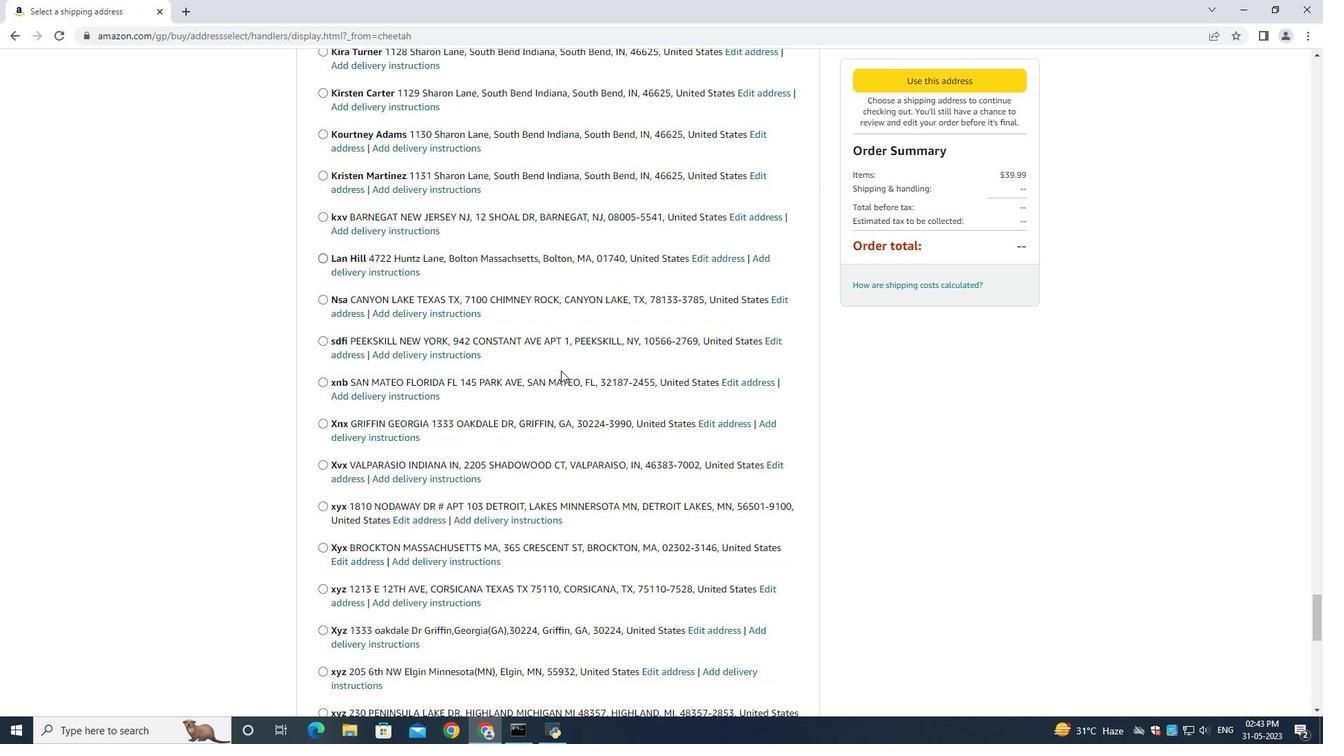 
Action: Mouse scrolled (548, 364) with delta (0, 0)
Screenshot: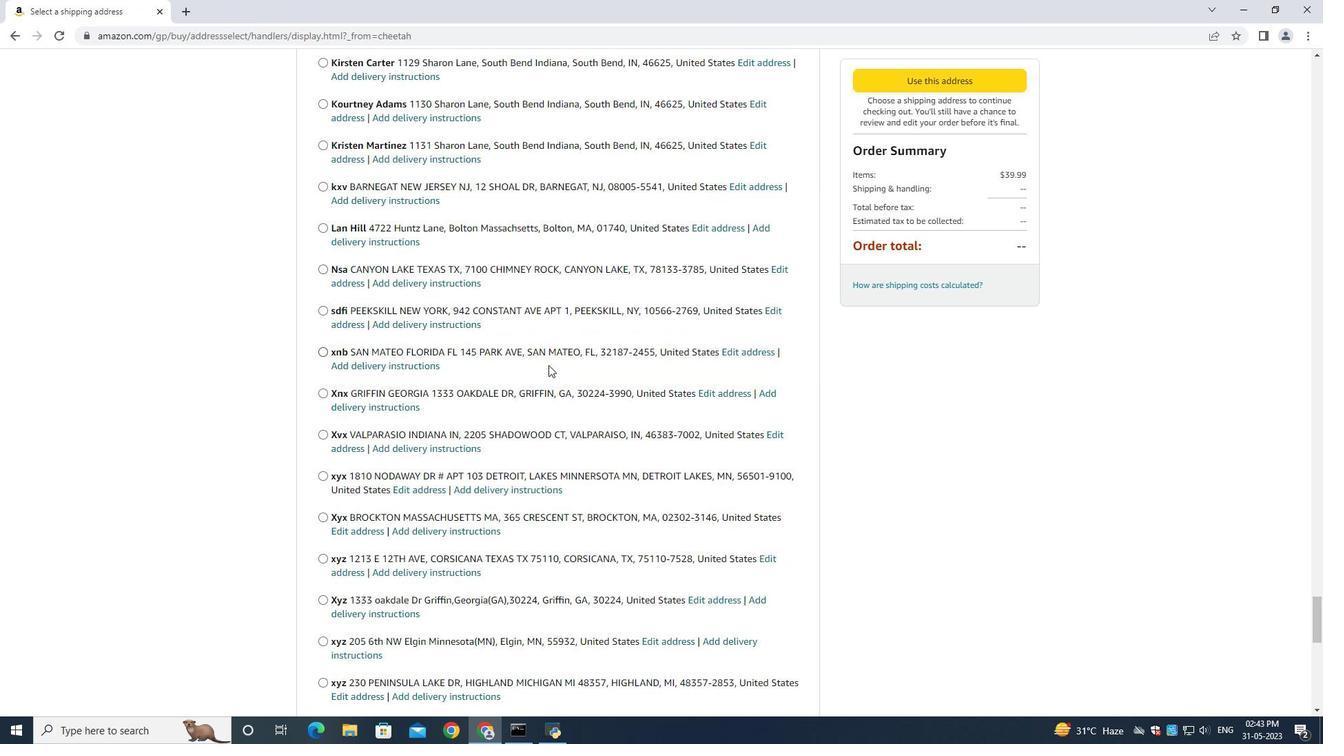 
Action: Mouse scrolled (548, 364) with delta (0, 0)
Screenshot: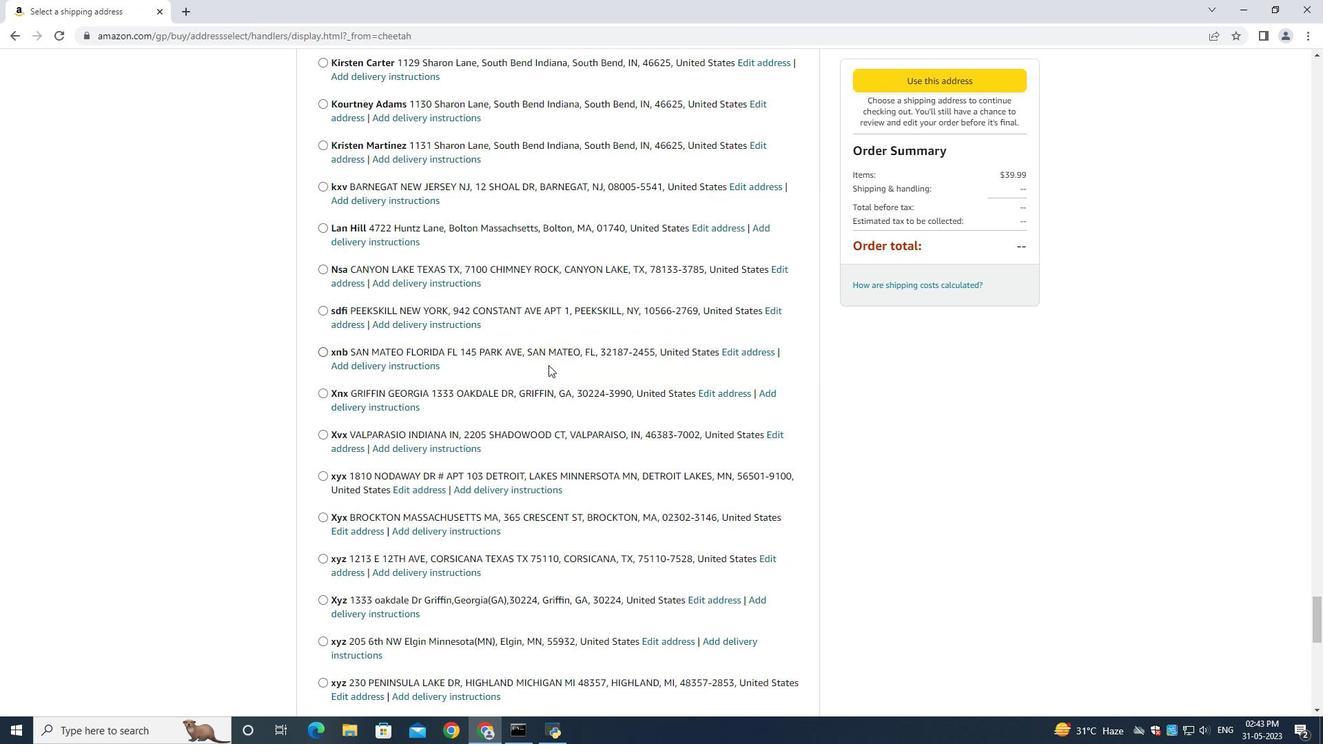 
Action: Mouse scrolled (548, 364) with delta (0, 0)
Screenshot: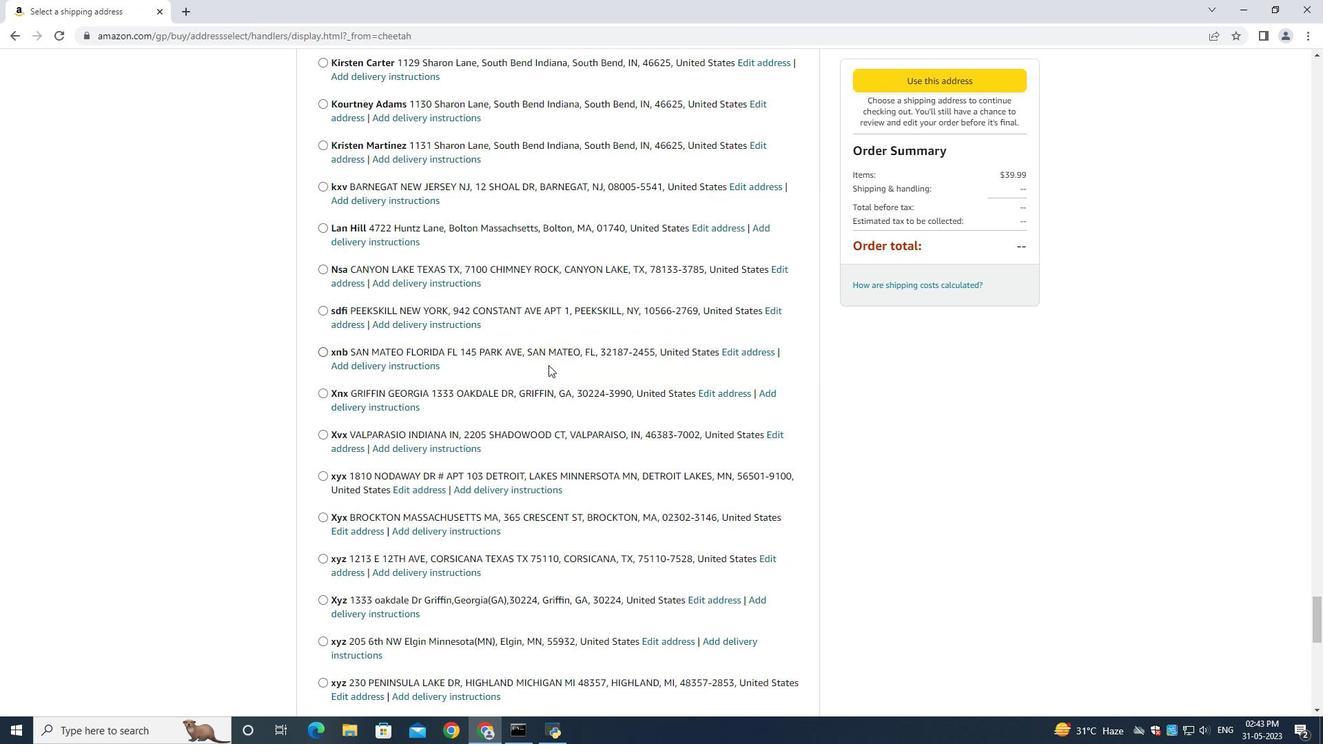 
Action: Mouse scrolled (548, 364) with delta (0, 0)
Screenshot: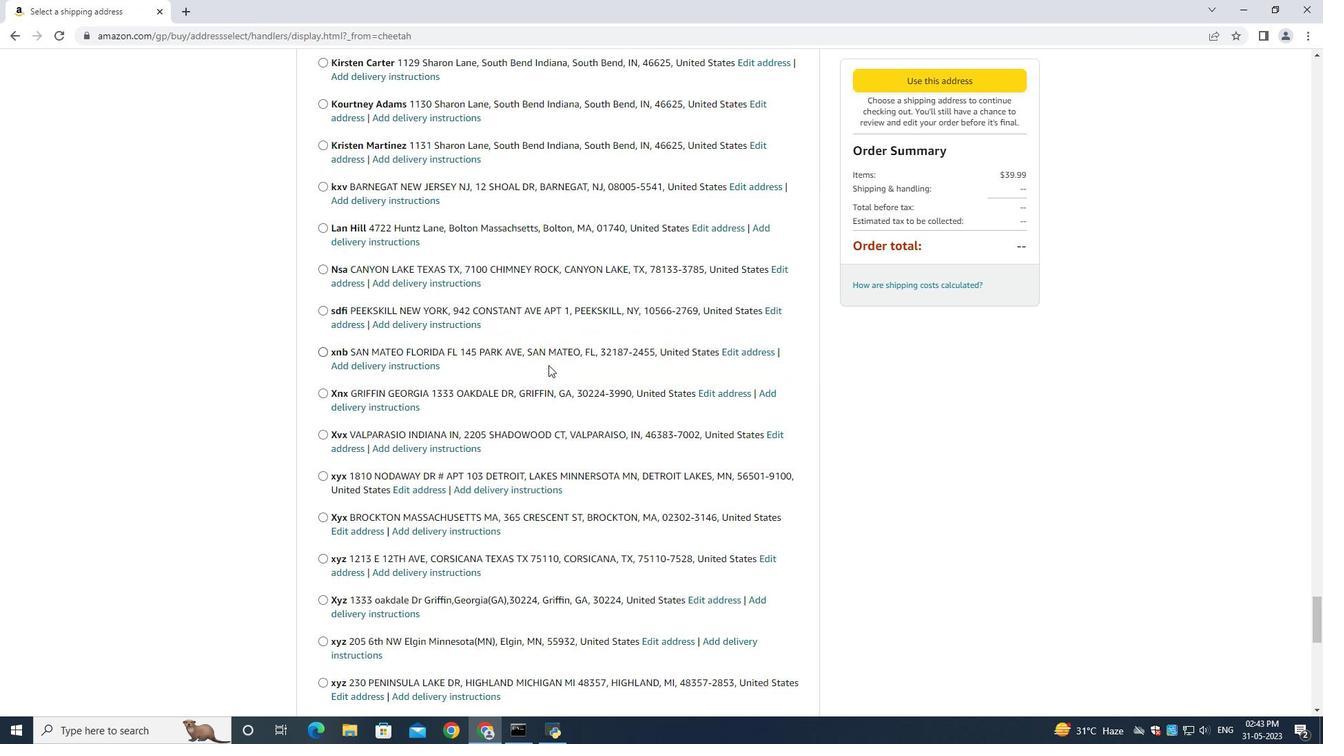 
Action: Mouse scrolled (548, 364) with delta (0, 0)
Screenshot: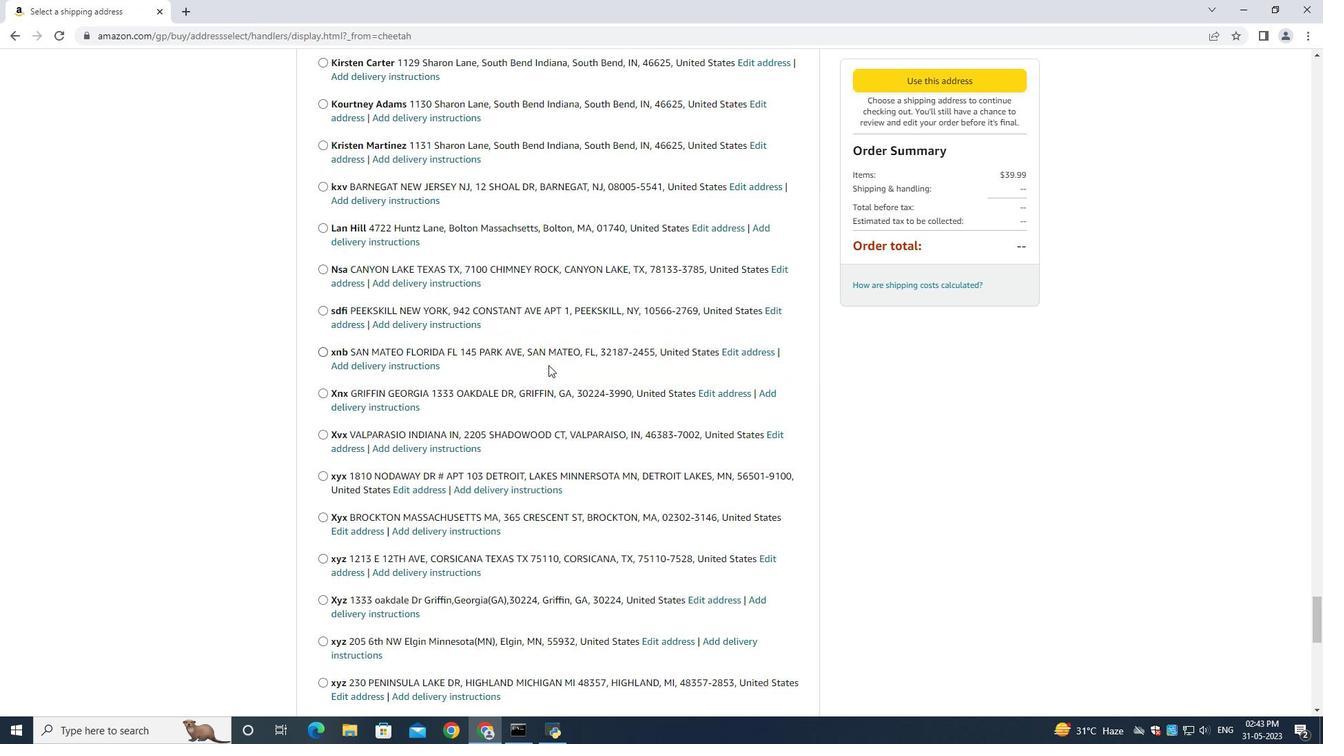 
Action: Mouse scrolled (548, 364) with delta (0, 0)
Screenshot: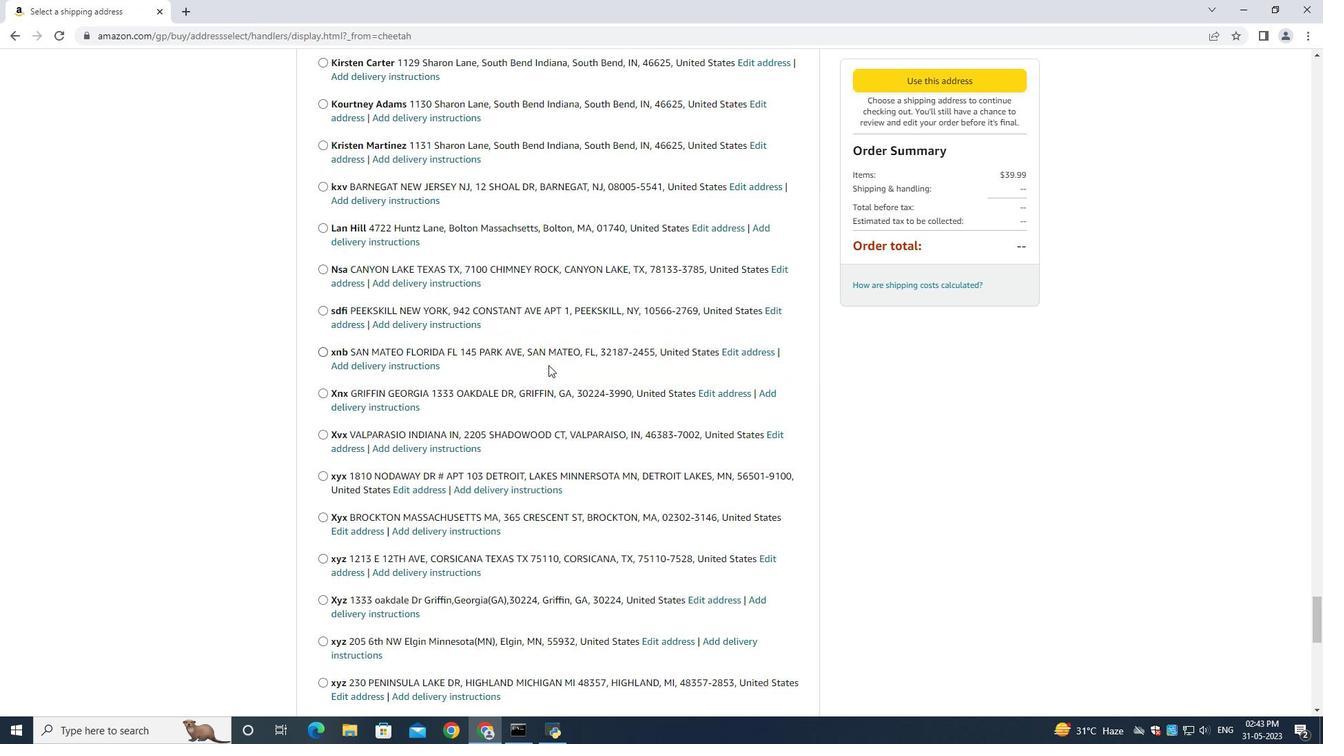 
Action: Mouse scrolled (548, 364) with delta (0, 0)
Screenshot: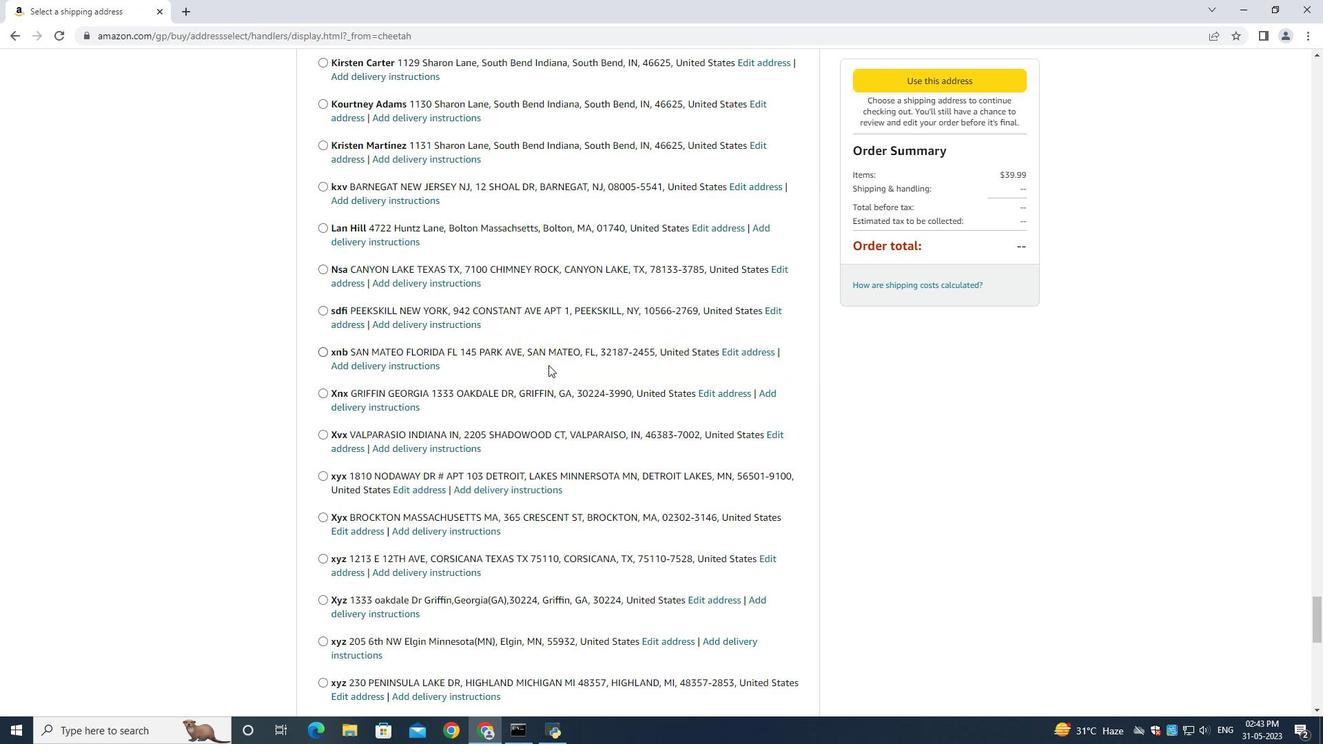 
Action: Mouse scrolled (548, 364) with delta (0, 0)
Screenshot: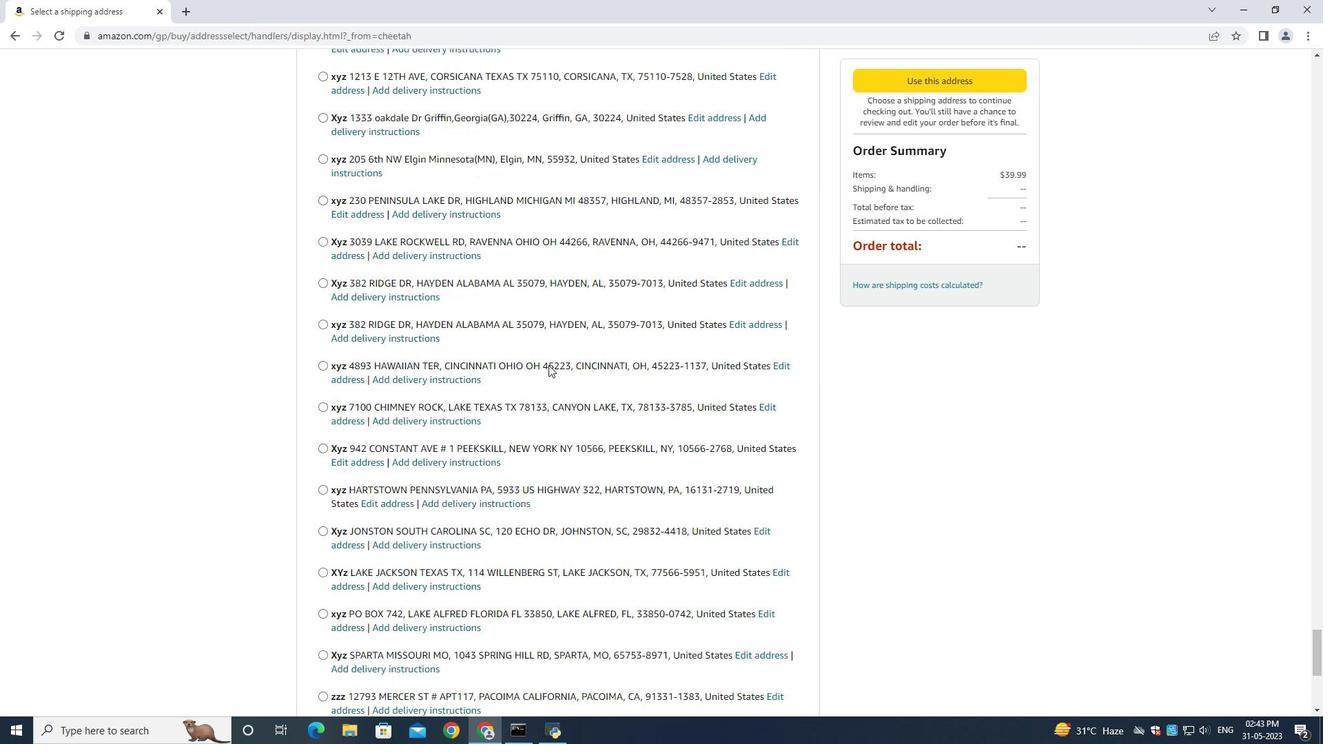 
Action: Mouse scrolled (548, 364) with delta (0, 0)
Screenshot: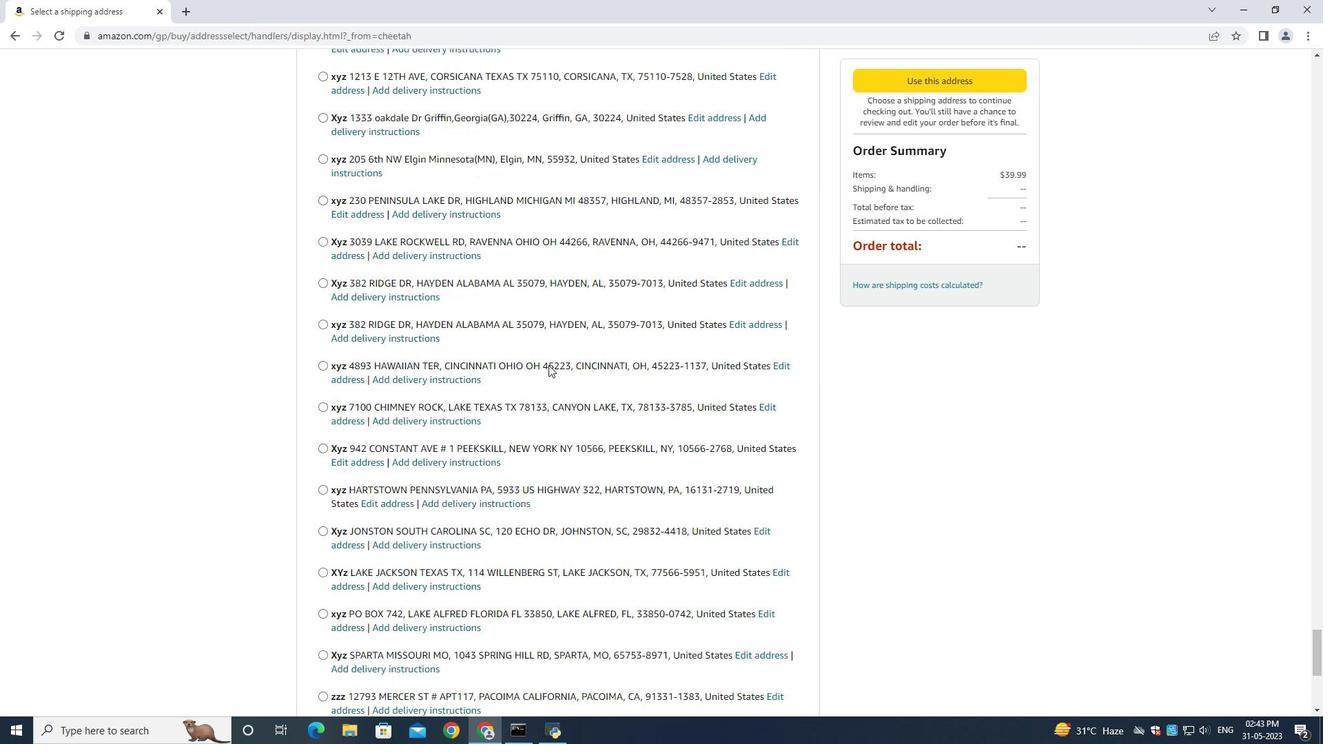 
Action: Mouse scrolled (548, 364) with delta (0, 0)
Screenshot: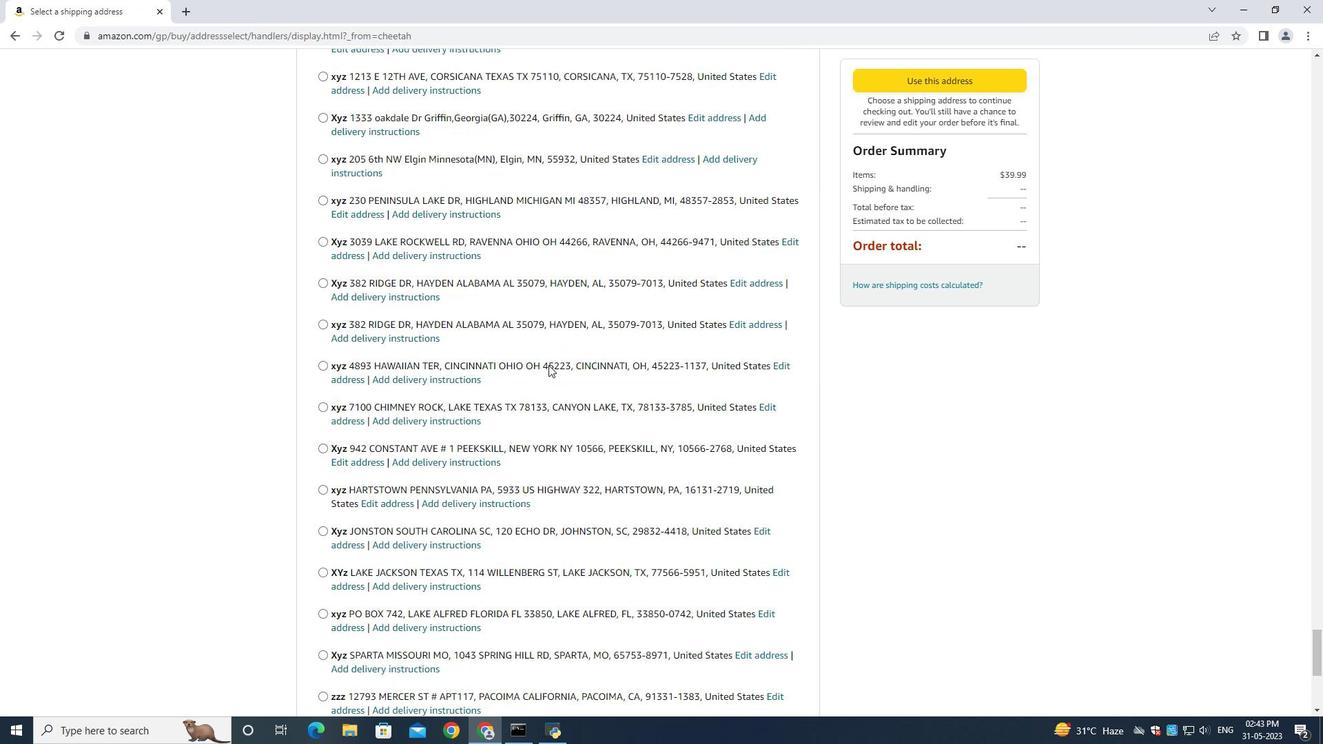 
Action: Mouse scrolled (548, 364) with delta (0, 0)
Screenshot: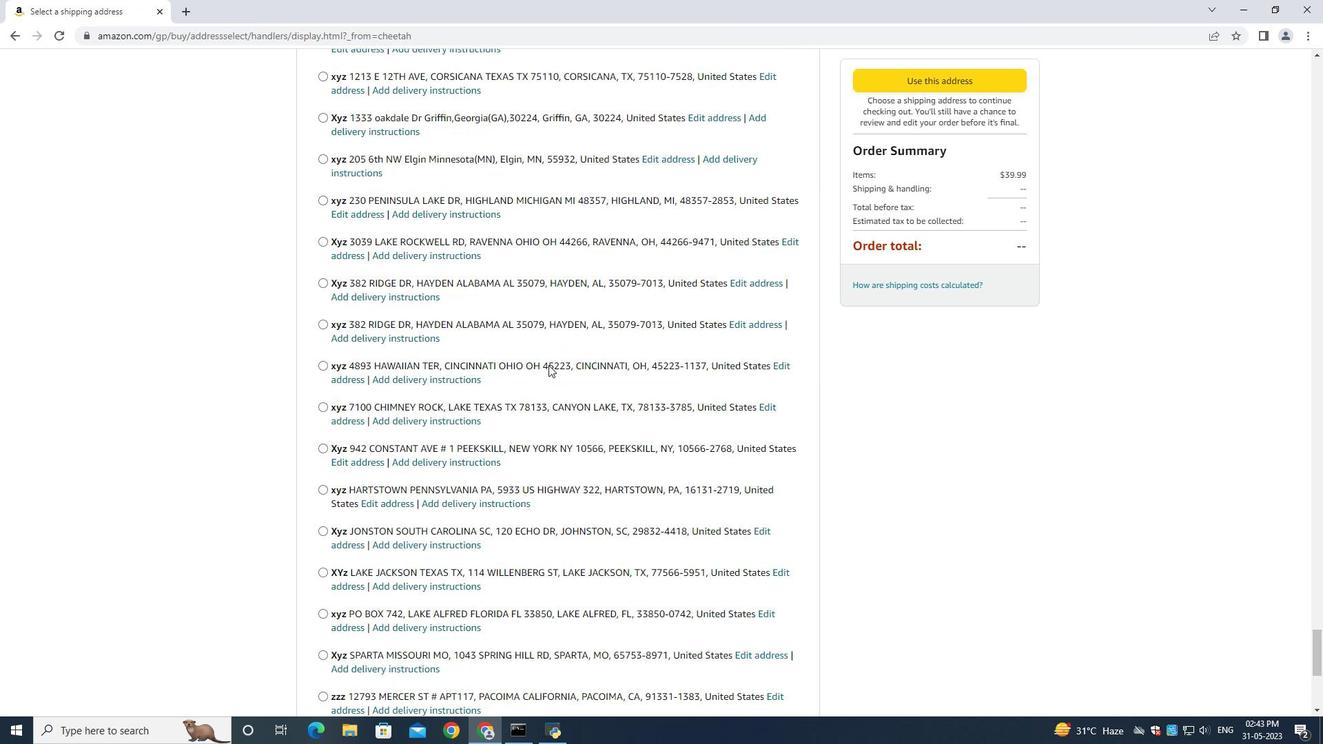 
Action: Mouse scrolled (548, 364) with delta (0, 0)
Screenshot: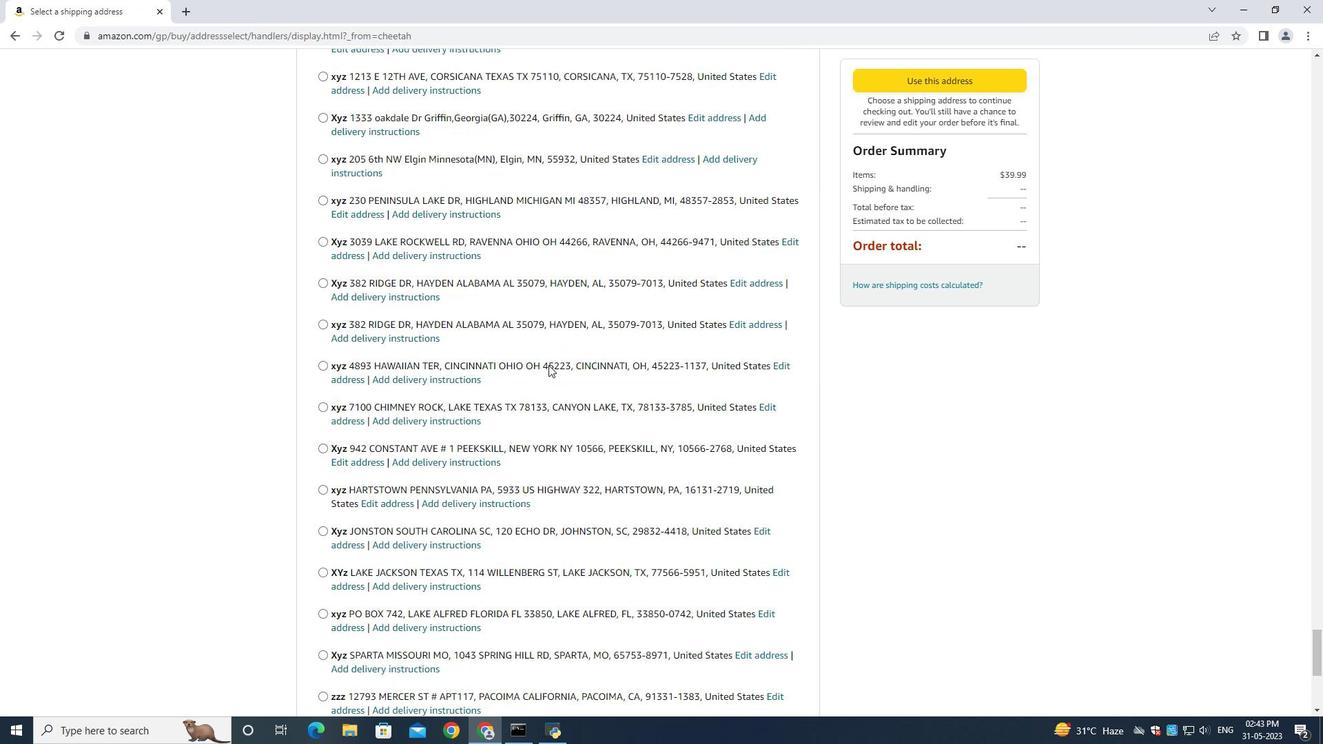 
Action: Mouse scrolled (548, 364) with delta (0, 0)
Screenshot: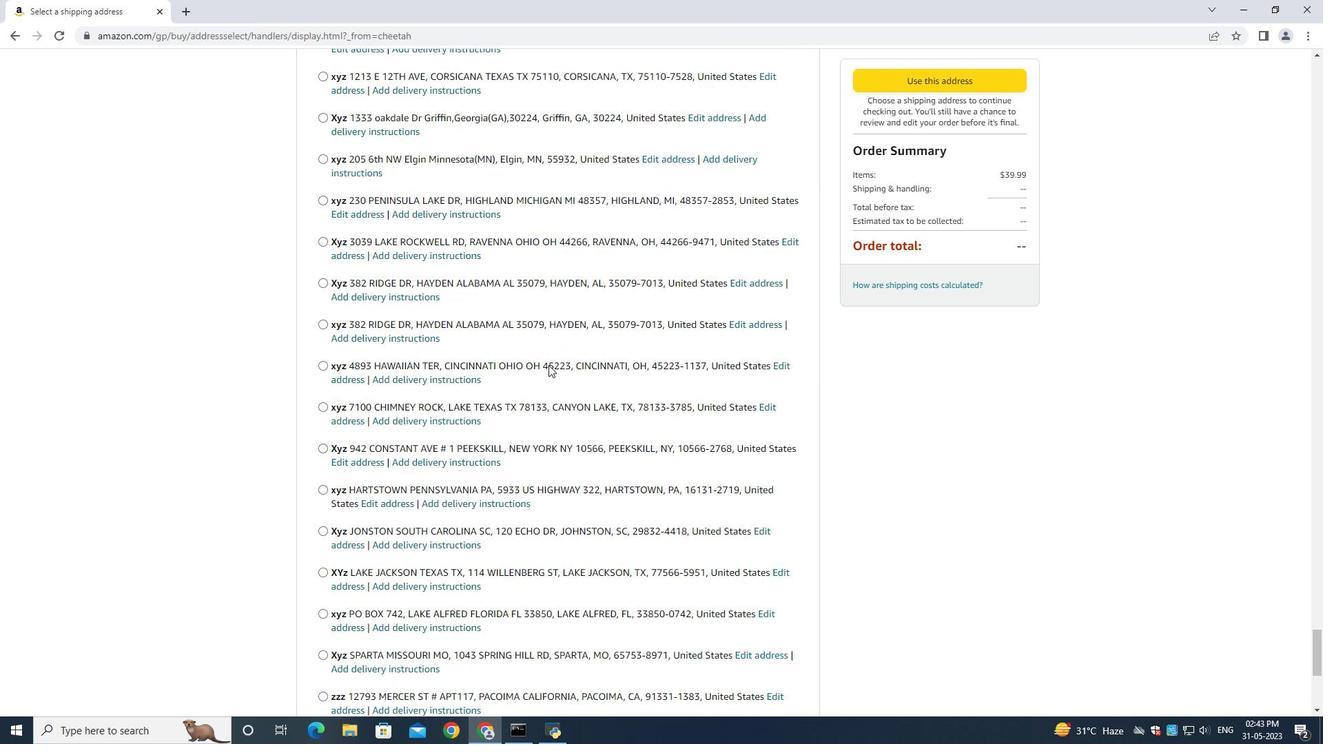 
Action: Mouse scrolled (548, 364) with delta (0, 0)
Screenshot: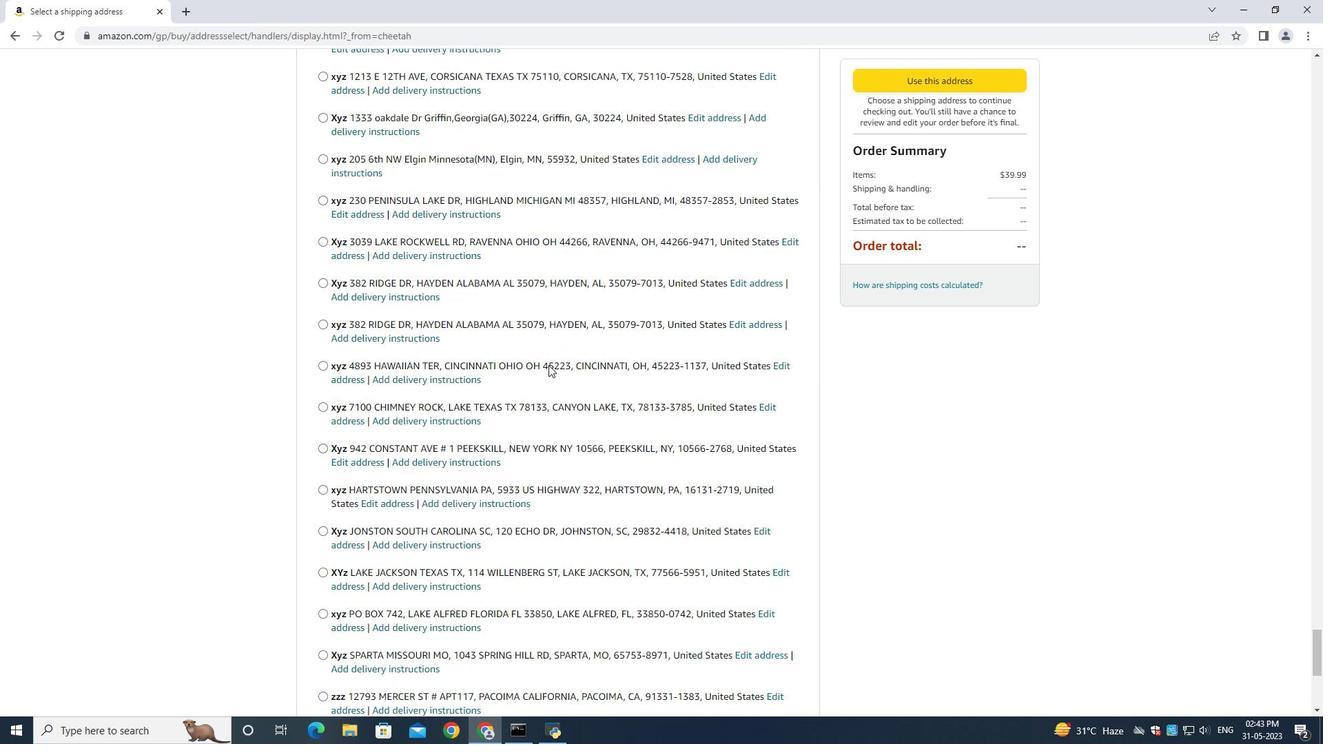
Action: Mouse scrolled (548, 364) with delta (0, 0)
Screenshot: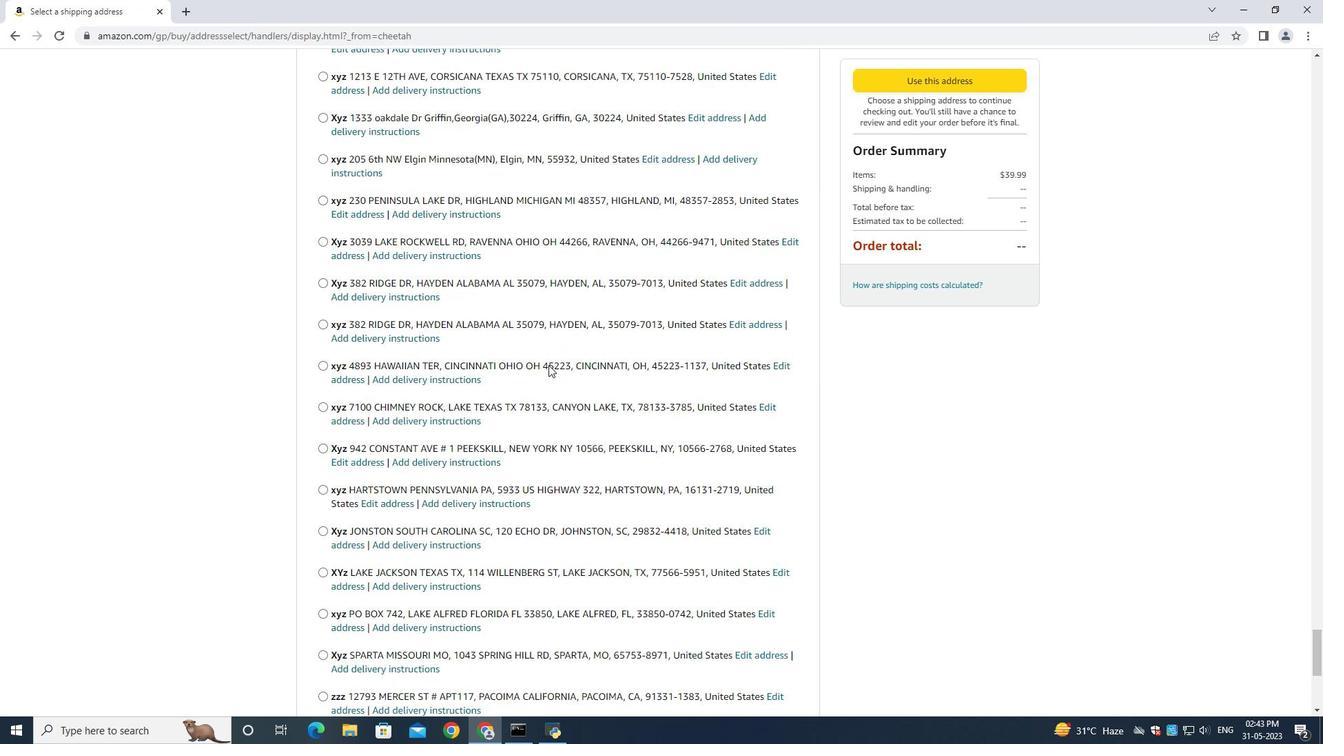 
Action: Mouse scrolled (548, 364) with delta (0, 0)
Screenshot: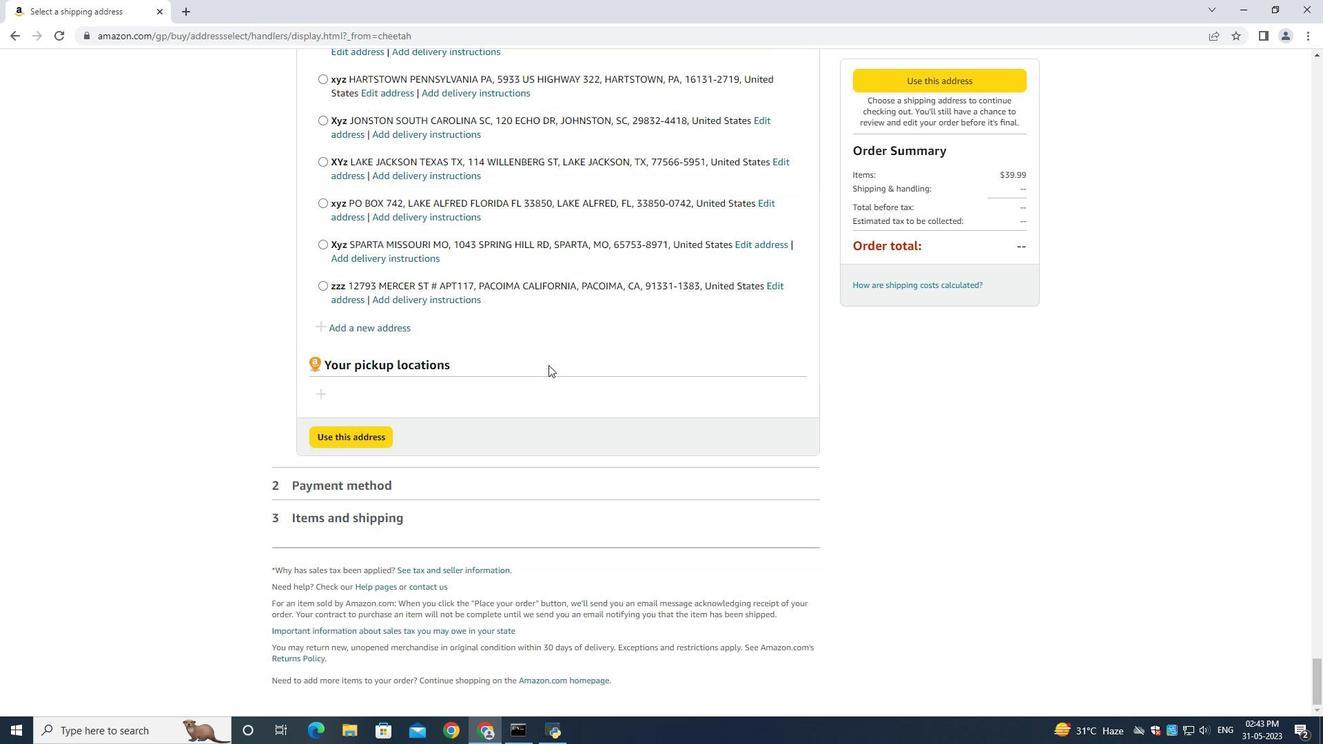 
Action: Mouse scrolled (548, 364) with delta (0, 0)
Screenshot: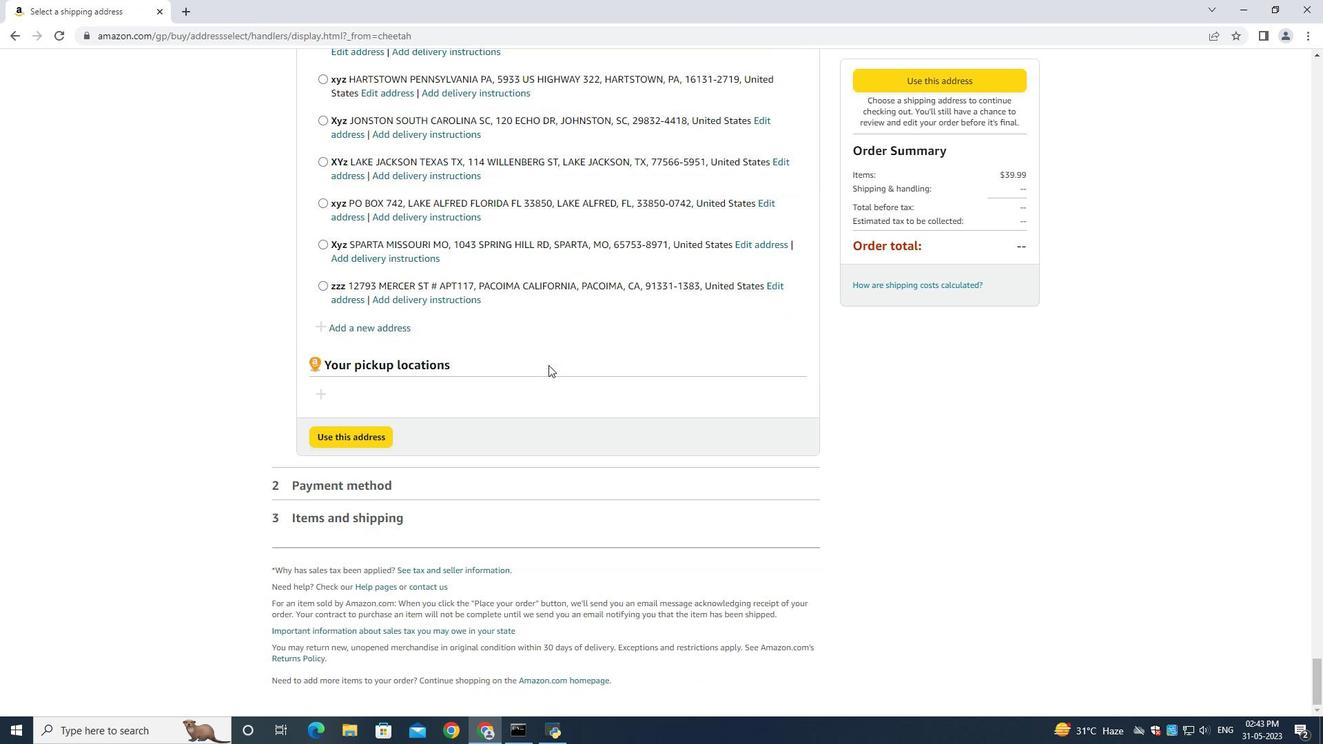 
Action: Mouse scrolled (548, 364) with delta (0, 0)
Screenshot: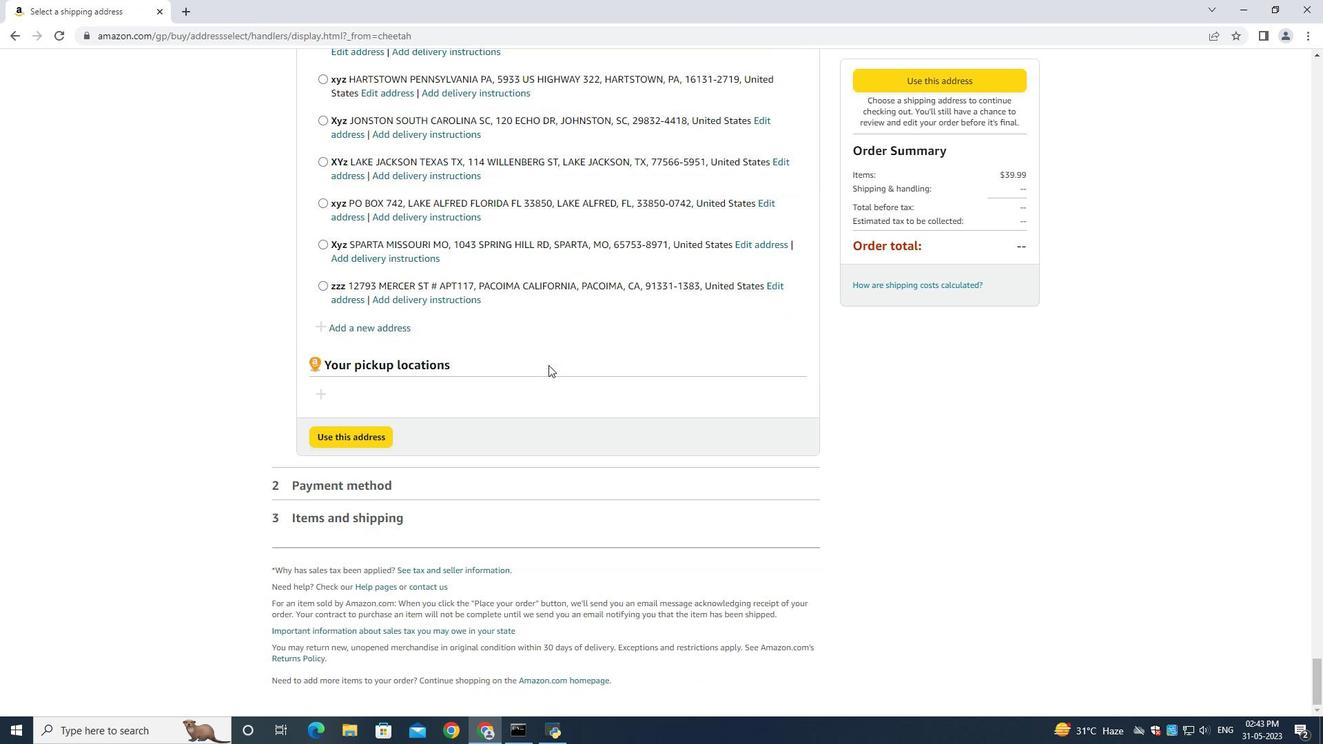 
Action: Mouse scrolled (548, 364) with delta (0, 0)
Screenshot: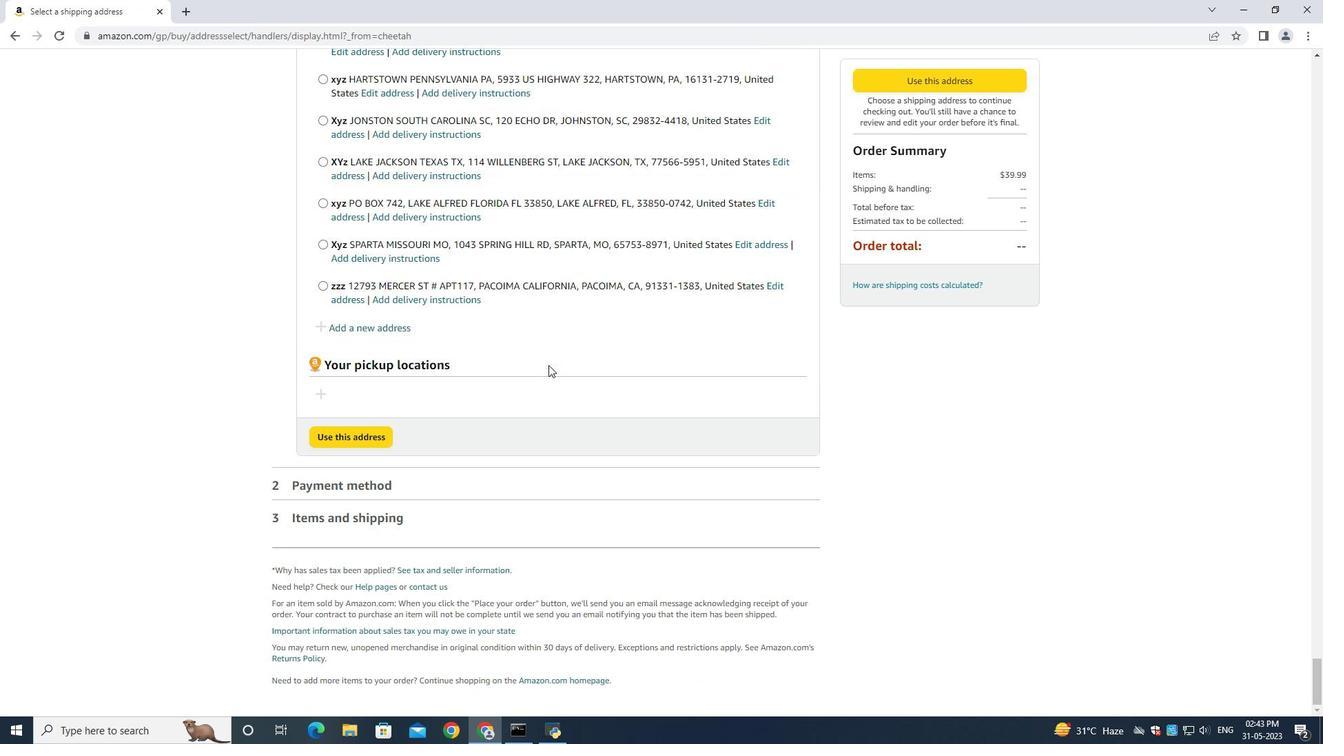 
Action: Mouse scrolled (548, 364) with delta (0, 0)
Screenshot: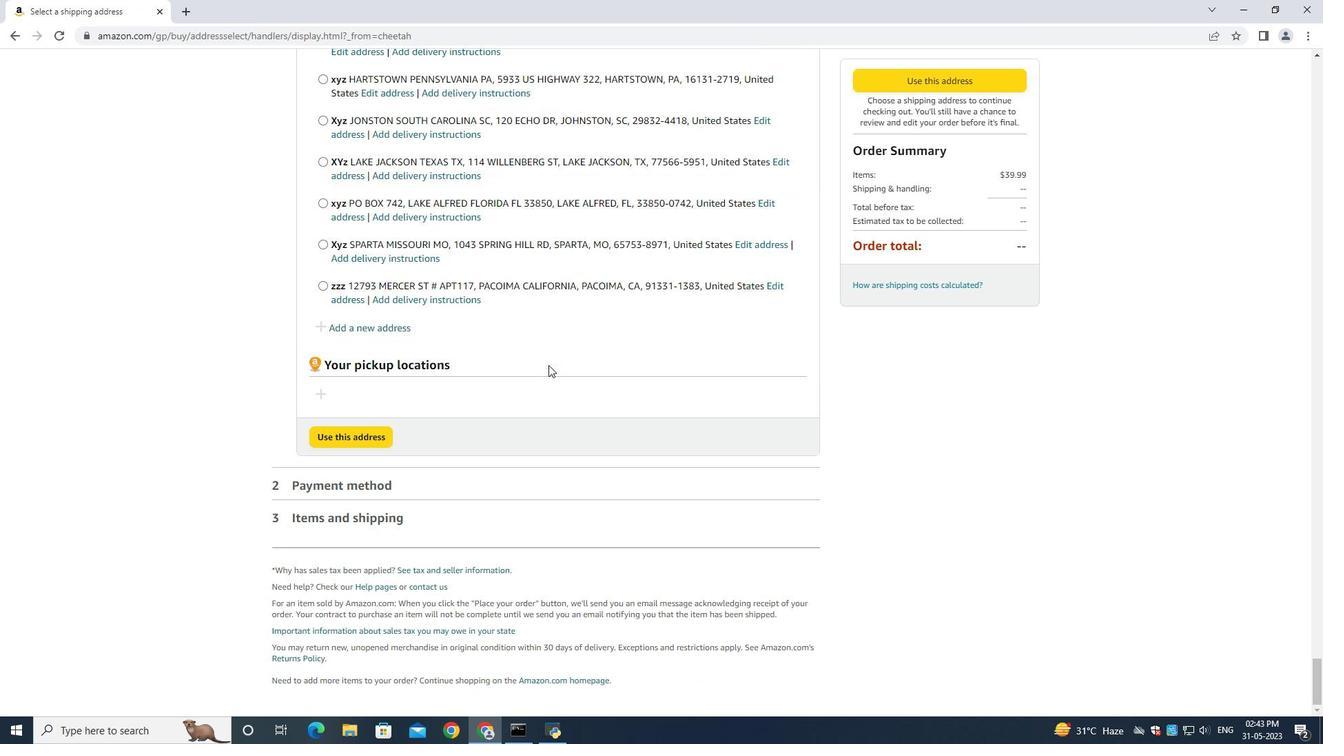 
Action: Mouse scrolled (548, 364) with delta (0, 0)
Screenshot: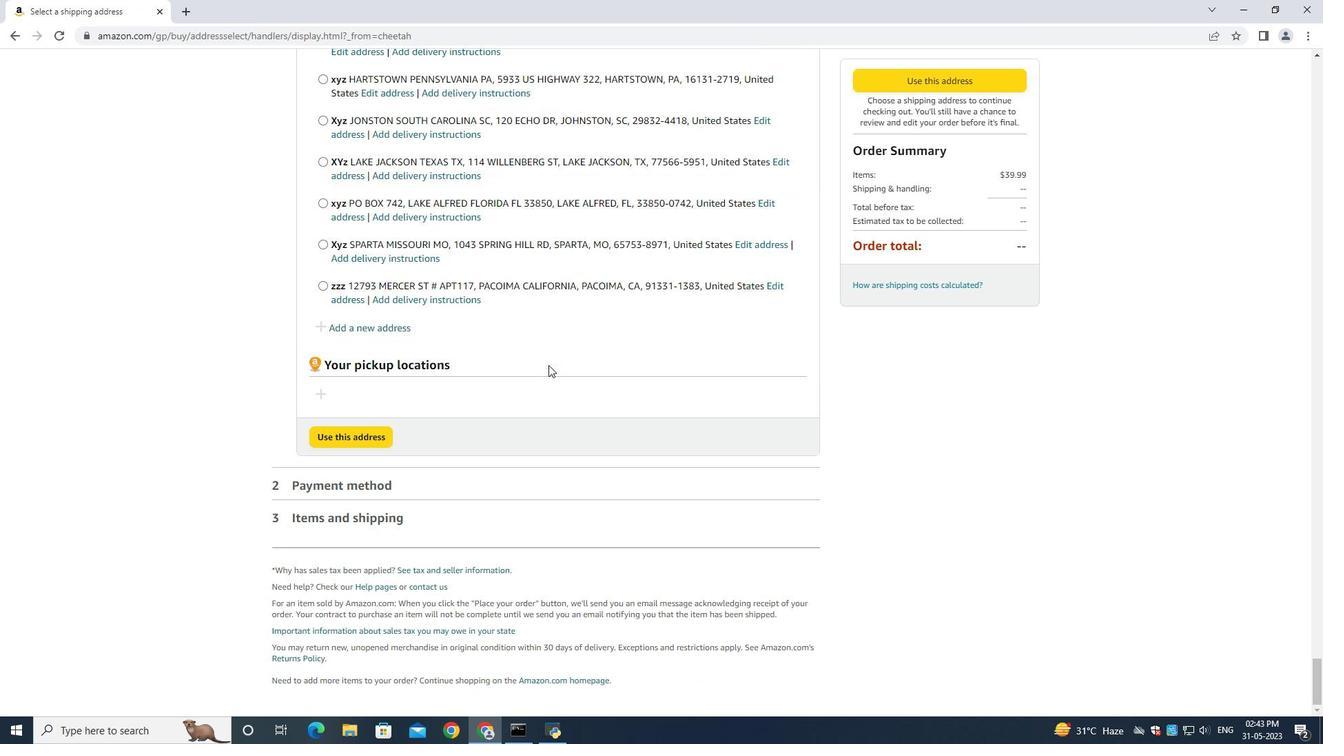 
Action: Mouse scrolled (548, 364) with delta (0, 0)
Screenshot: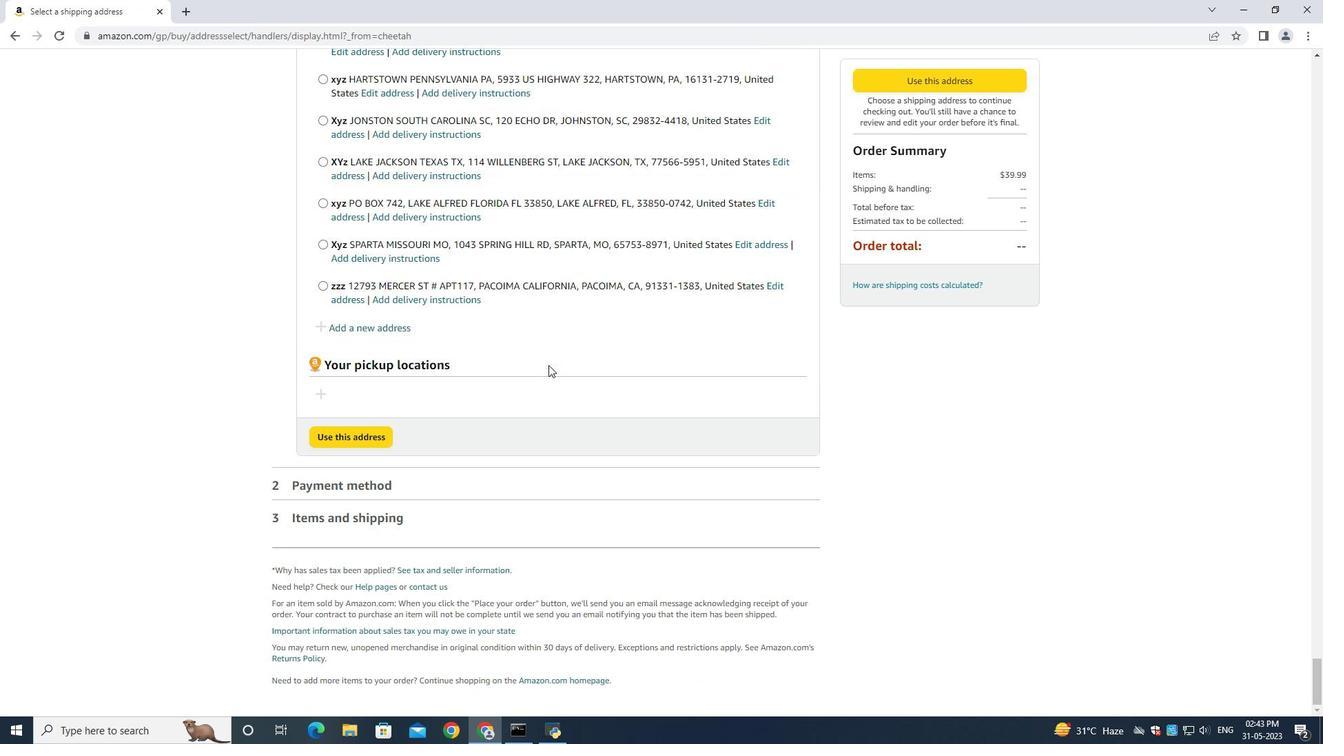 
Action: Mouse moved to (346, 328)
Screenshot: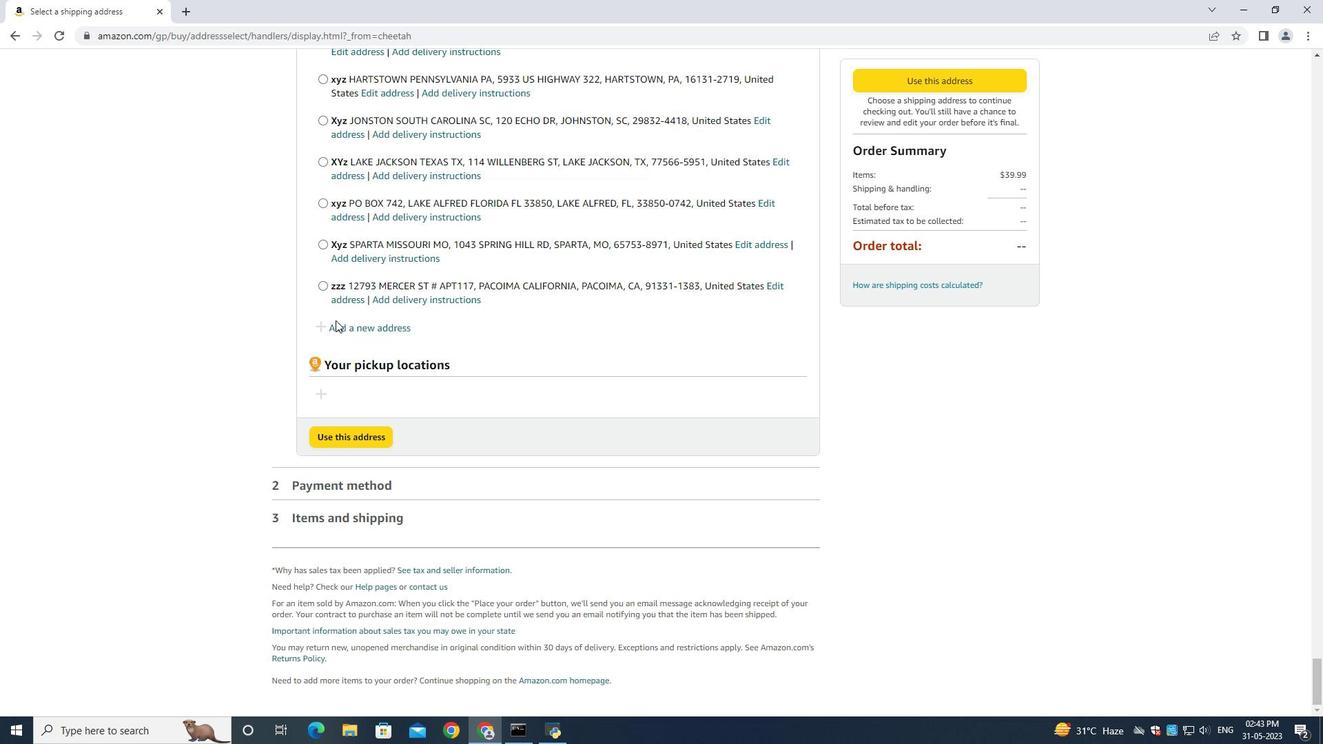 
Action: Mouse pressed left at (346, 328)
Screenshot: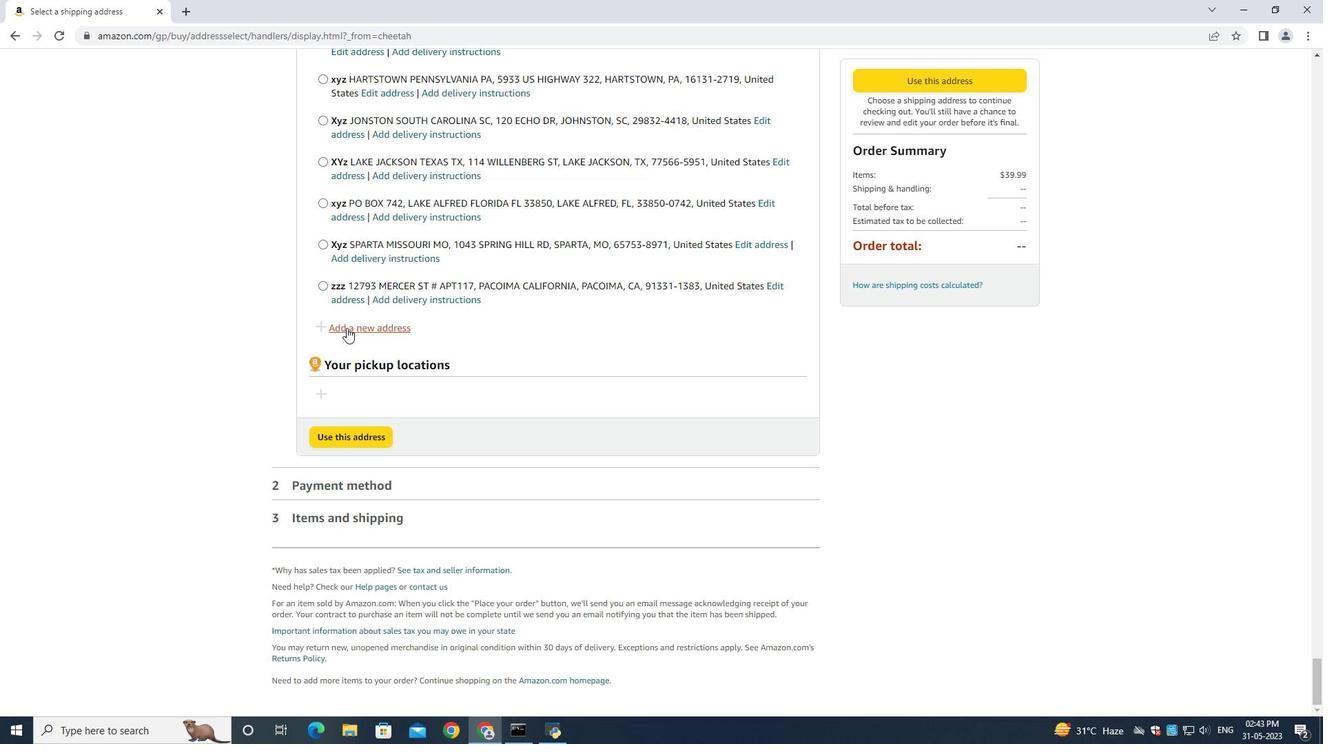 
Action: Mouse moved to (497, 340)
Screenshot: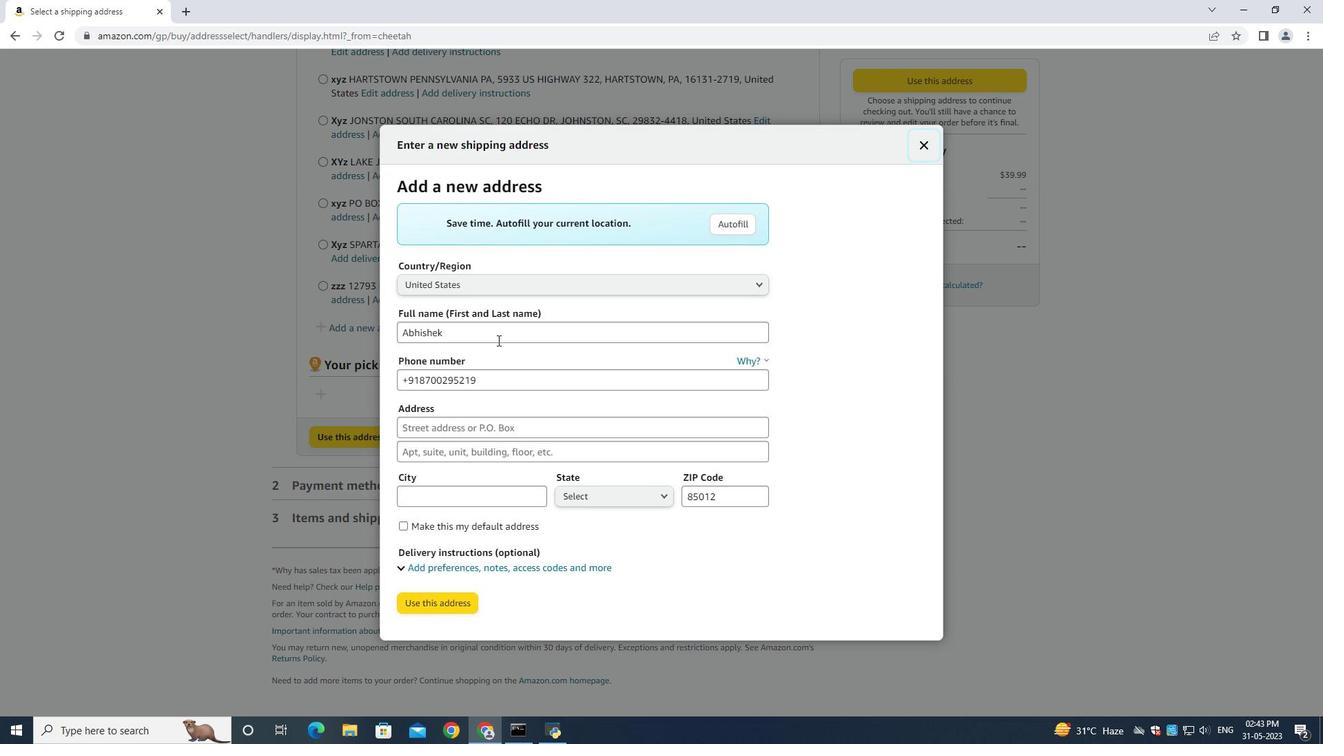 
Action: Mouse pressed left at (497, 340)
Screenshot: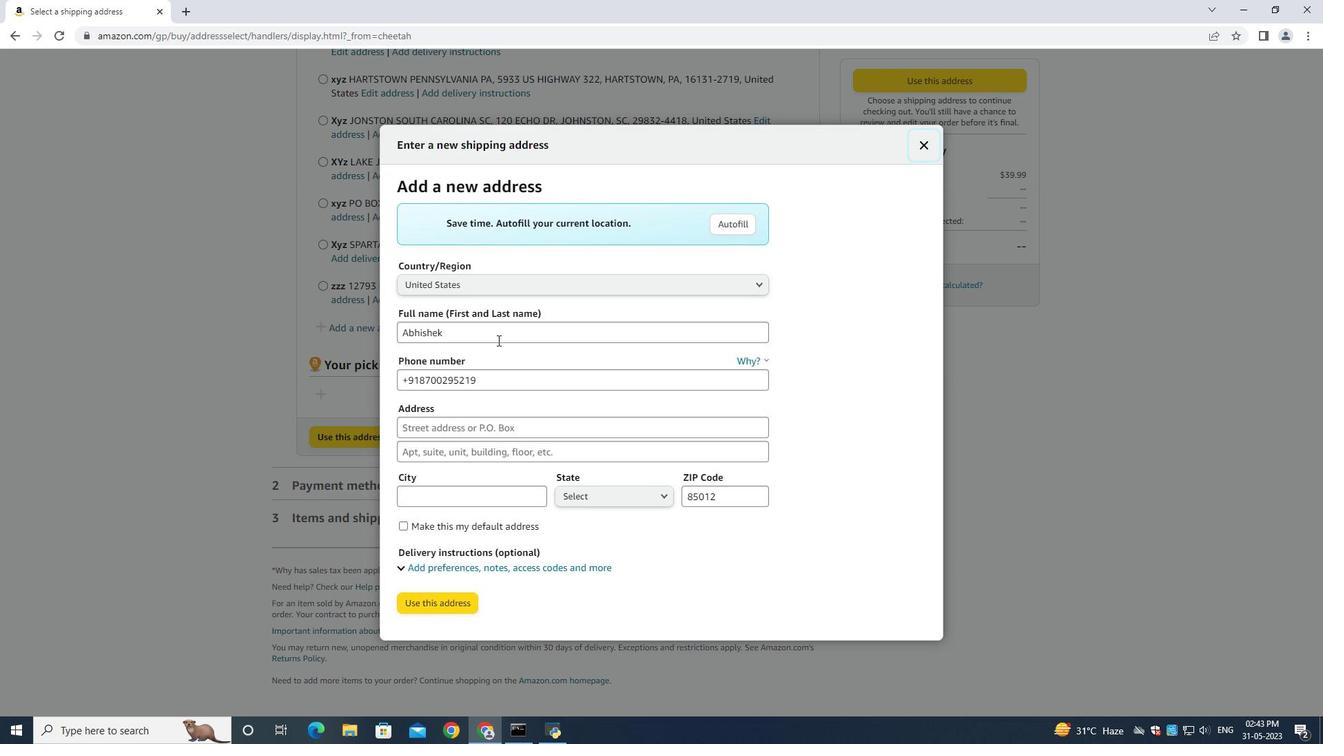 
Action: Mouse moved to (498, 341)
Screenshot: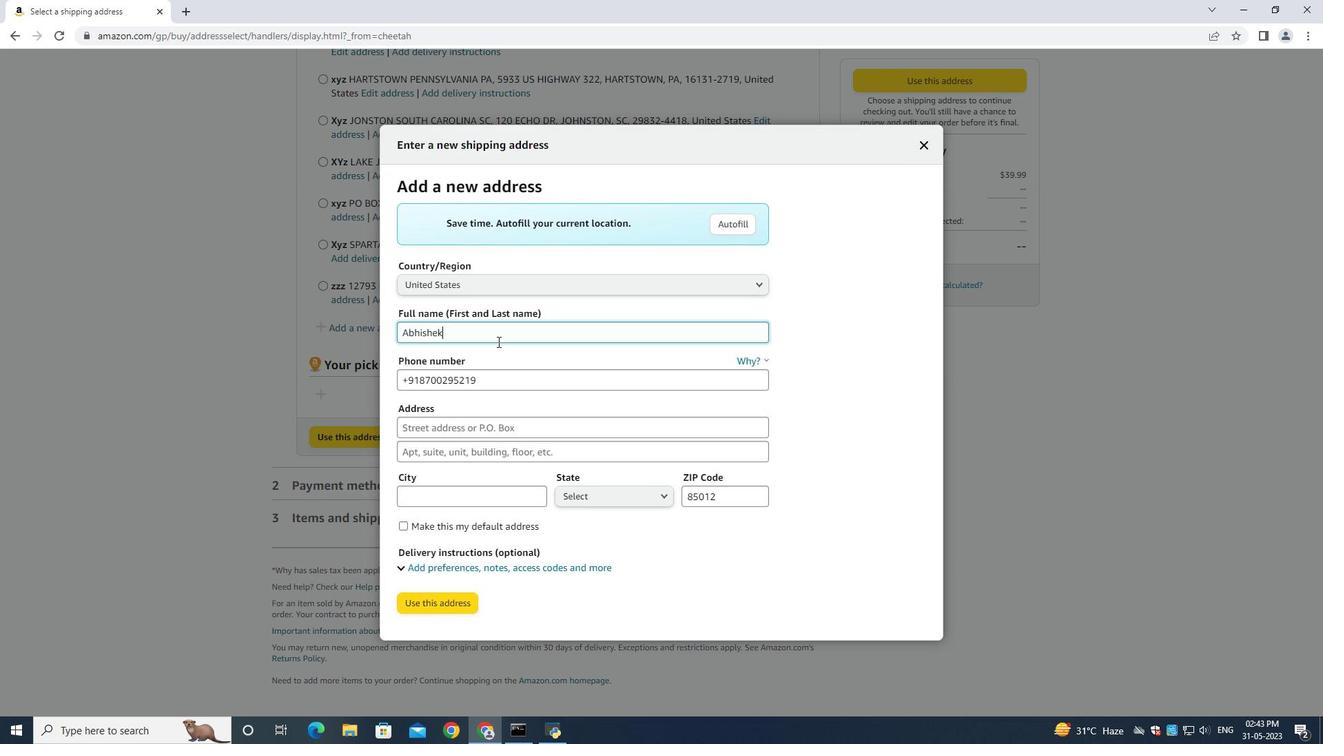 
Action: Key pressed ctrl+A<Key.backspace><Key.shift><Key.shift><Key.shift><Key.shift><Key.shift><Key.shift><Key.shift><Key.shift><Key.shift><Key.shift><Key.shift><Key.shift><Key.shift><Key.shift><Key.shift><Key.shift><Key.shift><Key.shift><Key.shift><Key.shift><Key.shift><Key.shift><Key.shift><Key.shift><Key.shift><Key.shift><Key.shift><Key.shift><Key.shift><Key.shift><Key.shift><Key.shift><Key.shift><Key.shift><Key.shift><Key.shift><Key.shift><Key.shift><Key.shift><Key.shift><Key.shift><Key.shift><Key.shift><Key.shift><Key.shift><Key.shift><Key.shift><Key.shift><Key.shift><Key.shift><Key.shift><Key.shift><Key.shift><Key.shift><Key.shift><Key.shift><Key.shift><Key.shift>Krystal<Key.space><Key.shift><Key.shift><Key.shift><Key.shift><Key.shift><Key.shift><Key.shift><Key.shift><Key.shift><Key.shift><Key.shift><Key.shift><Key.shift><Key.shift><Key.shift><Key.shift><Key.shift><Key.shift><Key.shift><Key.shift><Key.shift><Key.shift><Key.shift><Key.shift><Key.shift><Key.shift><Key.shift><Key.shift><Key.shift><Key.shift><Key.shift><Key.shift><Key.shift><Key.shift><Key.shift><Key.shift><Key.shift><Key.shift><Key.shift><Key.shift><Key.shift><Key.shift><Key.shift><Key.shift><Key.shift><Key.shift>Hall<Key.tab><Key.tab><Key.backspace>5742125169<Key.tab>1132<Key.space><Key.shift>Sharon<Key.space>lane<Key.tab><Key.shift><Key.shift><Key.shift><Key.shift><Key.shift><Key.shift><Key.shift><Key.shift><Key.shift><Key.shift><Key.shift><Key.shift><Key.shift><Key.shift><Key.shift><Key.shift><Key.shift><Key.shift><Key.shift><Key.shift><Key.shift><Key.shift><Key.shift><Key.shift><Key.shift><Key.shift><Key.shift><Key.shift>South<Key.space><Key.shift>Bend<Key.space><Key.caps_lock><Key.caps_lock><Key.shift><Key.shift><Key.shift><Key.shift><Key.shift><Key.shift><Key.shift><Key.shift><Key.shift><Key.shift><Key.shift><Key.shift><Key.shift><Key.shift><Key.shift><Key.shift><Key.shift><Key.shift><Key.shift><Key.shift><Key.shift>Indiana<Key.tab><Key.shift><Key.shift><Key.shift><Key.shift><Key.shift><Key.shift><Key.shift><Key.shift><Key.shift><Key.shift><Key.shift><Key.shift><Key.shift><Key.shift><Key.shift><Key.shift><Key.shift><Key.shift><Key.shift><Key.shift><Key.shift><Key.shift><Key.shift><Key.shift><Key.shift><Key.shift><Key.shift><Key.shift><Key.shift><Key.shift><Key.shift><Key.shift><Key.shift><Key.shift><Key.shift><Key.shift><Key.shift><Key.shift><Key.shift><Key.shift><Key.shift><Key.shift><Key.shift><Key.shift><Key.shift><Key.shift><Key.shift><Key.shift><Key.shift><Key.shift><Key.shift><Key.shift><Key.shift><Key.shift><Key.shift><Key.shift><Key.shift><Key.shift><Key.shift><Key.shift><Key.shift><Key.shift><Key.shift><Key.shift><Key.shift><Key.shift><Key.shift><Key.shift><Key.shift><Key.shift><Key.shift><Key.shift><Key.shift><Key.shift><Key.shift><Key.shift><Key.shift><Key.shift><Key.shift><Key.shift><Key.shift><Key.shift><Key.shift><Key.shift><Key.shift><Key.shift><Key.shift><Key.shift><Key.shift><Key.shift><Key.shift><Key.shift><Key.shift><Key.shift><Key.shift><Key.shift><Key.shift><Key.shift><Key.shift><Key.shift><Key.shift><Key.shift><Key.shift><Key.shift><Key.shift><Key.shift><Key.shift><Key.shift><Key.shift><Key.shift><Key.shift><Key.shift><Key.shift><Key.shift><Key.shift><Key.shift><Key.shift><Key.shift>SOuth<Key.space><Key.backspace><Key.backspace><Key.backspace><Key.backspace><Key.backspace>outh<Key.space><Key.shift><Key.shift><Key.shift><Key.shift><Key.shift><Key.shift><Key.shift><Key.shift><Key.shift><Key.shift><Key.shift><Key.shift><Key.shift><Key.shift><Key.shift><Key.shift><Key.shift><Key.shift><Key.shift><Key.shift><Key.shift><Key.shift><Key.shift><Key.shift><Key.shift><Key.shift><Key.shift><Key.shift><Key.shift><Key.shift><Key.shift><Key.shift><Key.shift><Key.shift><Key.shift><Key.shift><Key.shift><Key.shift><Key.shift><Key.shift><Key.shift><Key.shift><Key.shift><Key.shift><Key.shift><Key.shift><Key.shift><Key.shift><Key.shift><Key.shift><Key.shift><Key.shift><Key.shift><Key.shift><Key.shift><Key.shift><Key.shift><Key.shift><Key.shift><Key.shift><Key.shift><Key.shift><Key.shift><Key.shift><Key.shift><Key.shift><Key.shift><Key.shift><Key.shift><Key.shift><Key.shift><Key.shift><Key.shift><Key.shift><Key.shift><Key.shift><Key.shift><Key.shift><Key.shift><Key.shift><Key.shift><Key.shift><Key.shift><Key.shift><Key.shift><Key.shift><Key.shift><Key.shift><Key.shift><Key.shift><Key.shift><Key.shift><Key.shift><Key.shift>Bend<Key.space><Key.tab><Key.shift>In<Key.tab><Key.backspace>46625
Screenshot: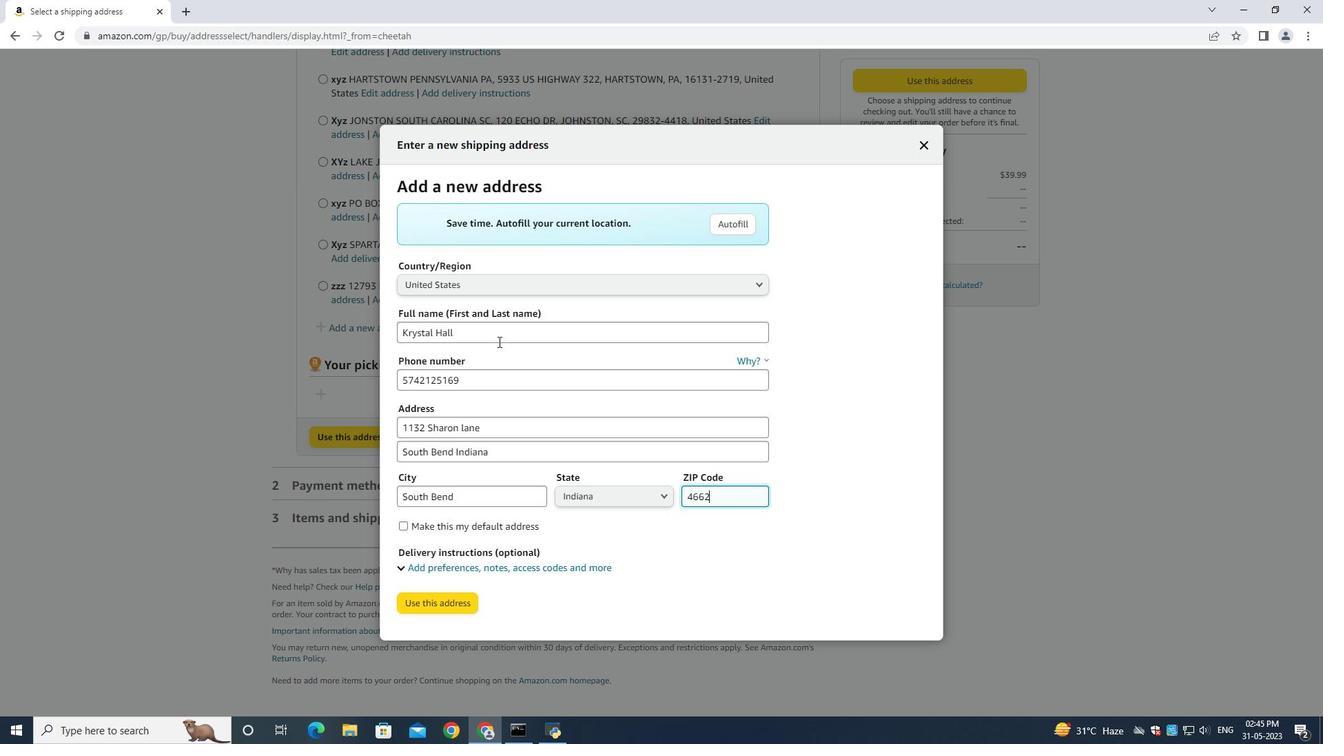 
Action: Mouse moved to (431, 628)
Screenshot: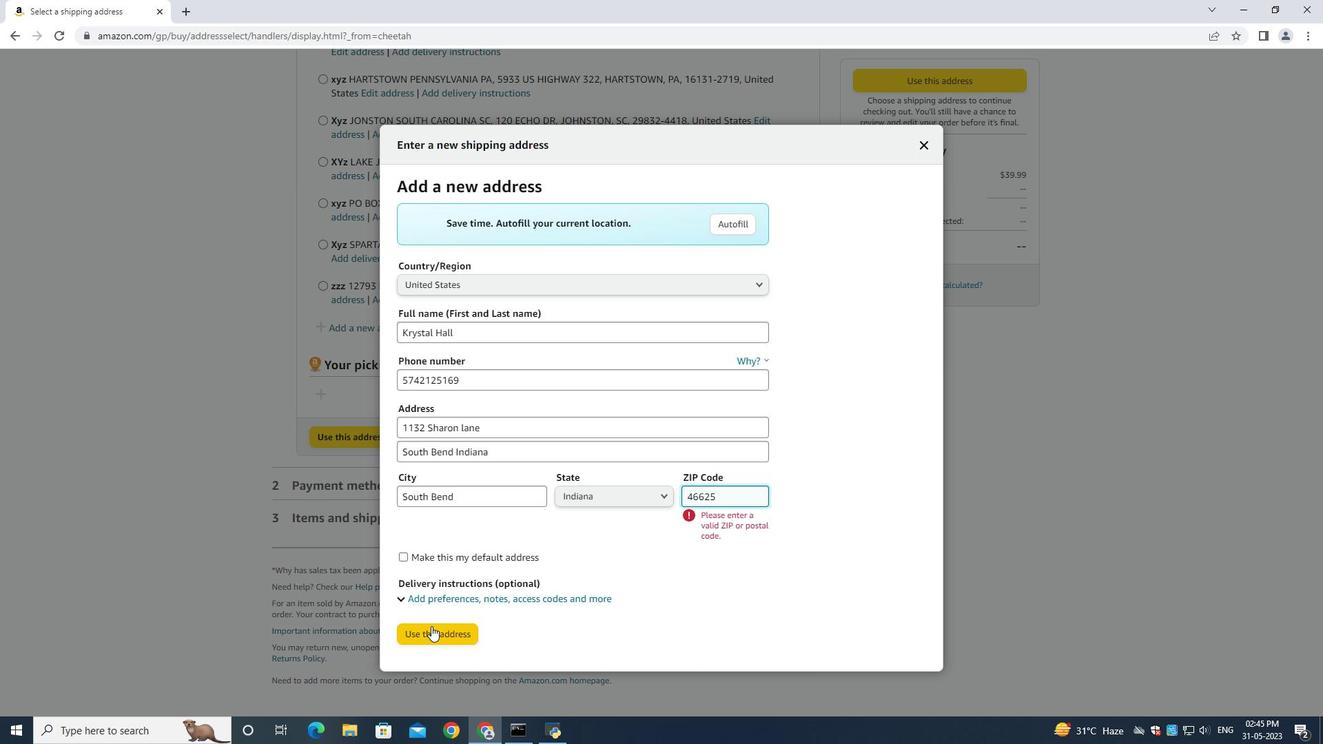 
Action: Mouse pressed left at (431, 628)
Screenshot: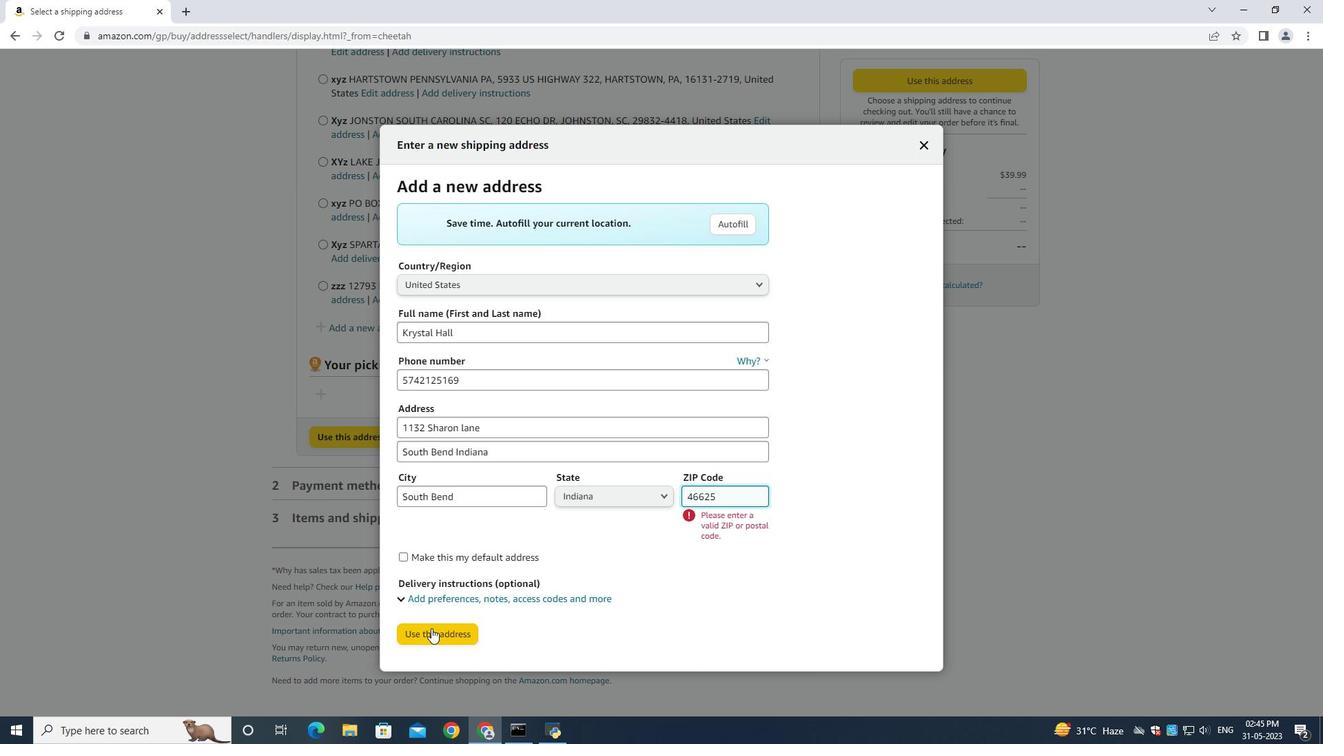 
Action: Mouse moved to (423, 702)
Screenshot: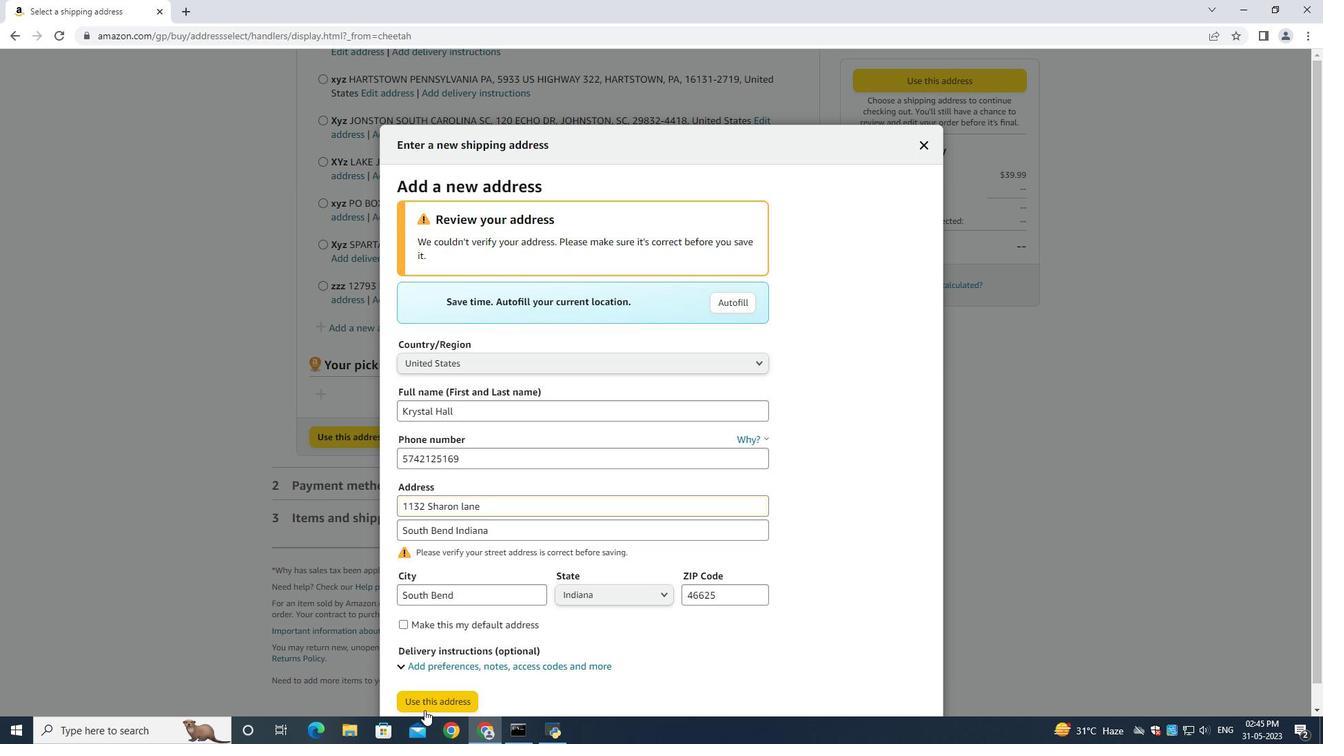 
Action: Mouse pressed left at (423, 702)
Screenshot: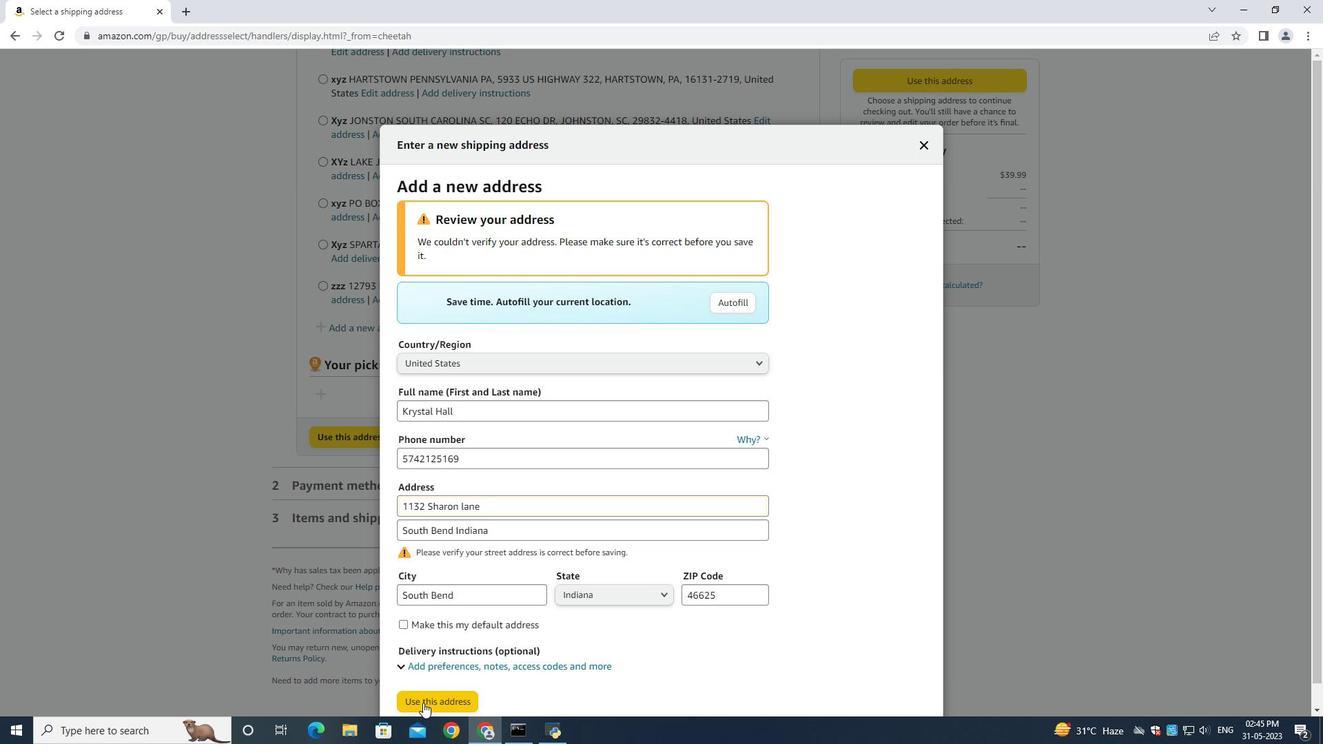
Action: Mouse moved to (548, 417)
Screenshot: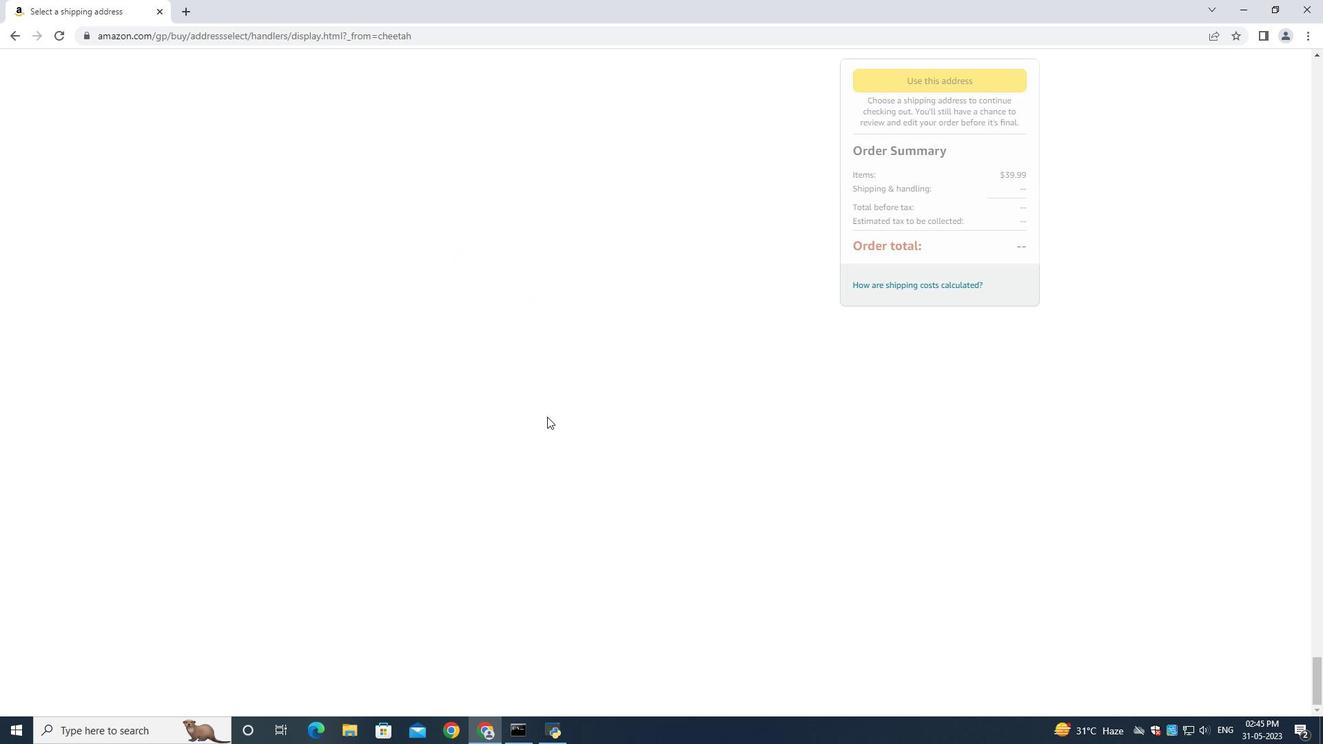 
